 Task: Find connections with filter location Stantsiya Novyy Afon with filter topic #staysafewith filter profile language German with filter current company Zolo with filter school Dr. Harisingh Gour University (Sagar University) with filter industry Sports and Recreation Instruction with filter service category Public Speaking with filter keywords title Front-Line Employees
Action: Mouse moved to (203, 288)
Screenshot: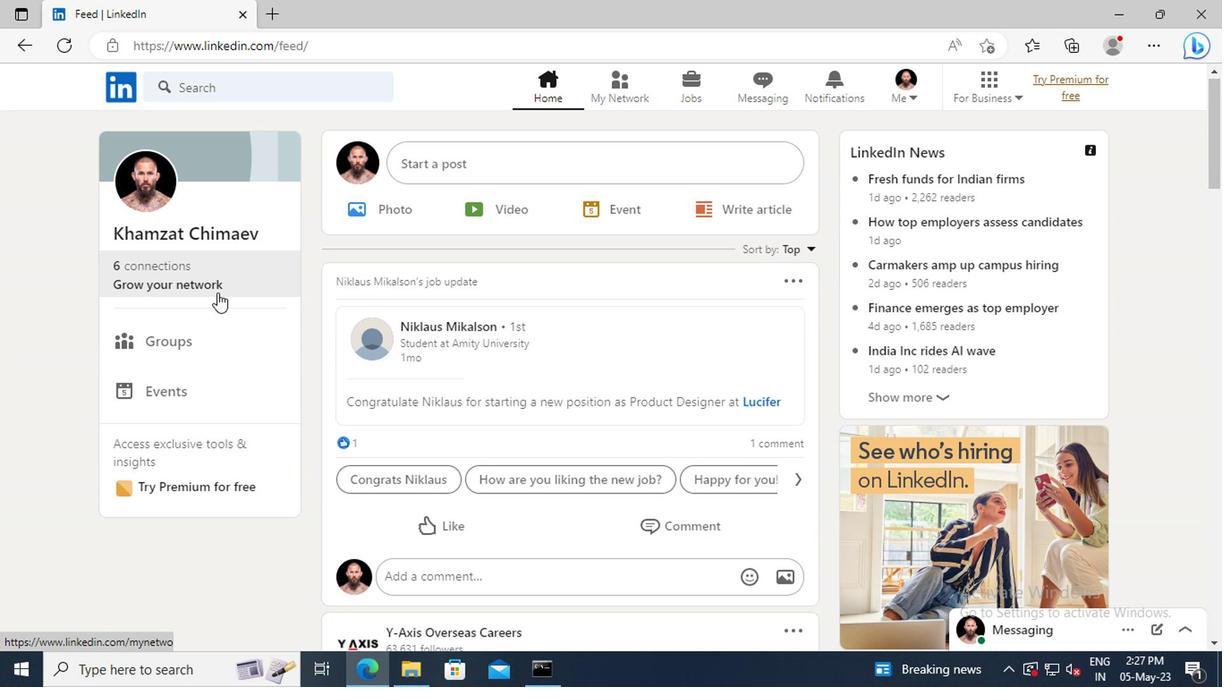 
Action: Mouse pressed left at (203, 288)
Screenshot: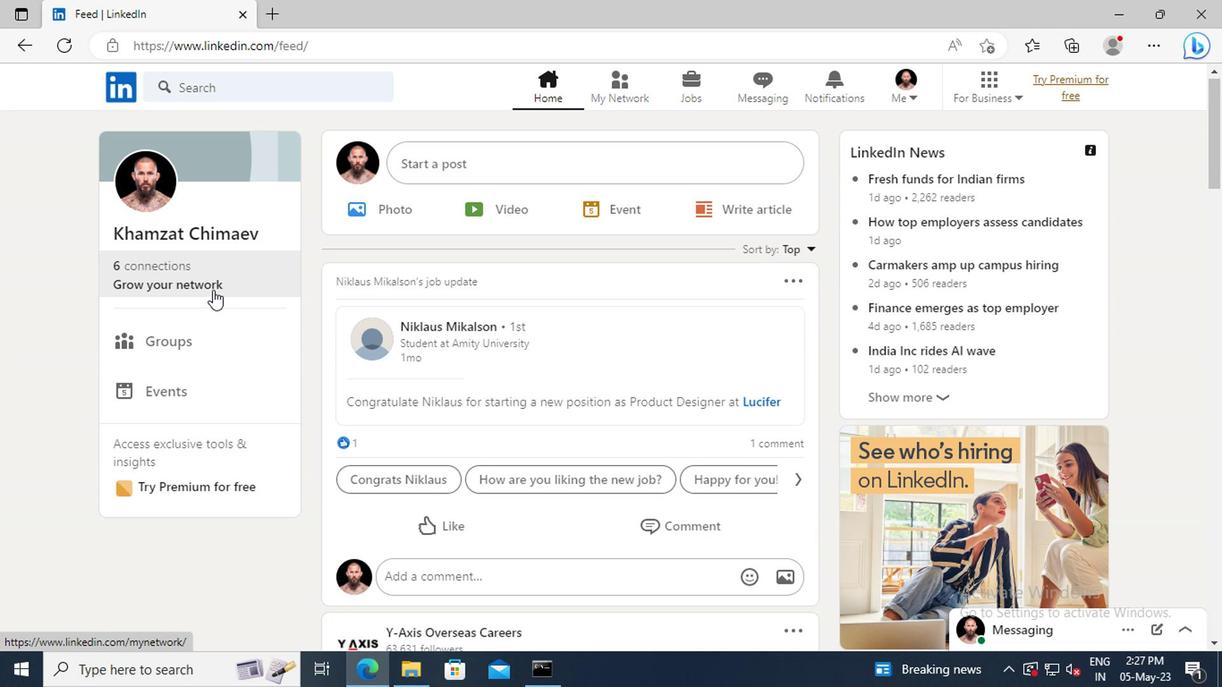 
Action: Mouse moved to (193, 185)
Screenshot: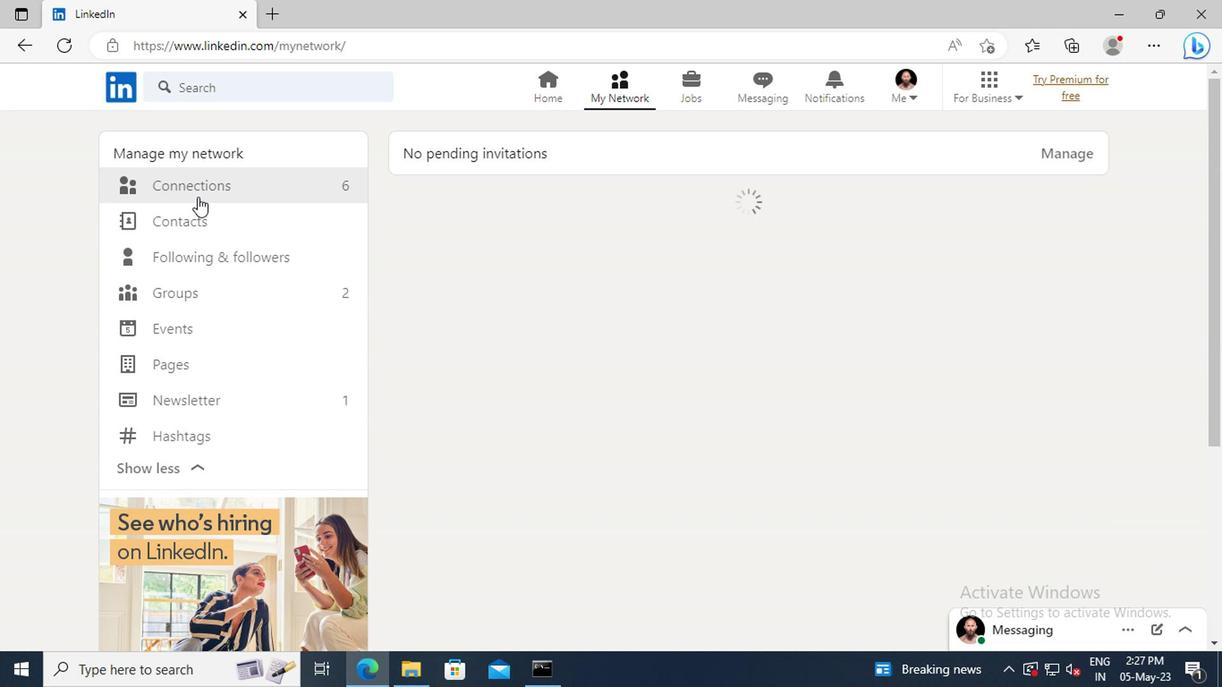 
Action: Mouse pressed left at (193, 185)
Screenshot: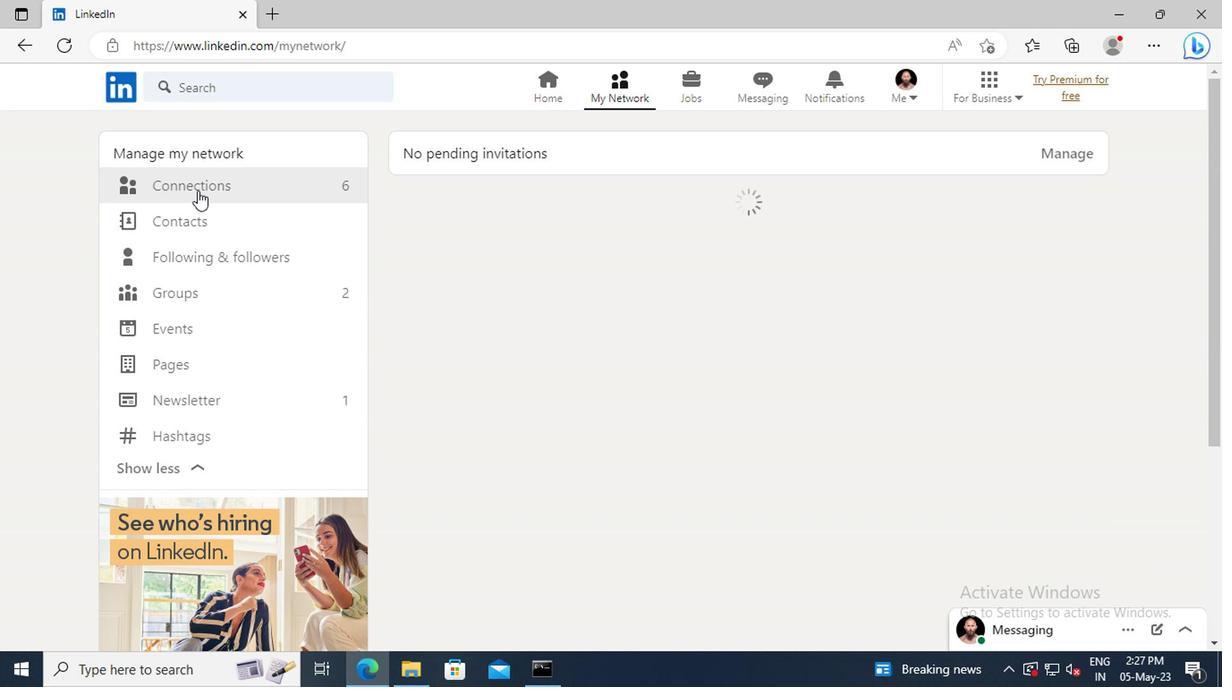 
Action: Mouse moved to (750, 194)
Screenshot: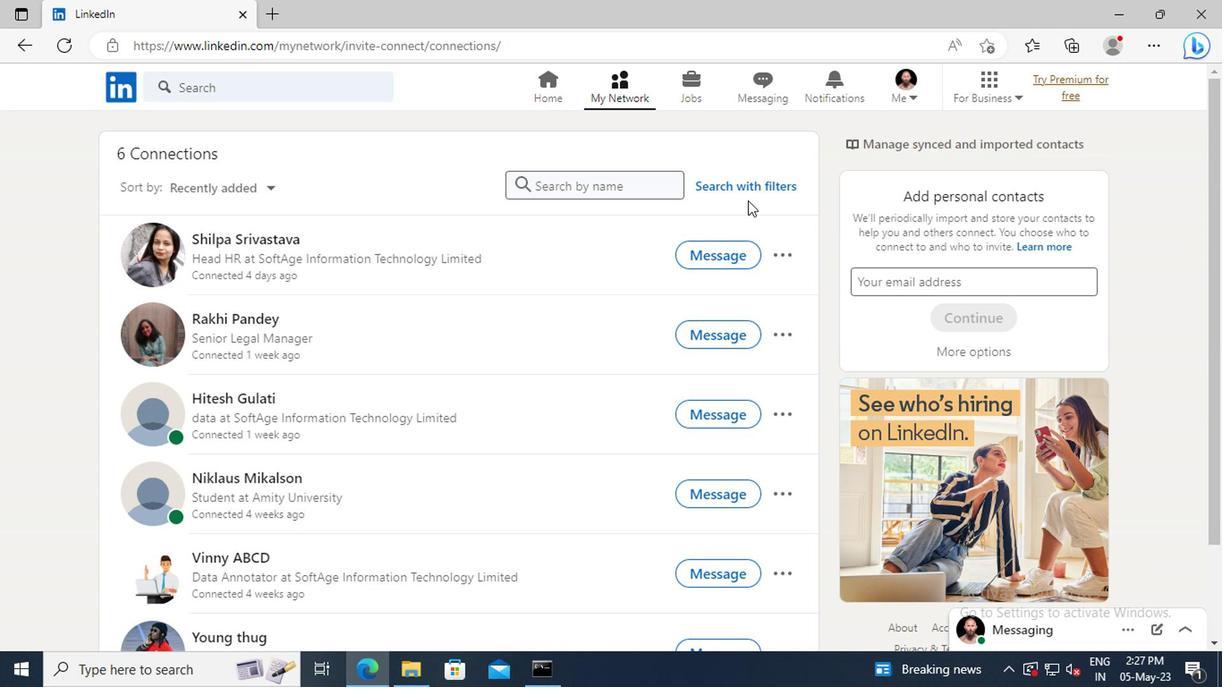 
Action: Mouse pressed left at (750, 194)
Screenshot: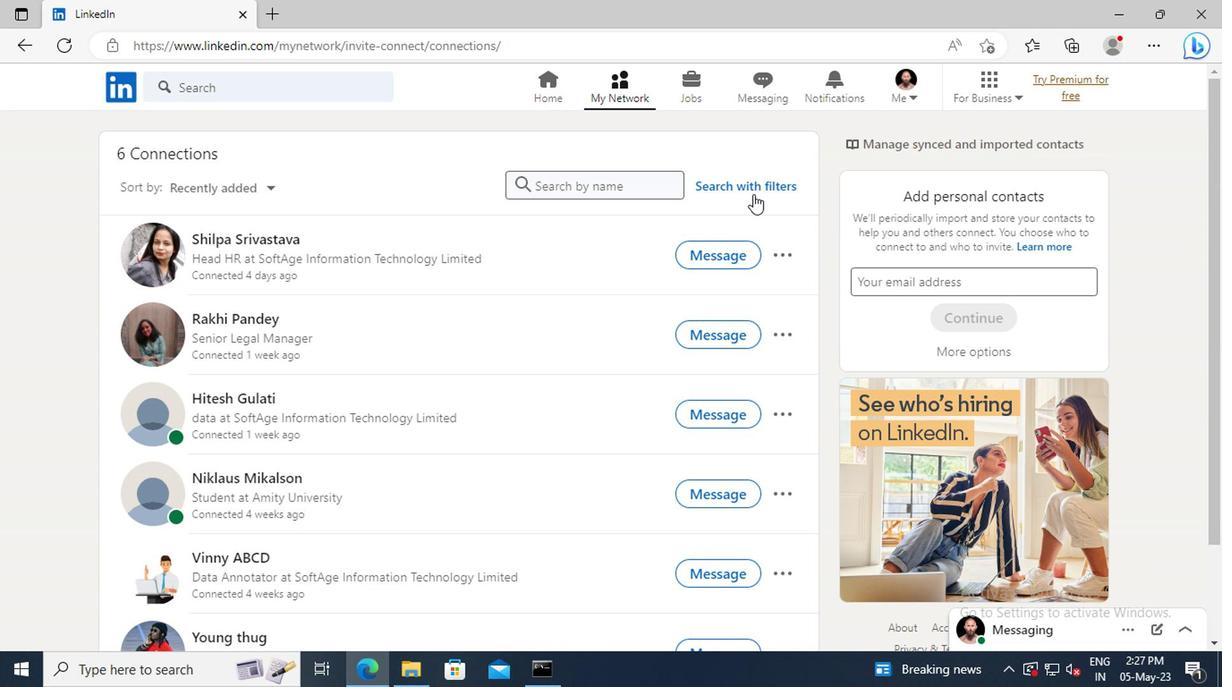
Action: Mouse moved to (673, 142)
Screenshot: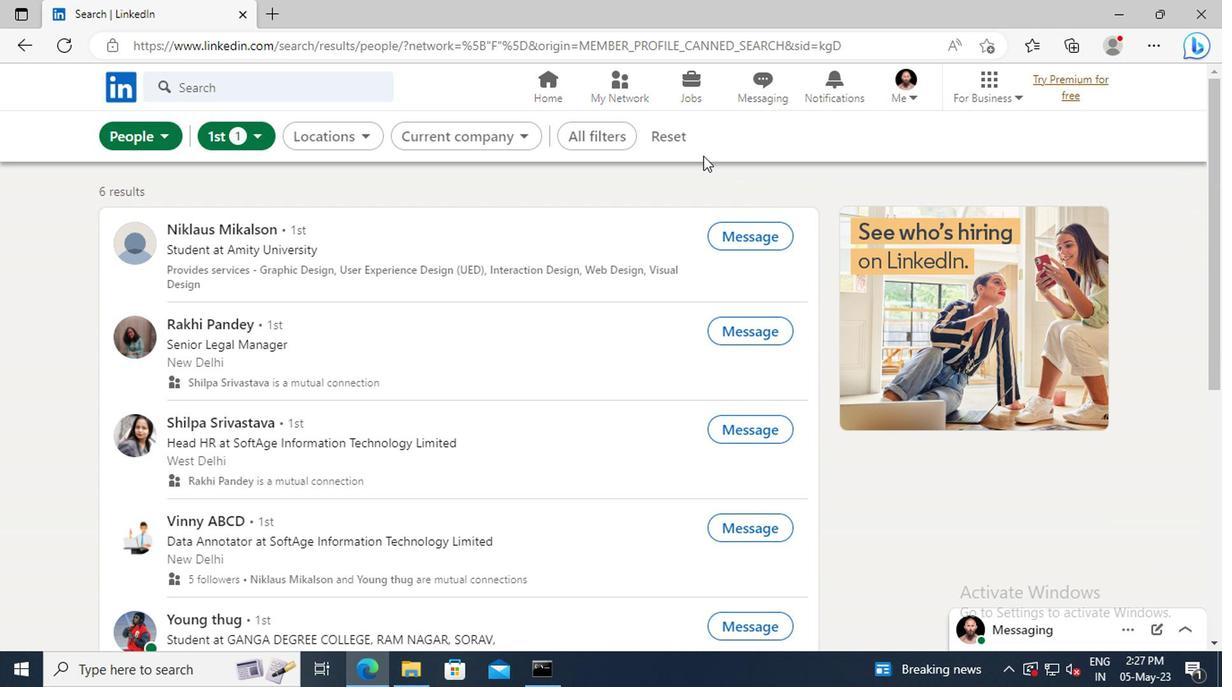 
Action: Mouse pressed left at (673, 142)
Screenshot: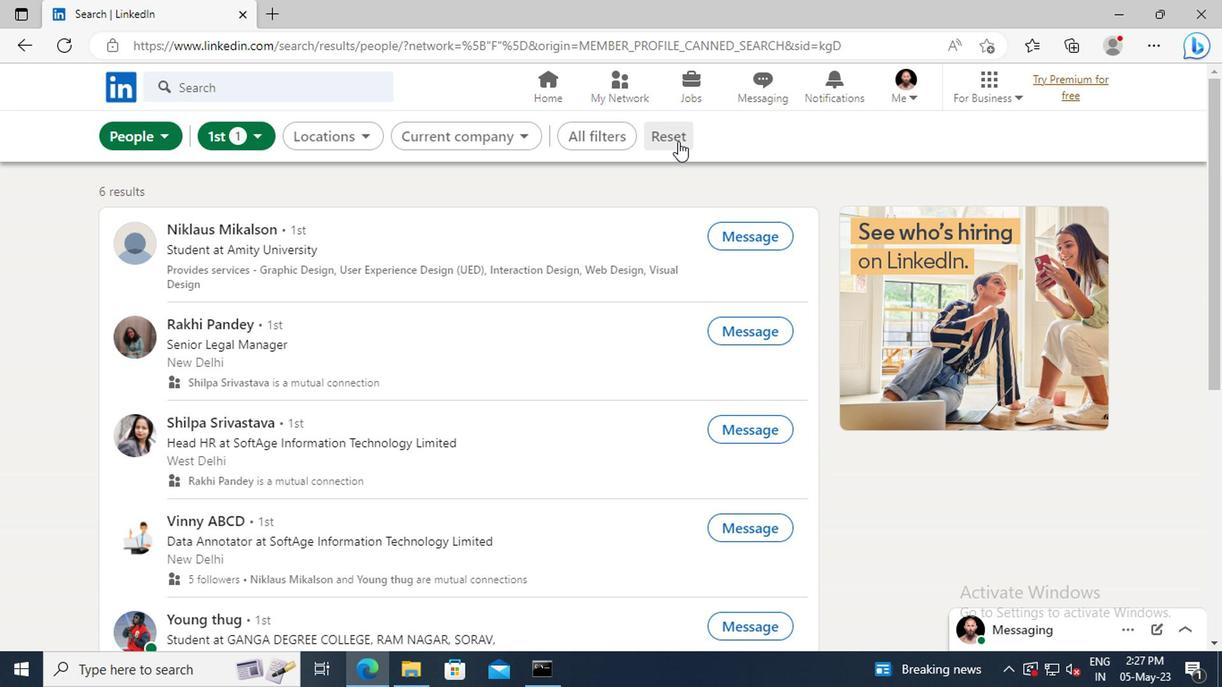 
Action: Mouse moved to (637, 135)
Screenshot: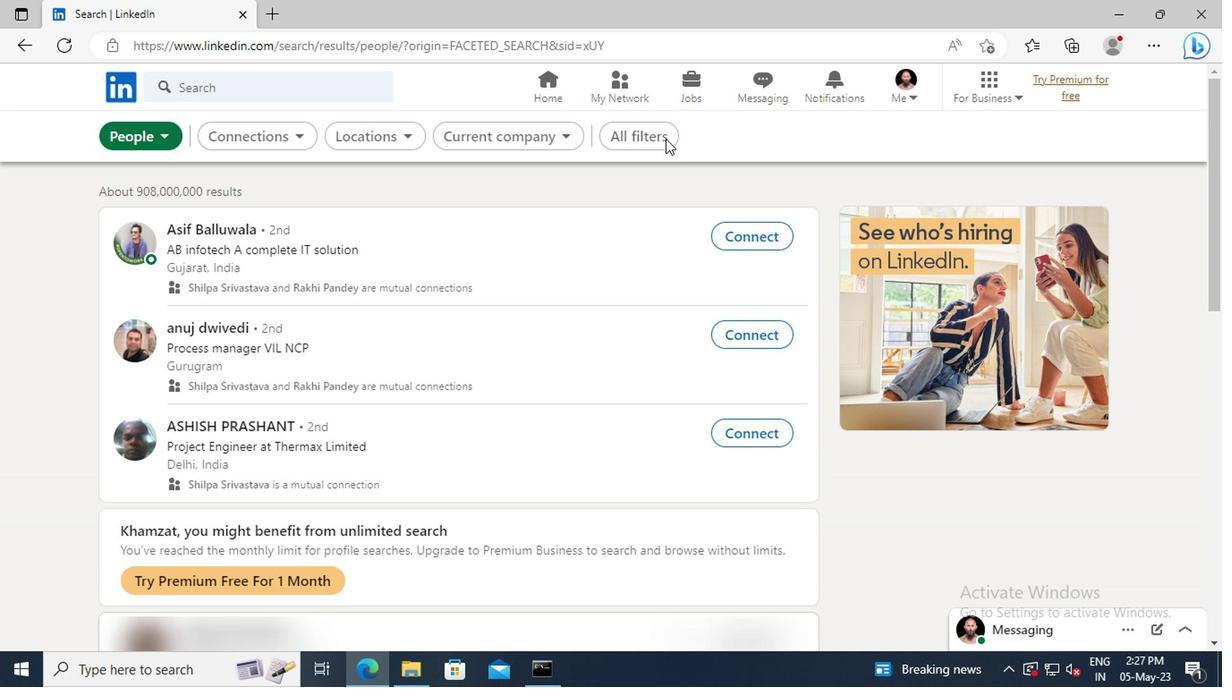 
Action: Mouse pressed left at (637, 135)
Screenshot: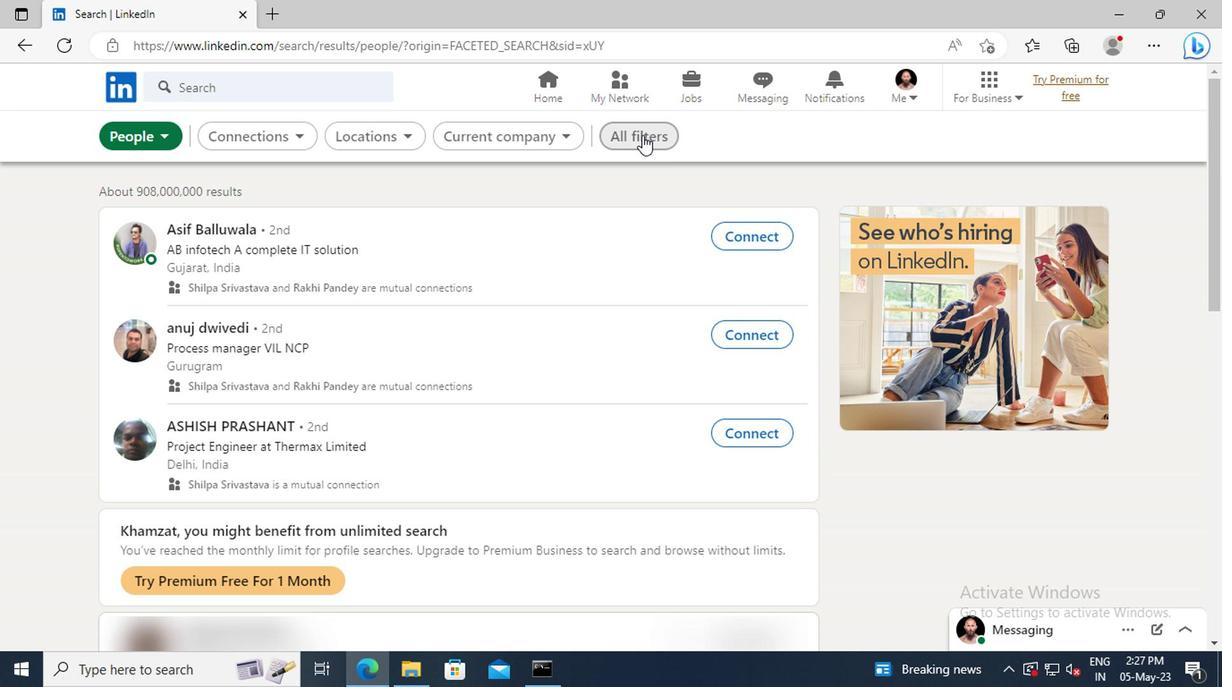 
Action: Mouse moved to (996, 323)
Screenshot: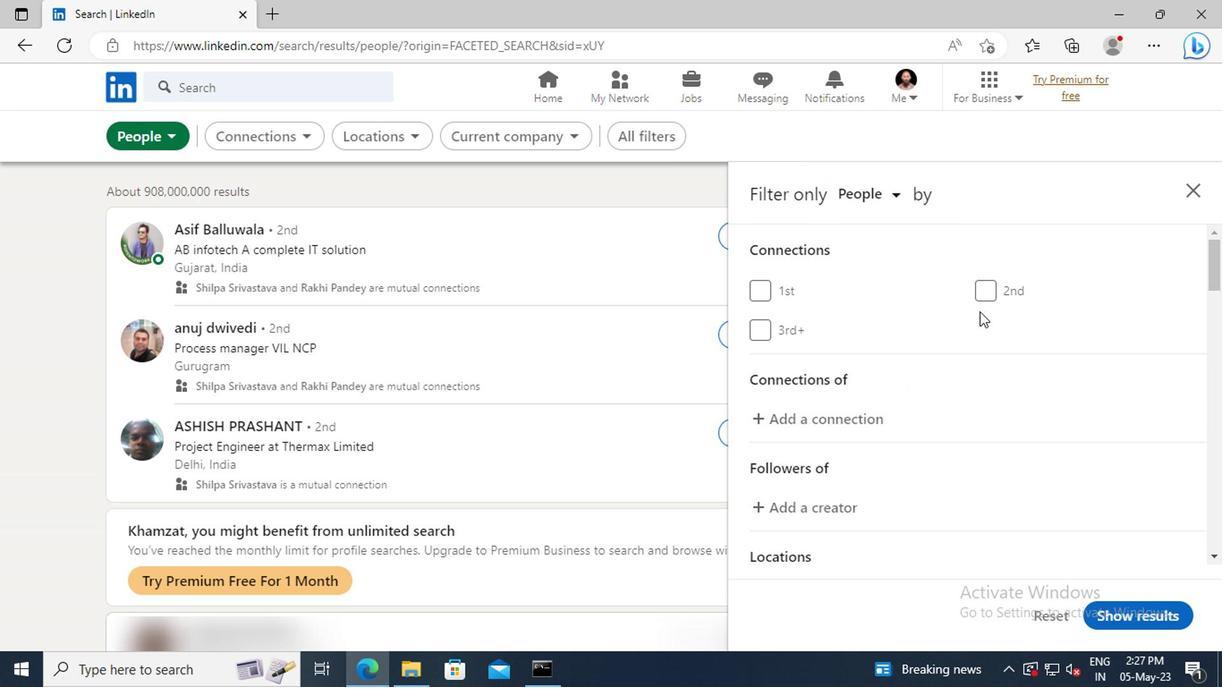 
Action: Mouse scrolled (996, 322) with delta (0, -1)
Screenshot: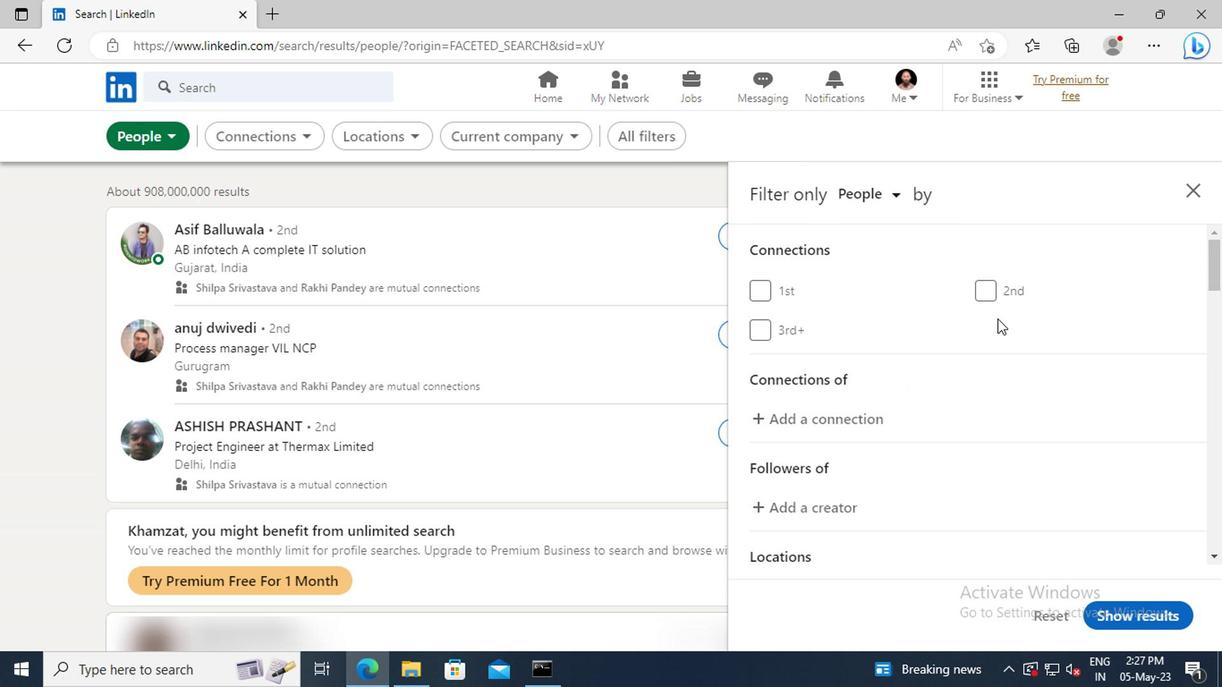 
Action: Mouse scrolled (996, 322) with delta (0, -1)
Screenshot: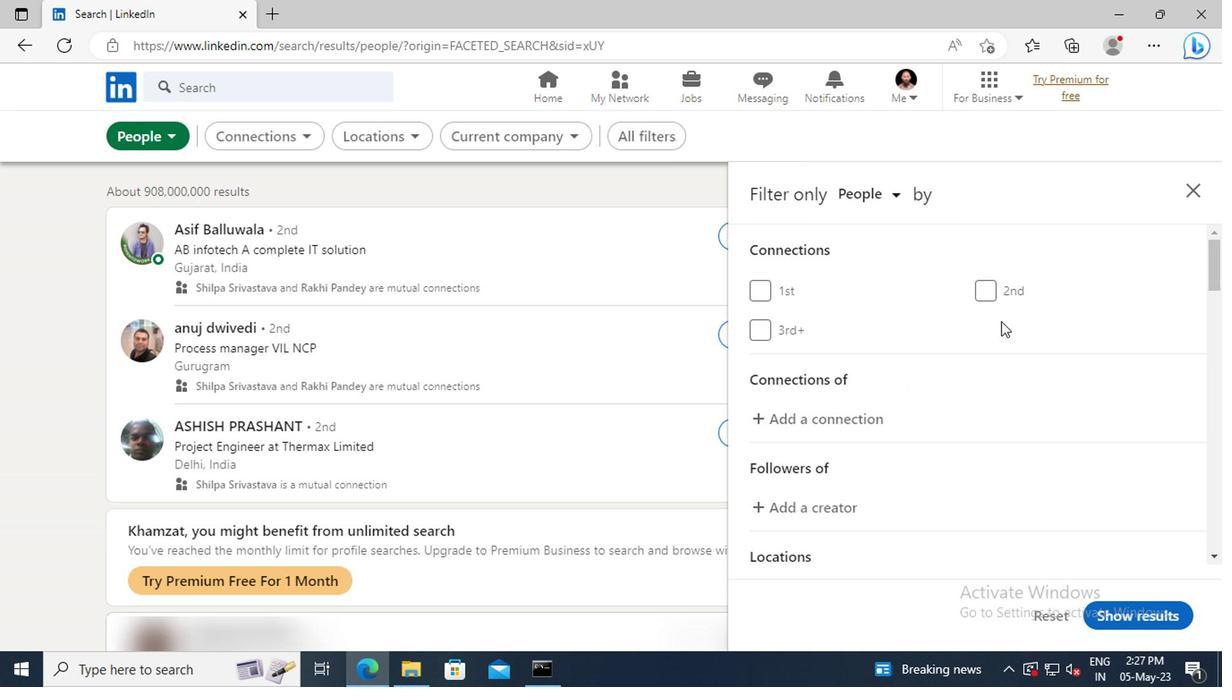 
Action: Mouse scrolled (996, 322) with delta (0, -1)
Screenshot: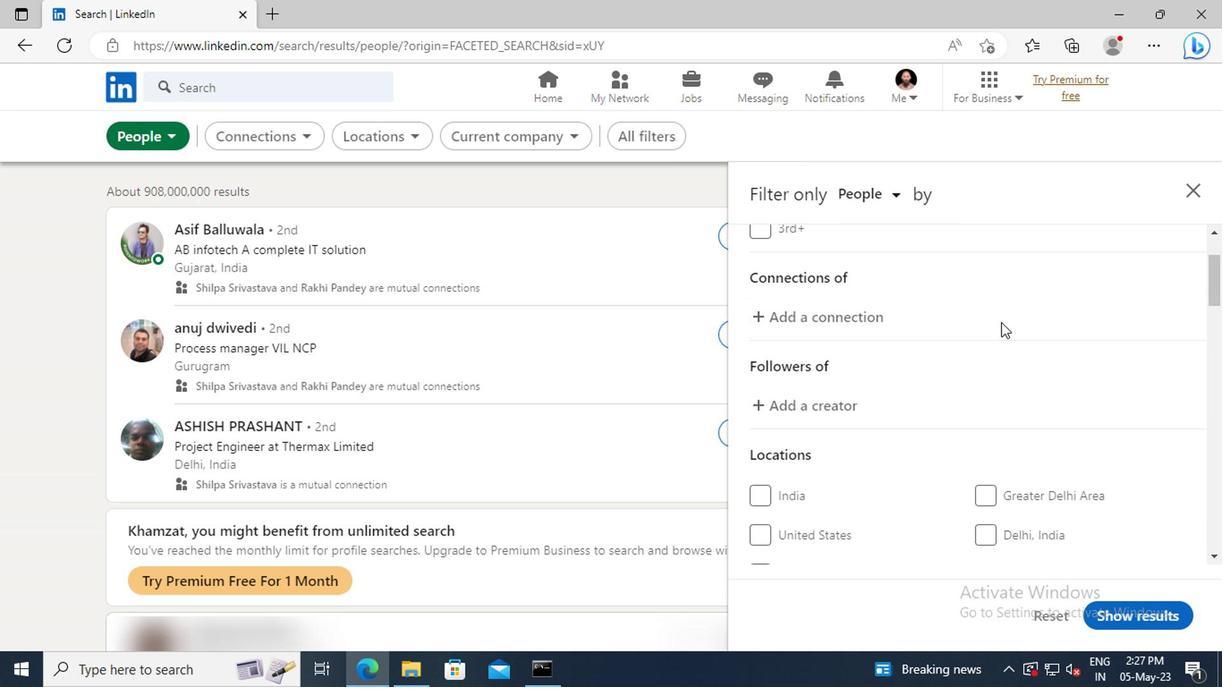 
Action: Mouse scrolled (996, 322) with delta (0, -1)
Screenshot: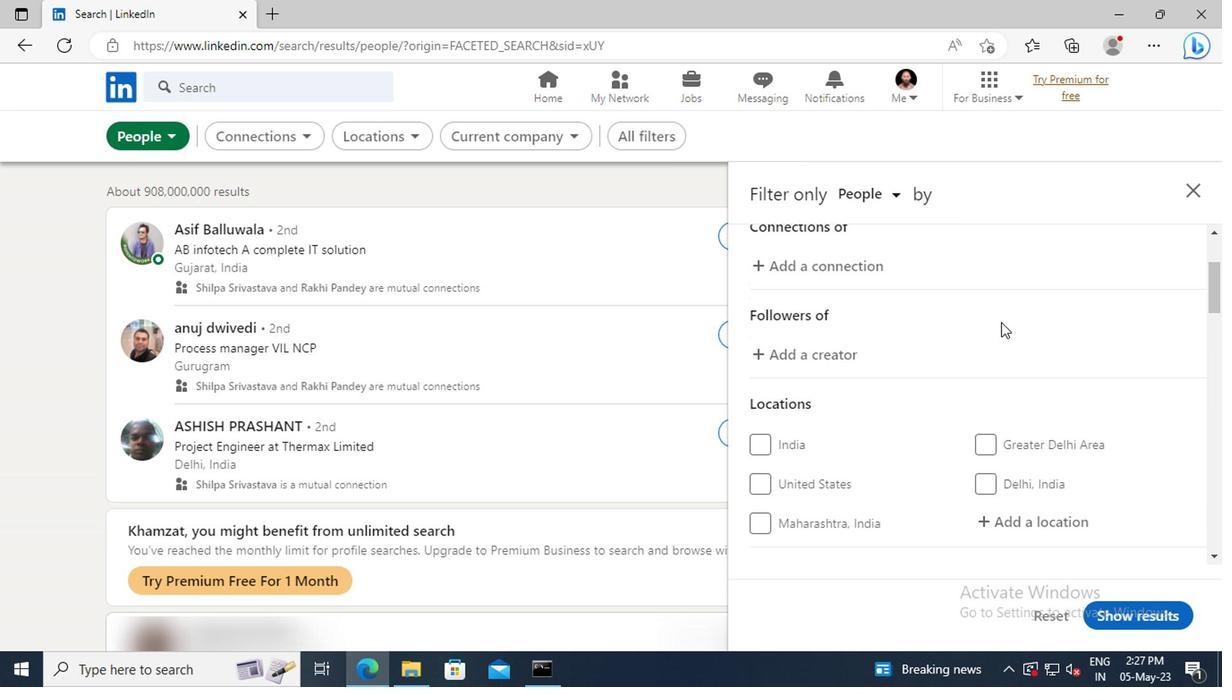 
Action: Mouse scrolled (996, 322) with delta (0, -1)
Screenshot: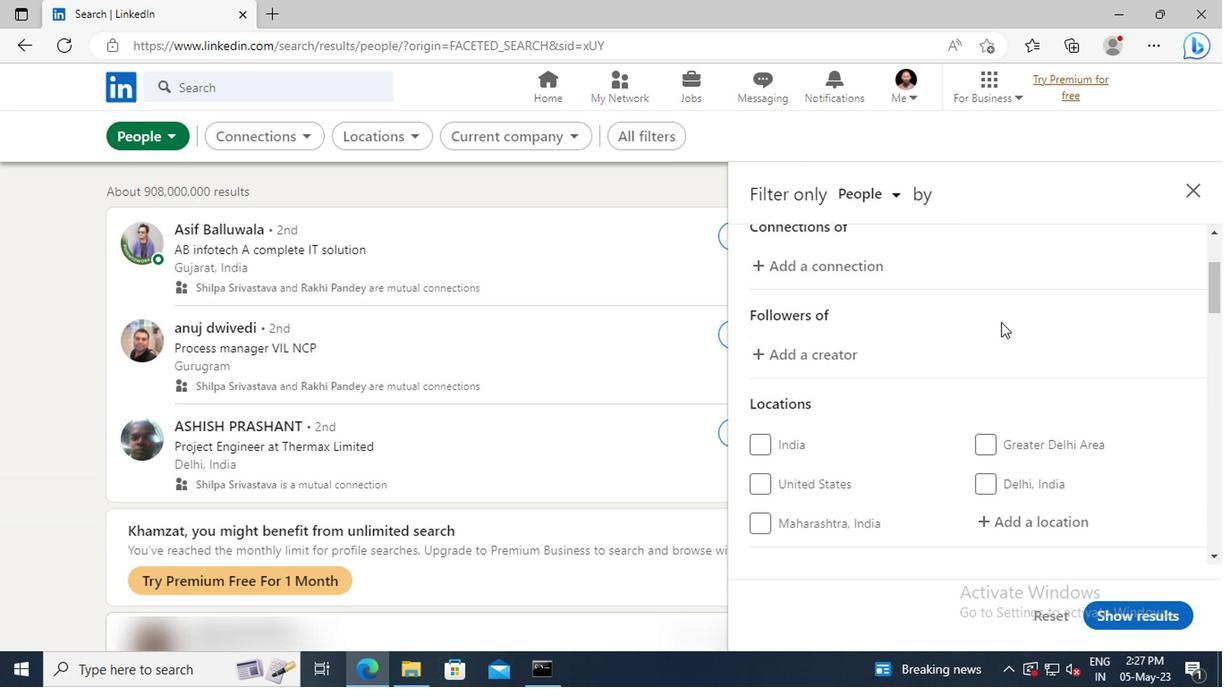 
Action: Mouse scrolled (996, 322) with delta (0, -1)
Screenshot: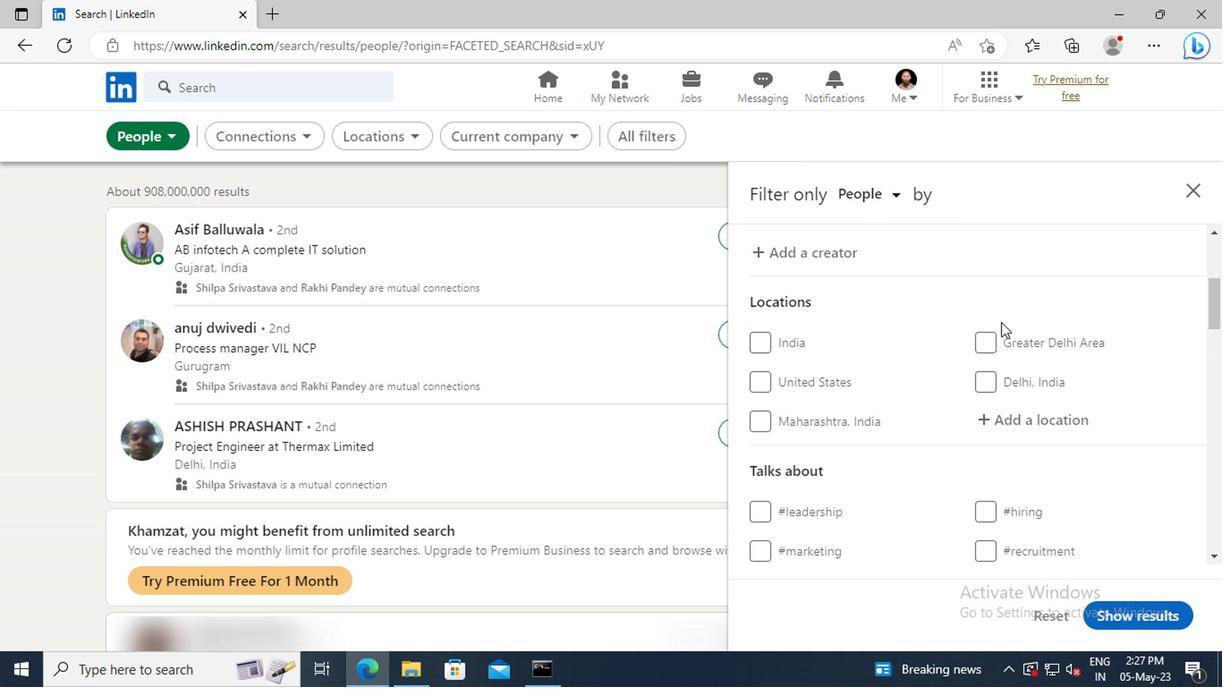 
Action: Mouse moved to (1001, 371)
Screenshot: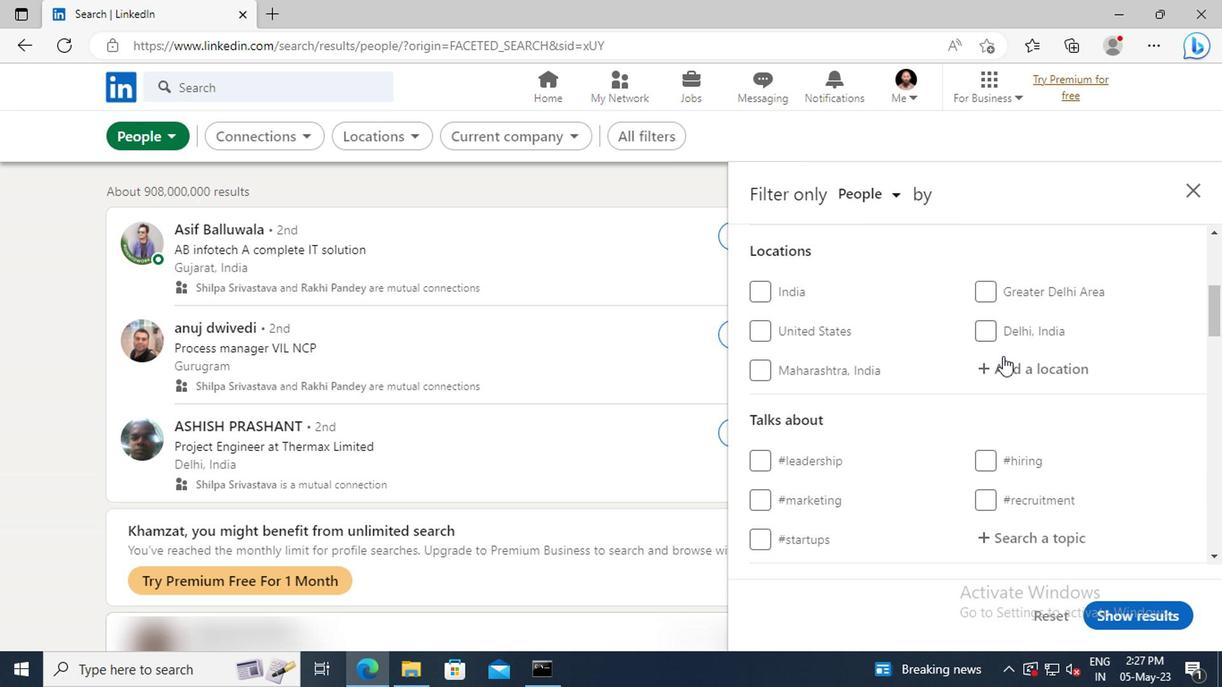 
Action: Mouse pressed left at (1001, 371)
Screenshot: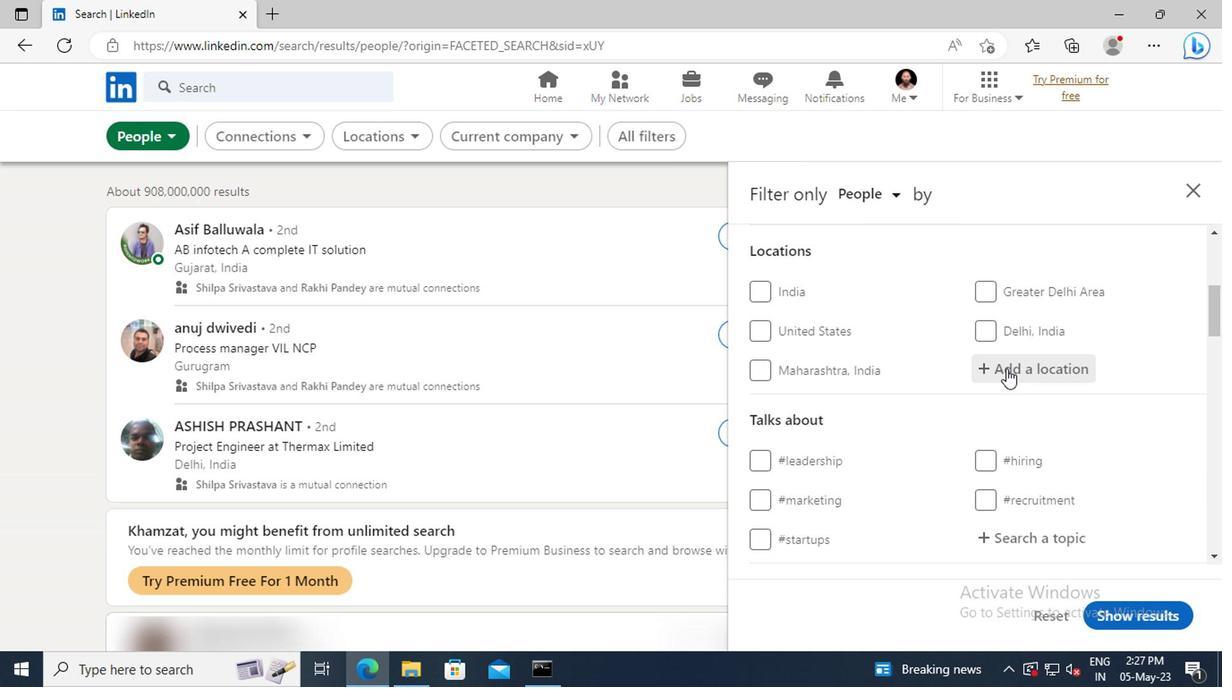 
Action: Key pressed <Key.shift>STANTSIYA<Key.space><Key.shift>NOVYY<Key.space><Key.shift>AFON<Key.enter>
Screenshot: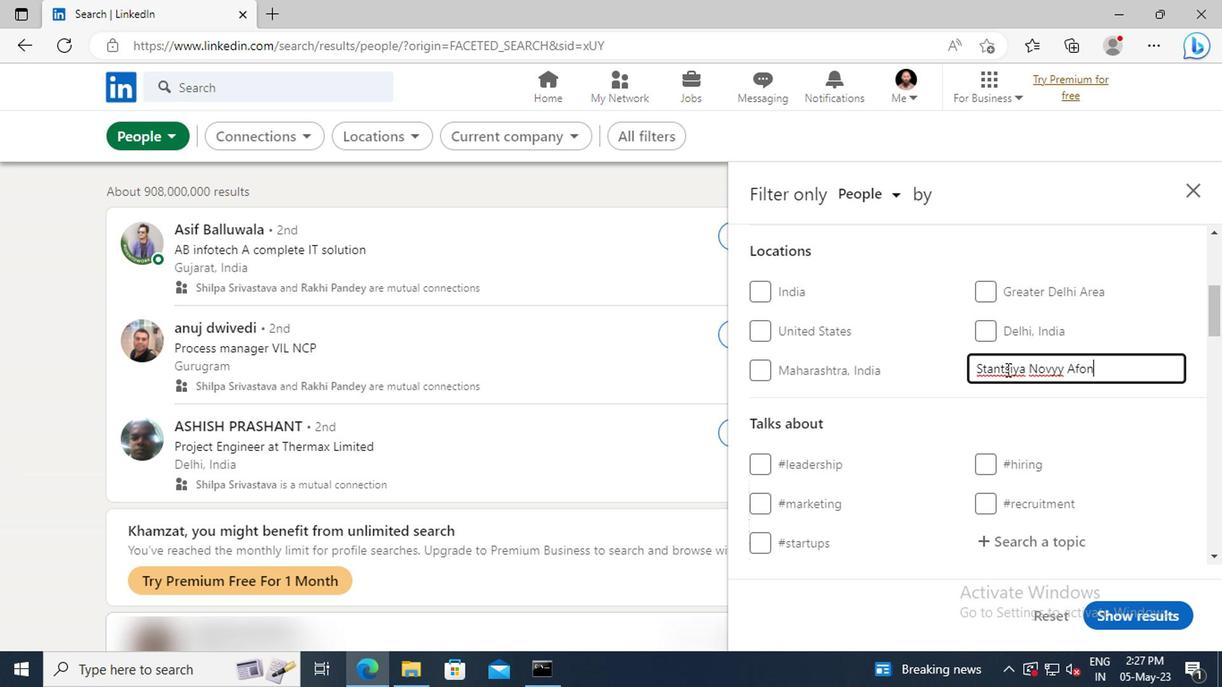 
Action: Mouse scrolled (1001, 370) with delta (0, -1)
Screenshot: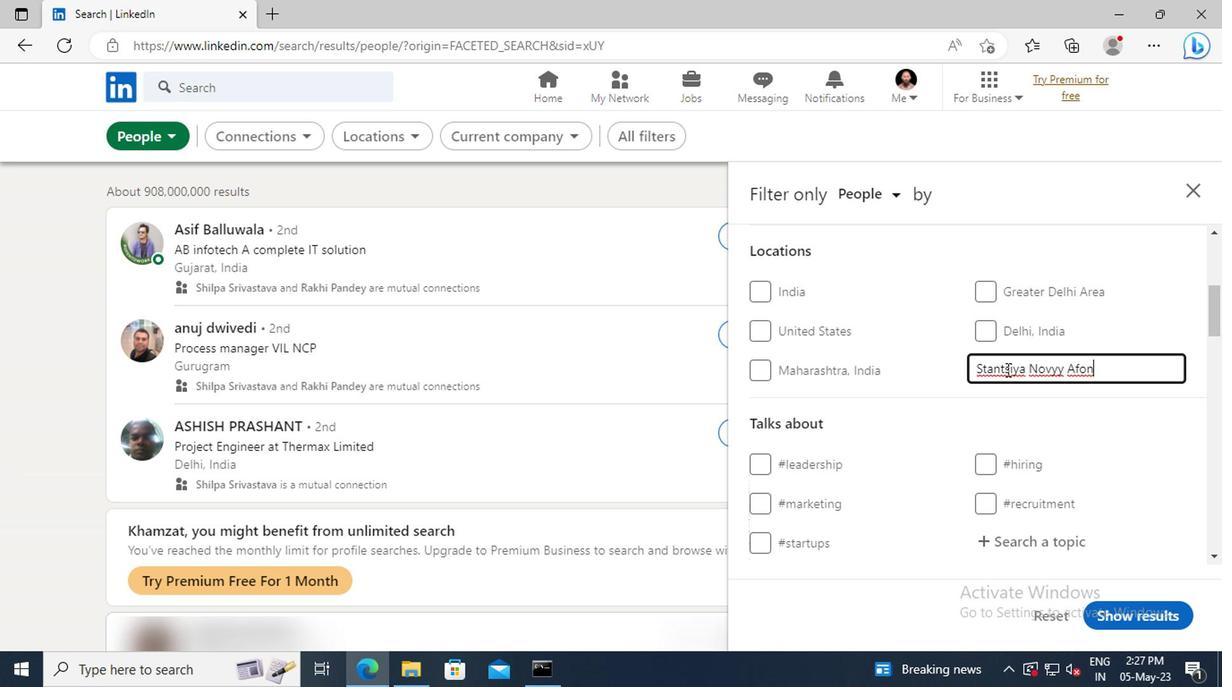 
Action: Mouse scrolled (1001, 370) with delta (0, -1)
Screenshot: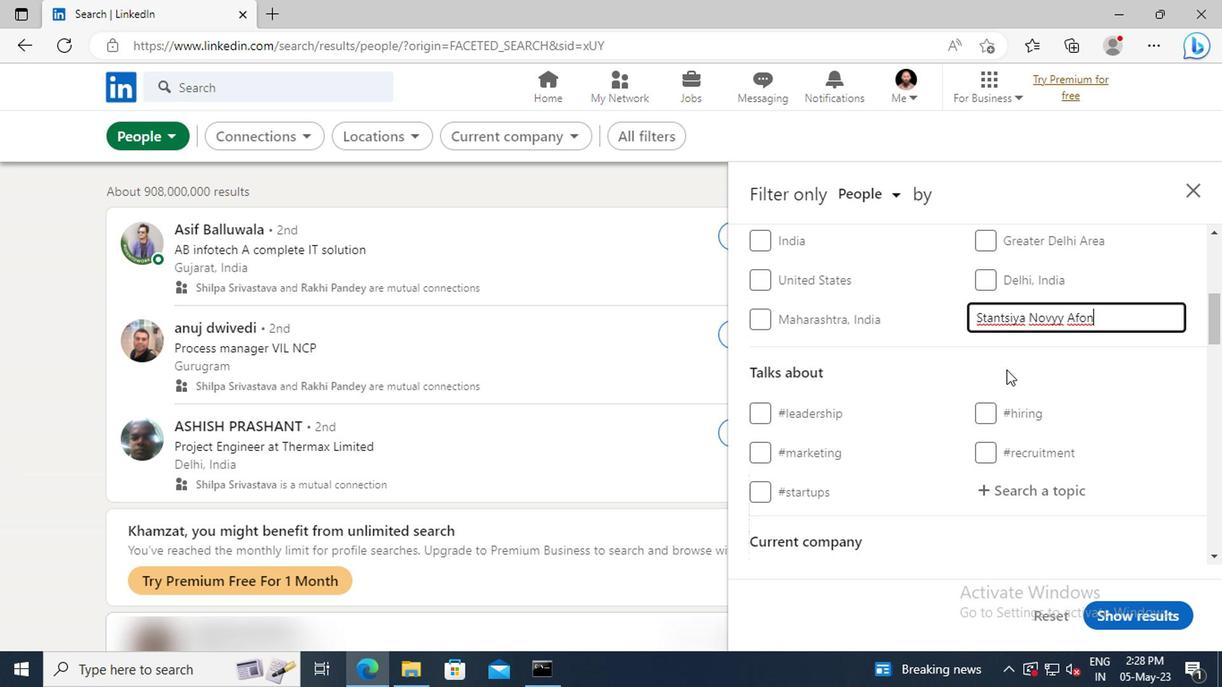 
Action: Mouse scrolled (1001, 370) with delta (0, -1)
Screenshot: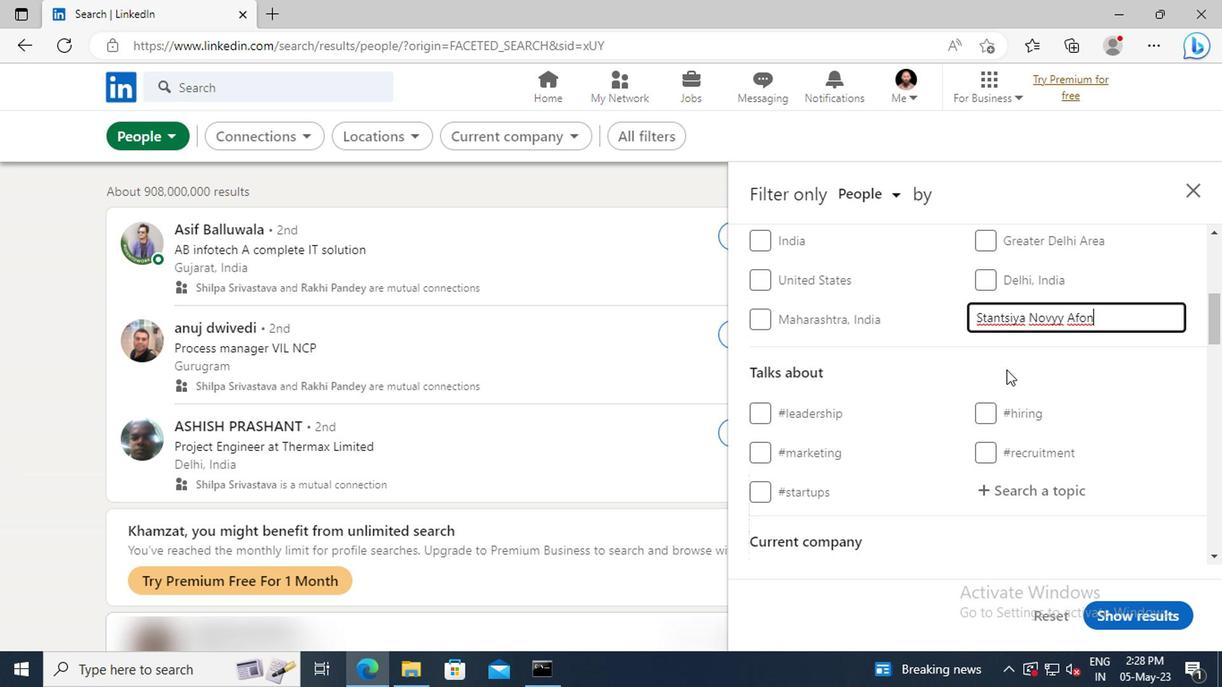 
Action: Mouse moved to (1004, 384)
Screenshot: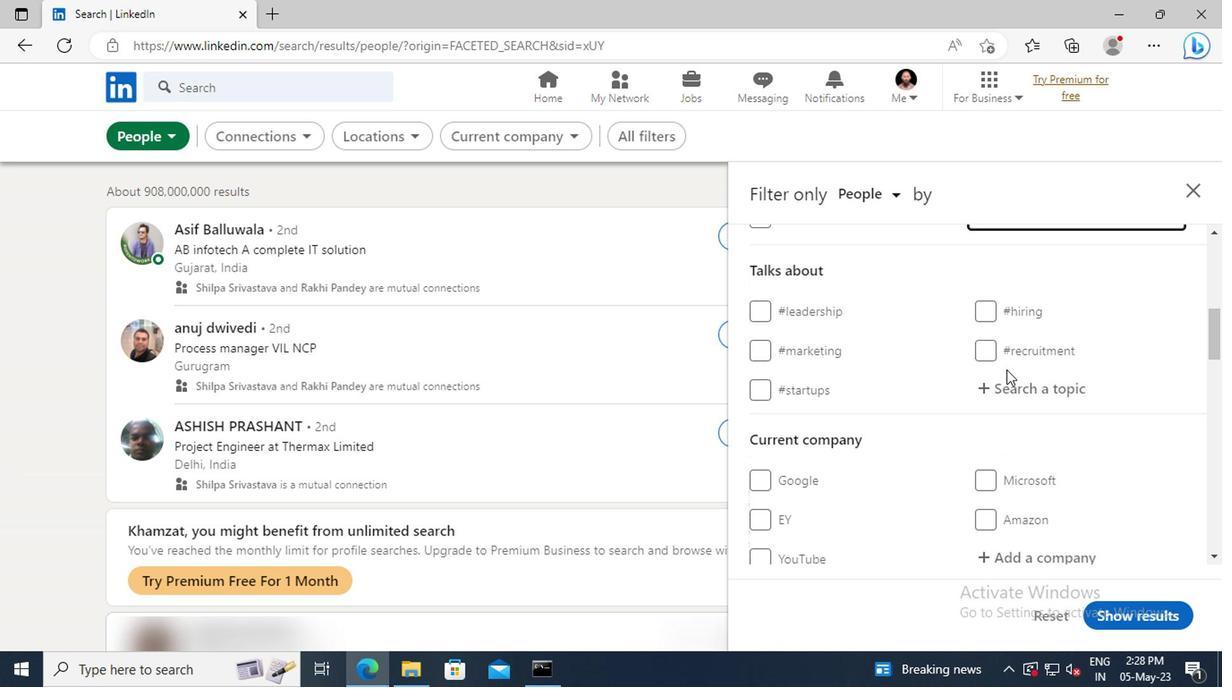 
Action: Mouse pressed left at (1004, 384)
Screenshot: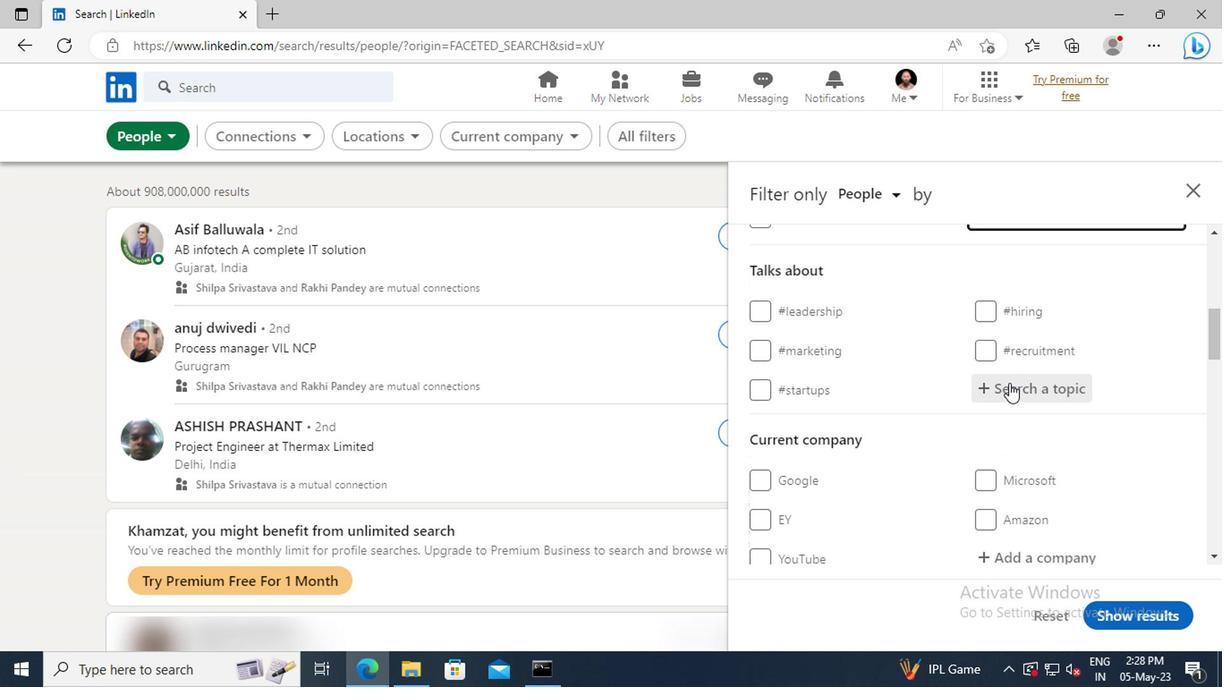 
Action: Key pressed STAYSAFE
Screenshot: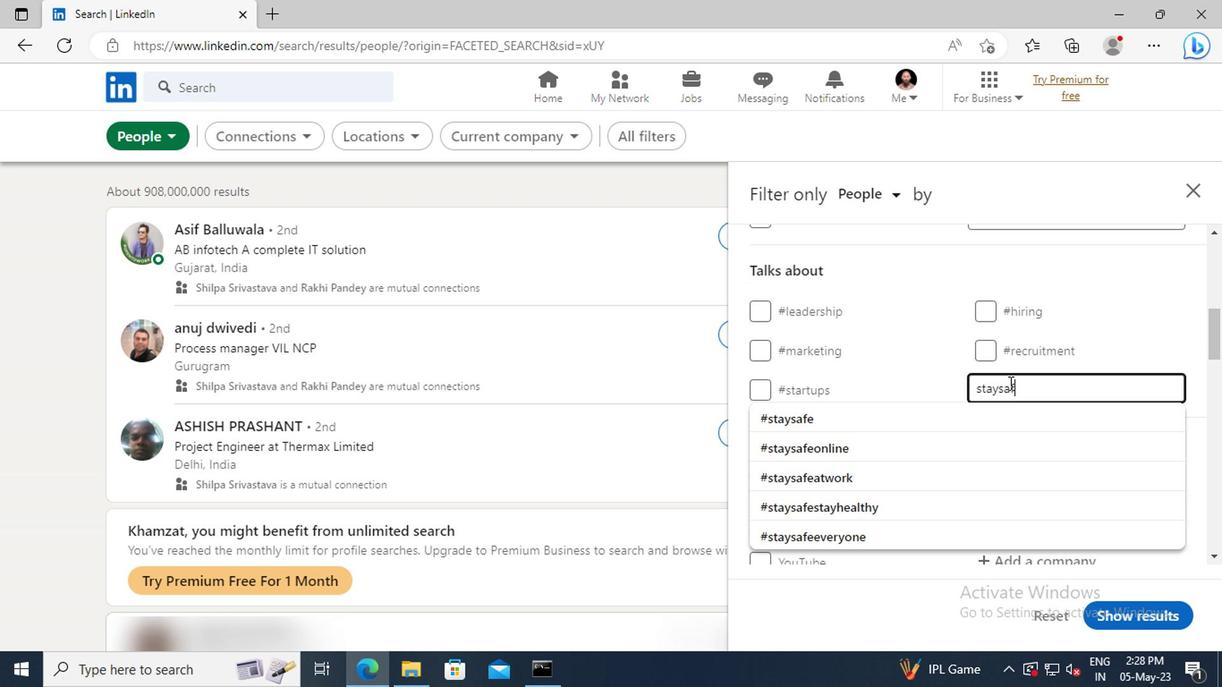 
Action: Mouse moved to (1008, 414)
Screenshot: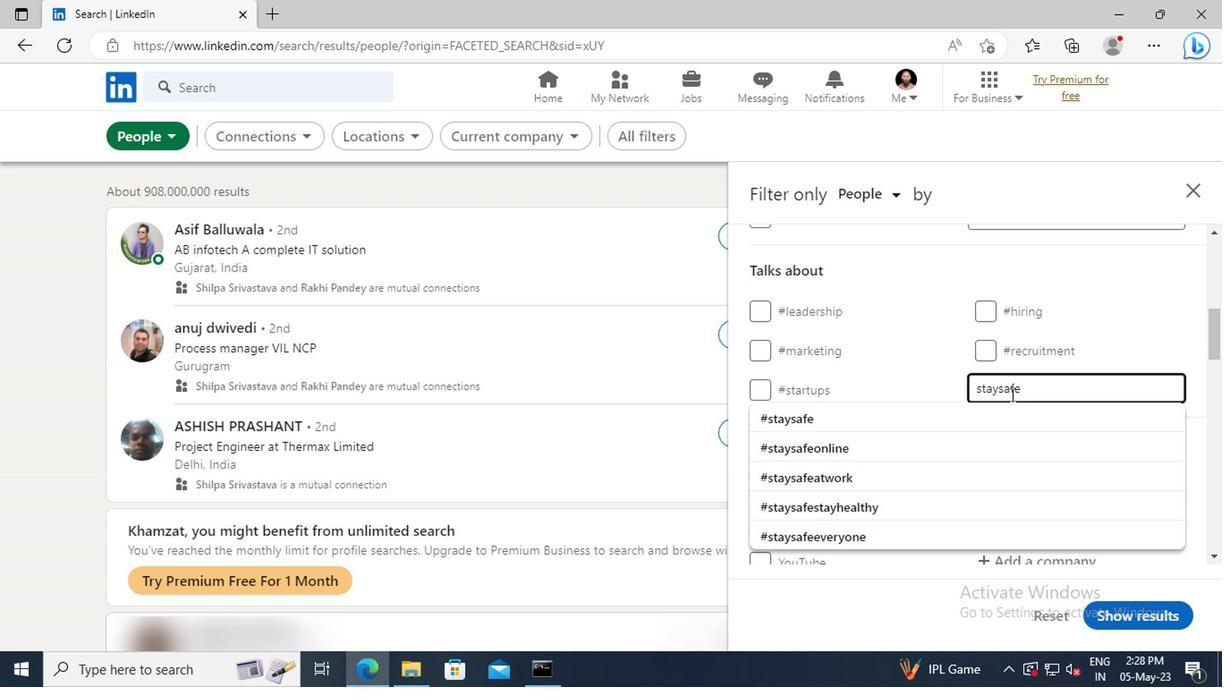 
Action: Mouse pressed left at (1008, 414)
Screenshot: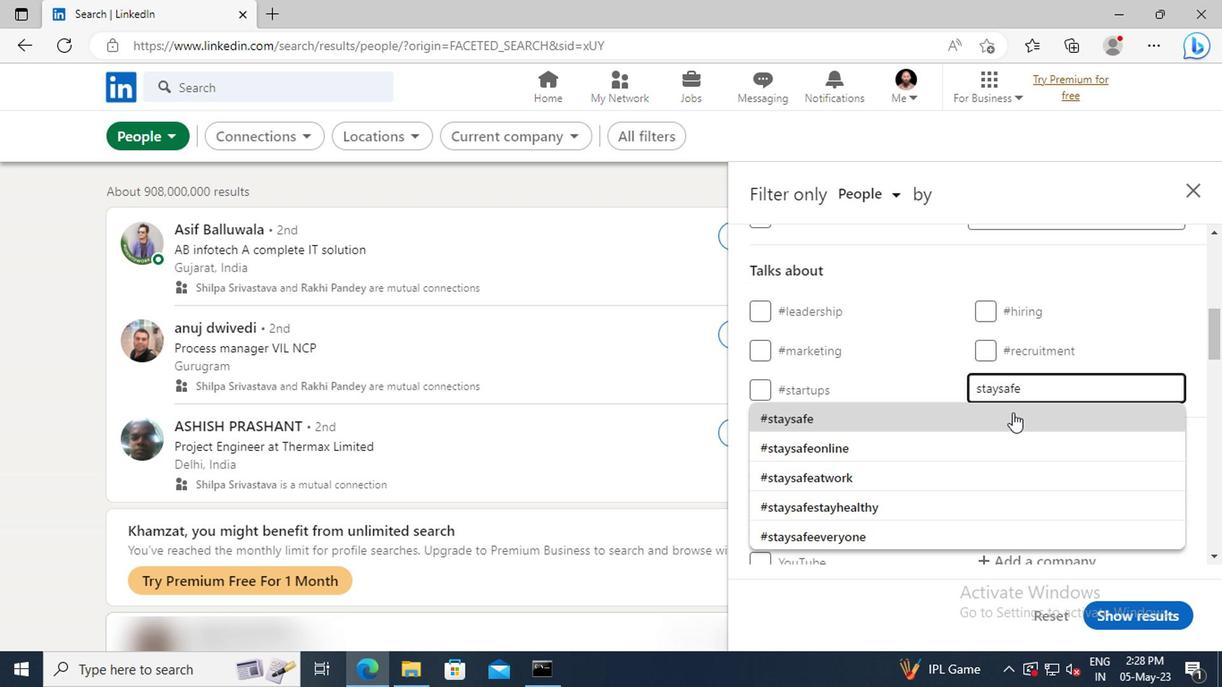 
Action: Mouse scrolled (1008, 413) with delta (0, 0)
Screenshot: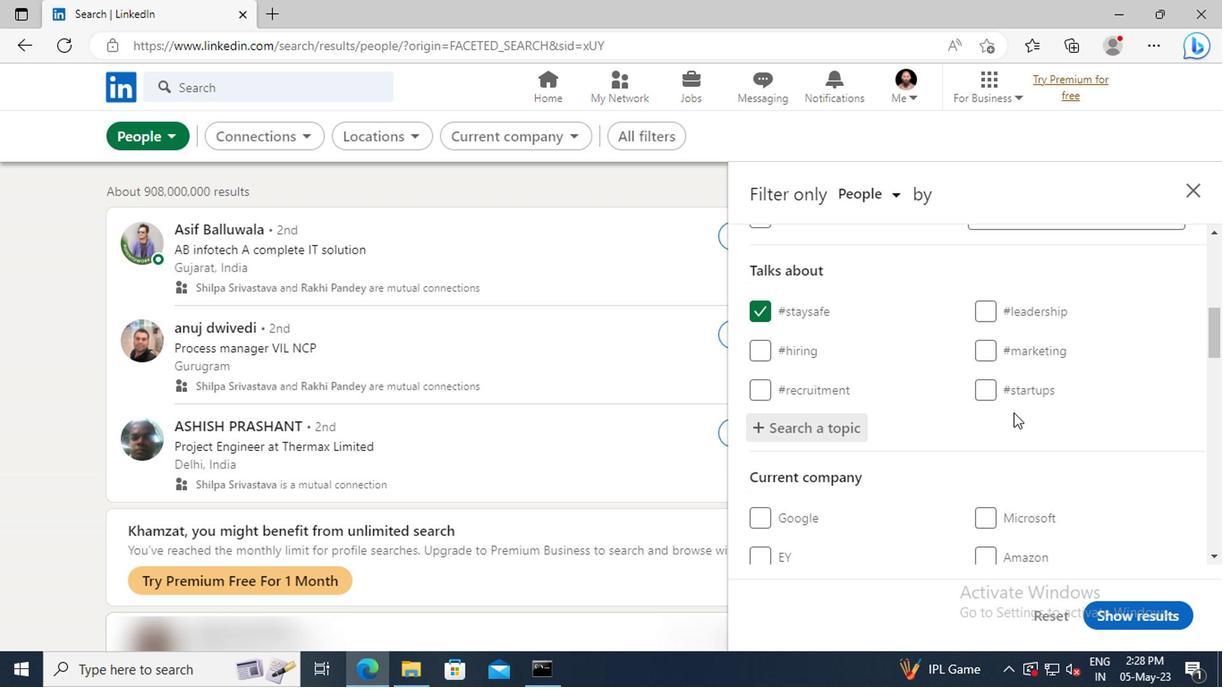 
Action: Mouse scrolled (1008, 413) with delta (0, 0)
Screenshot: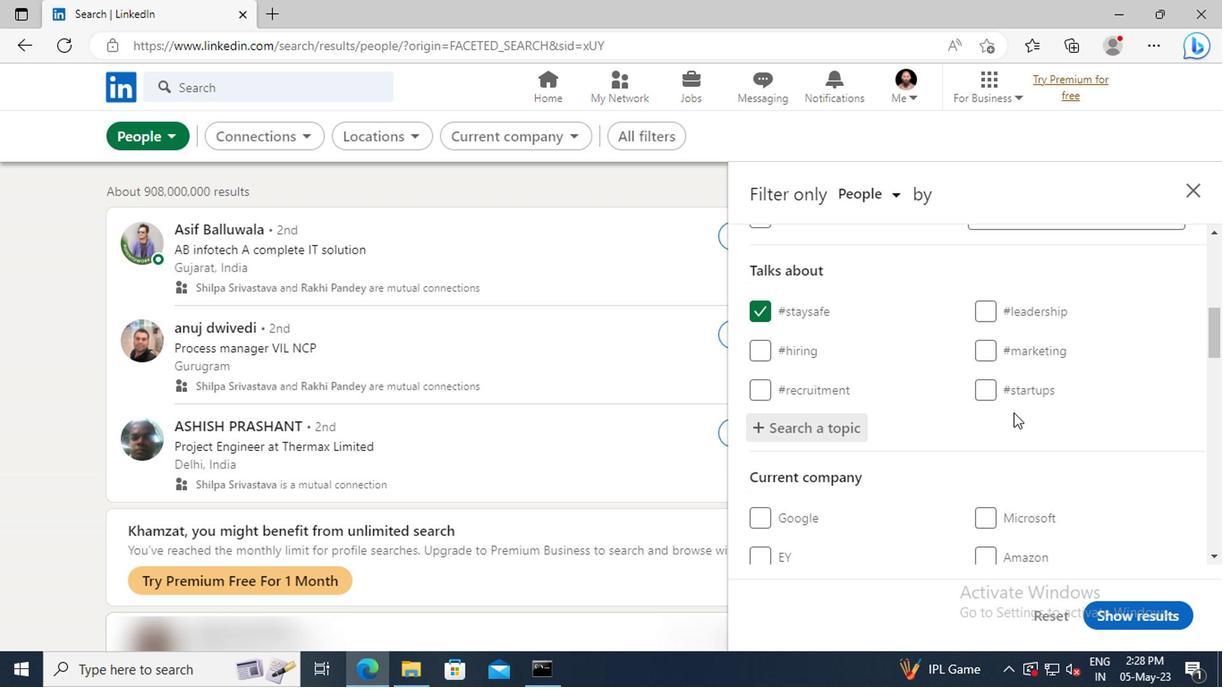 
Action: Mouse scrolled (1008, 413) with delta (0, 0)
Screenshot: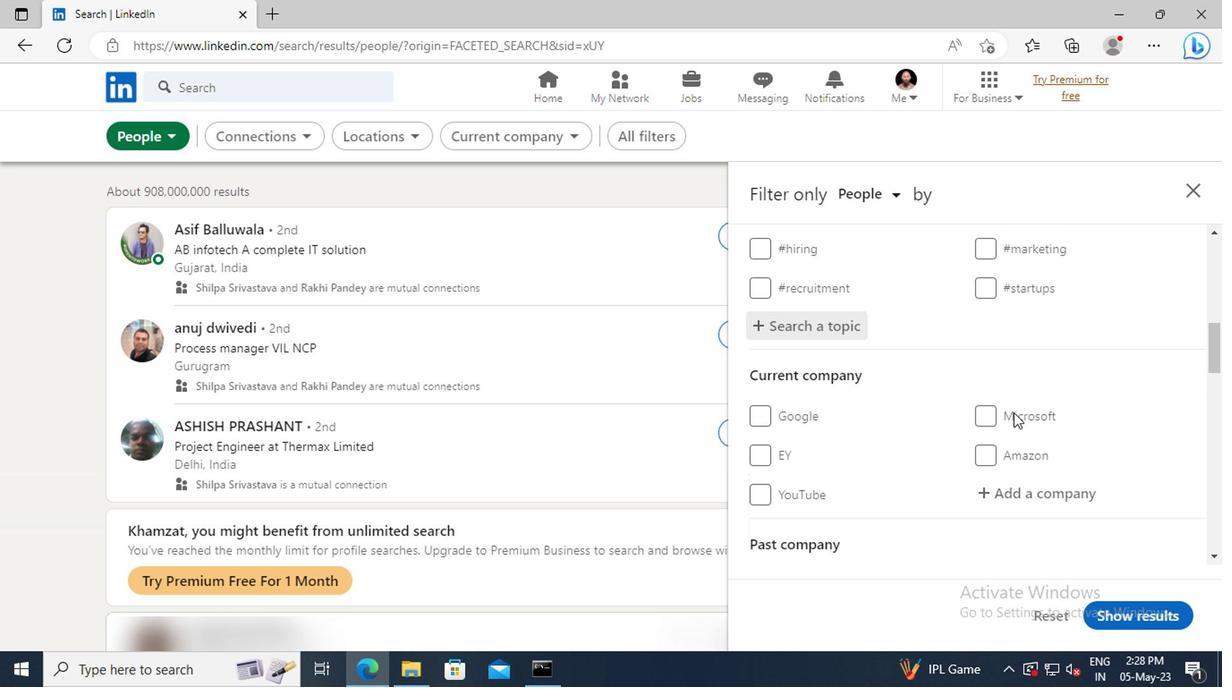 
Action: Mouse scrolled (1008, 413) with delta (0, 0)
Screenshot: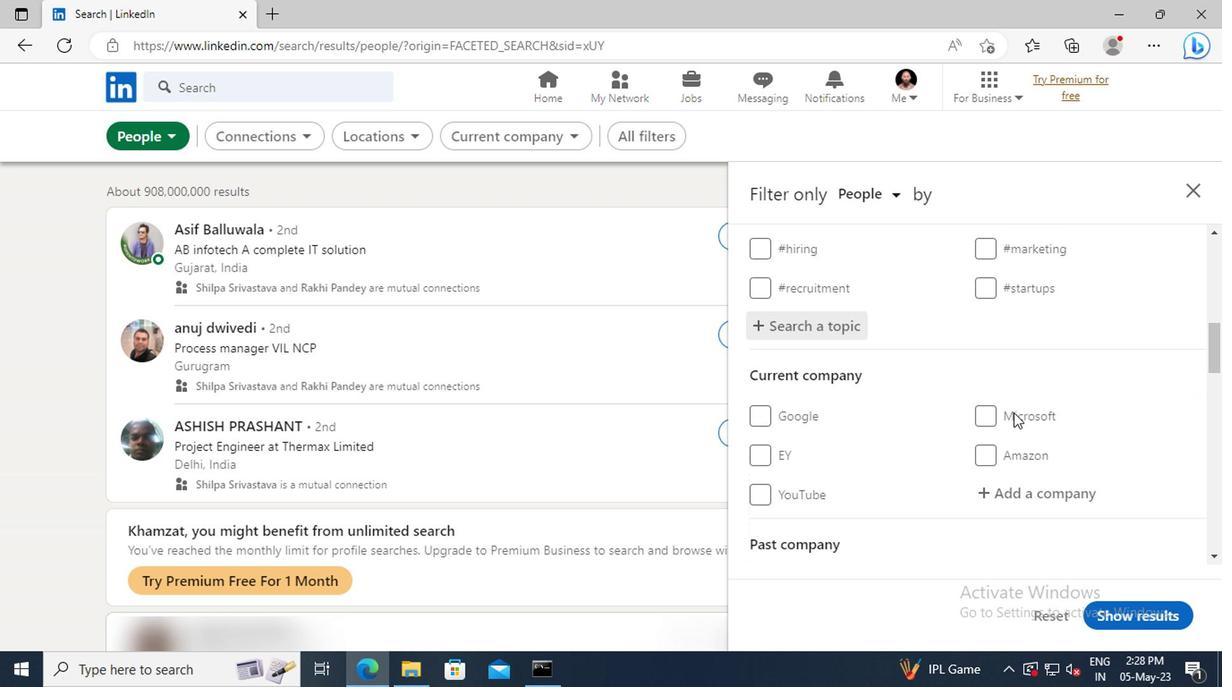 
Action: Mouse scrolled (1008, 413) with delta (0, 0)
Screenshot: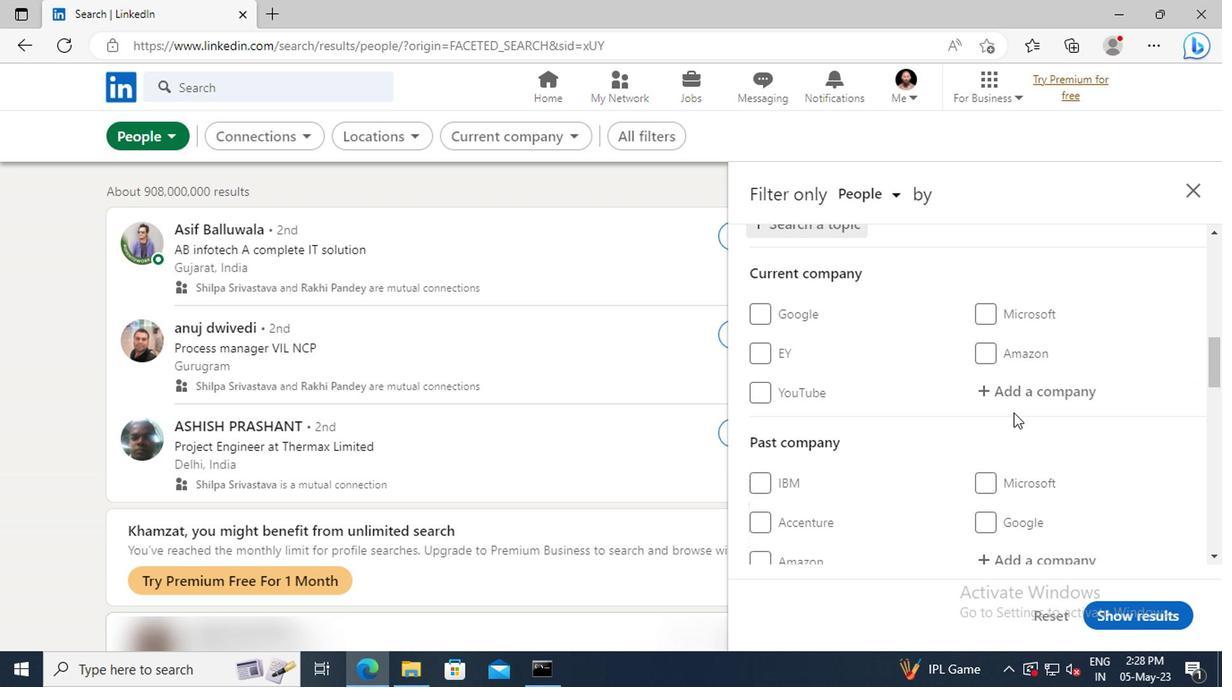 
Action: Mouse scrolled (1008, 413) with delta (0, 0)
Screenshot: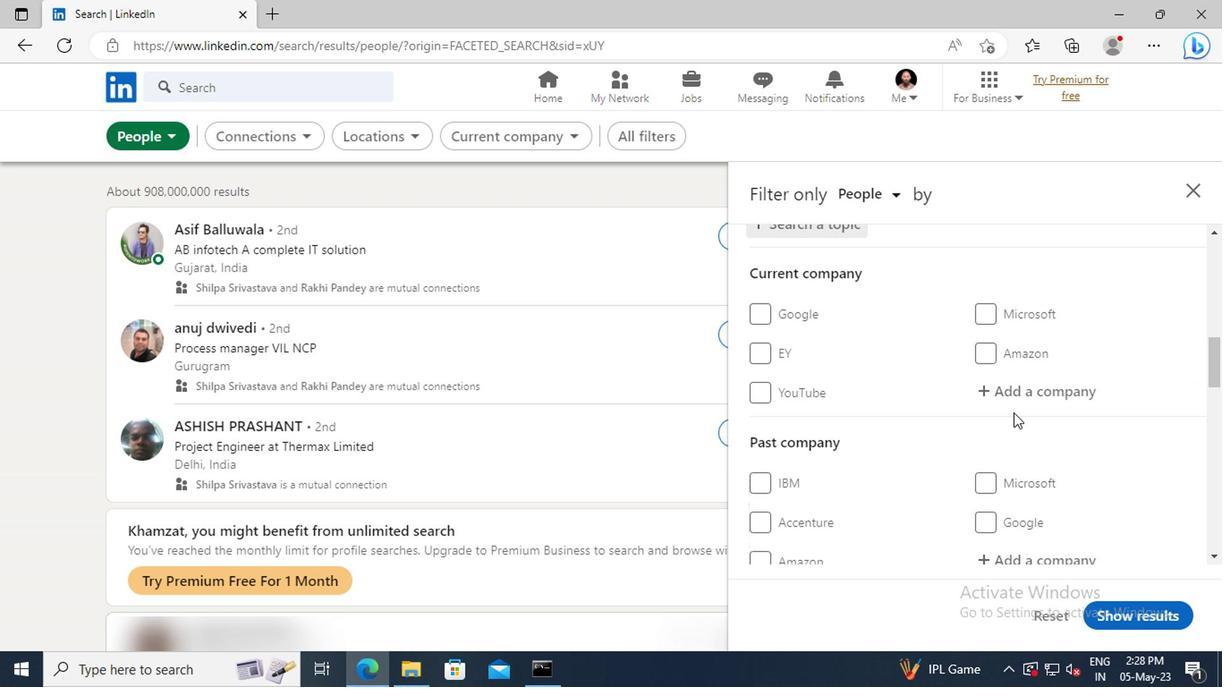 
Action: Mouse scrolled (1008, 413) with delta (0, 0)
Screenshot: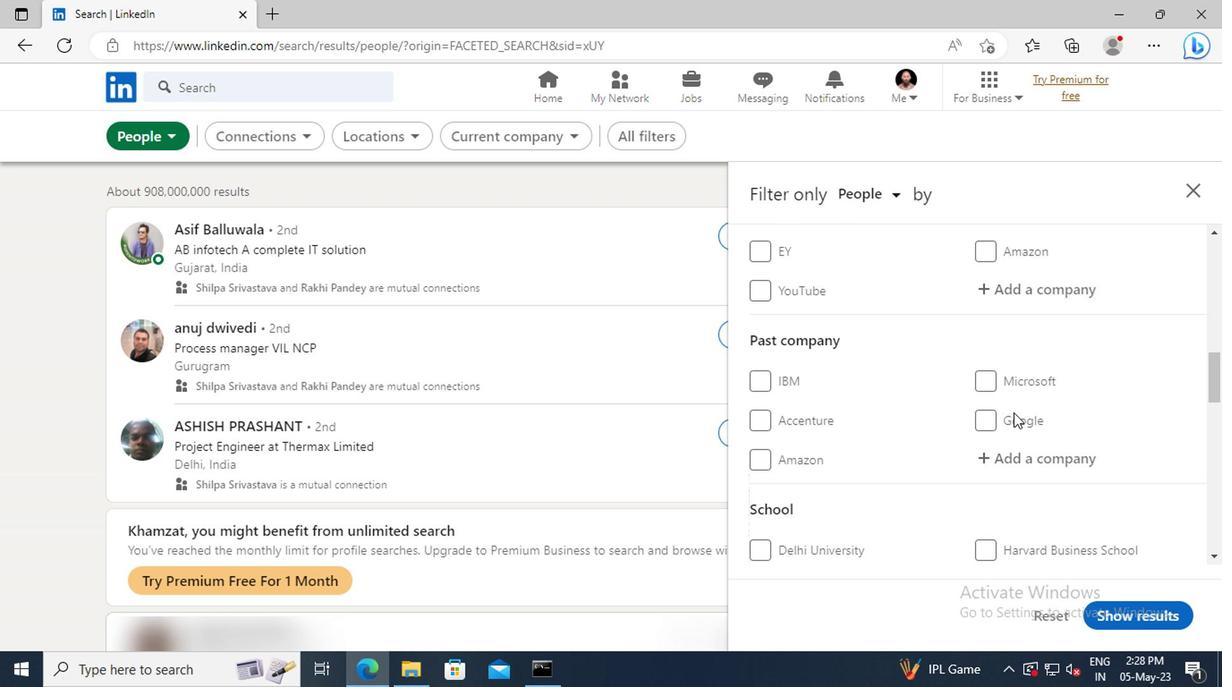 
Action: Mouse scrolled (1008, 413) with delta (0, 0)
Screenshot: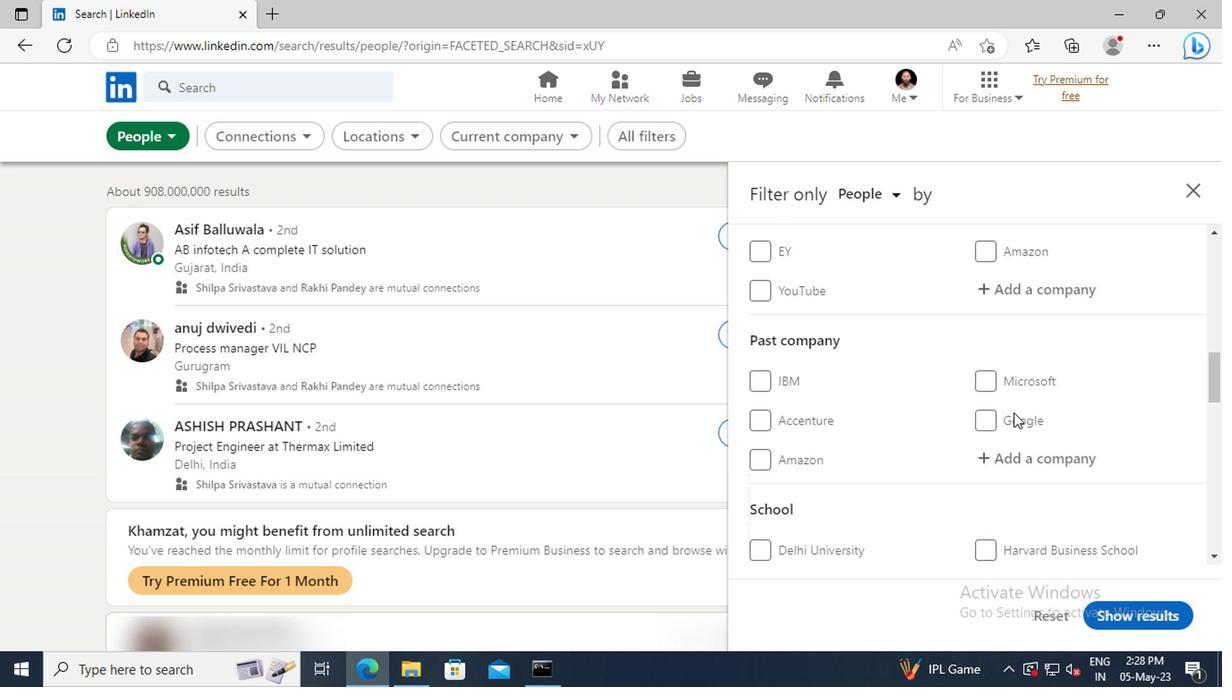 
Action: Mouse scrolled (1008, 413) with delta (0, 0)
Screenshot: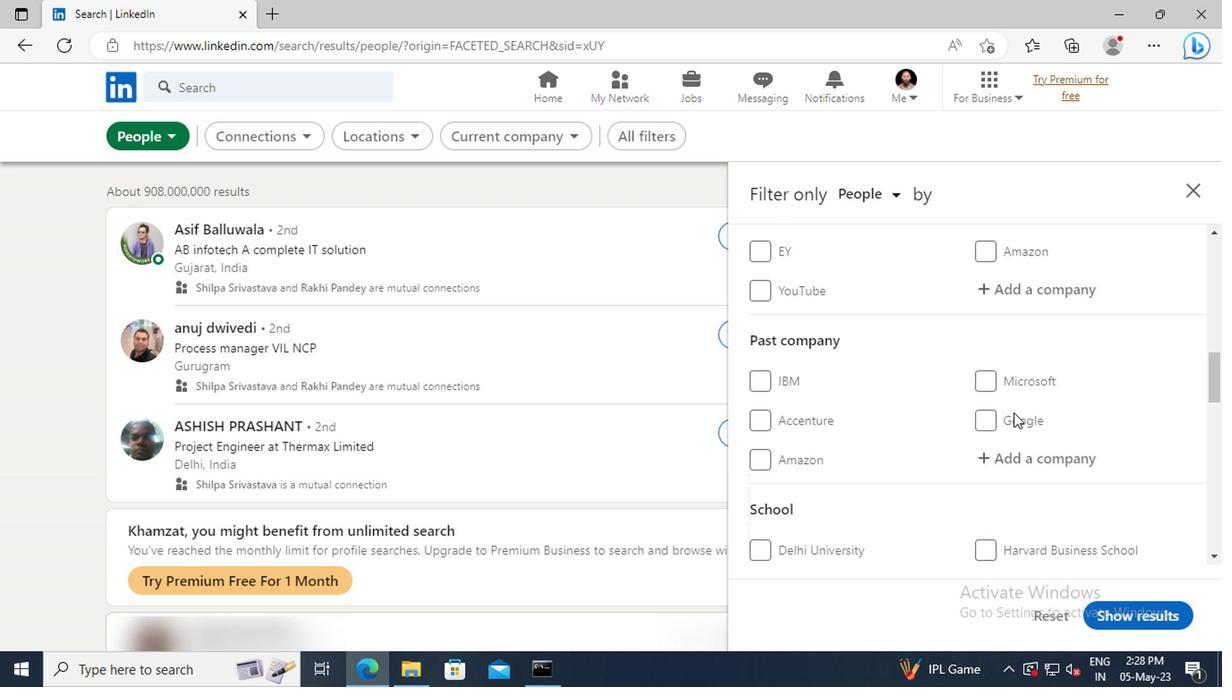 
Action: Mouse scrolled (1008, 413) with delta (0, 0)
Screenshot: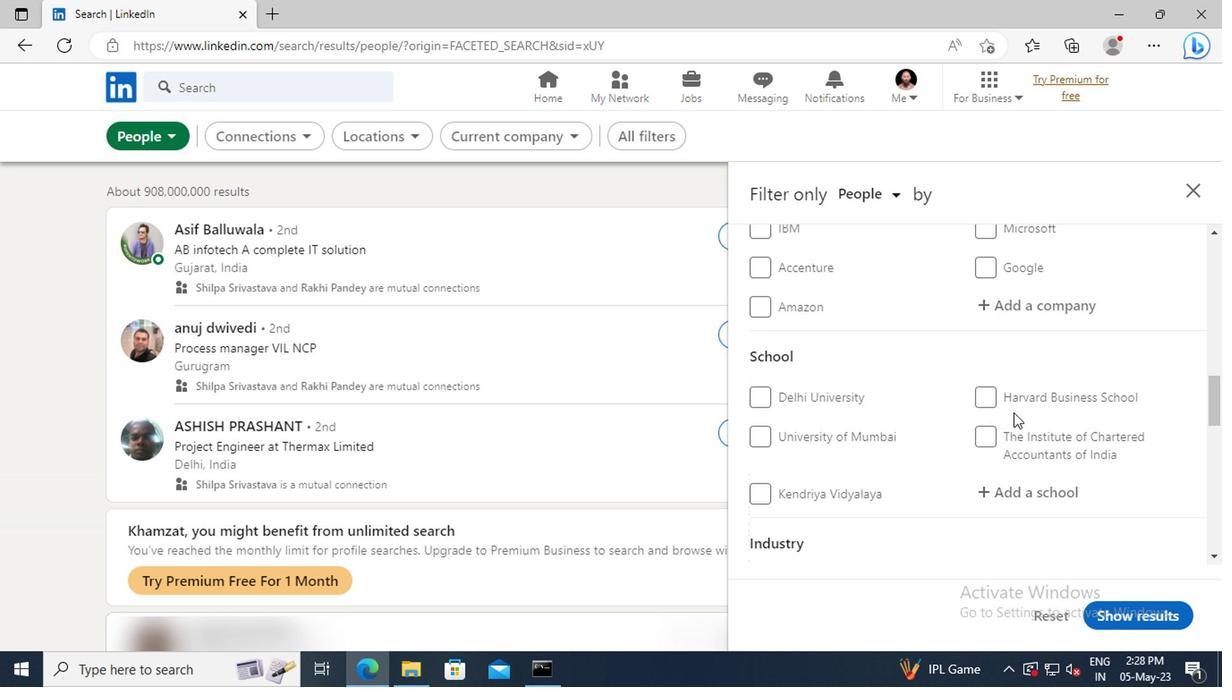 
Action: Mouse scrolled (1008, 413) with delta (0, 0)
Screenshot: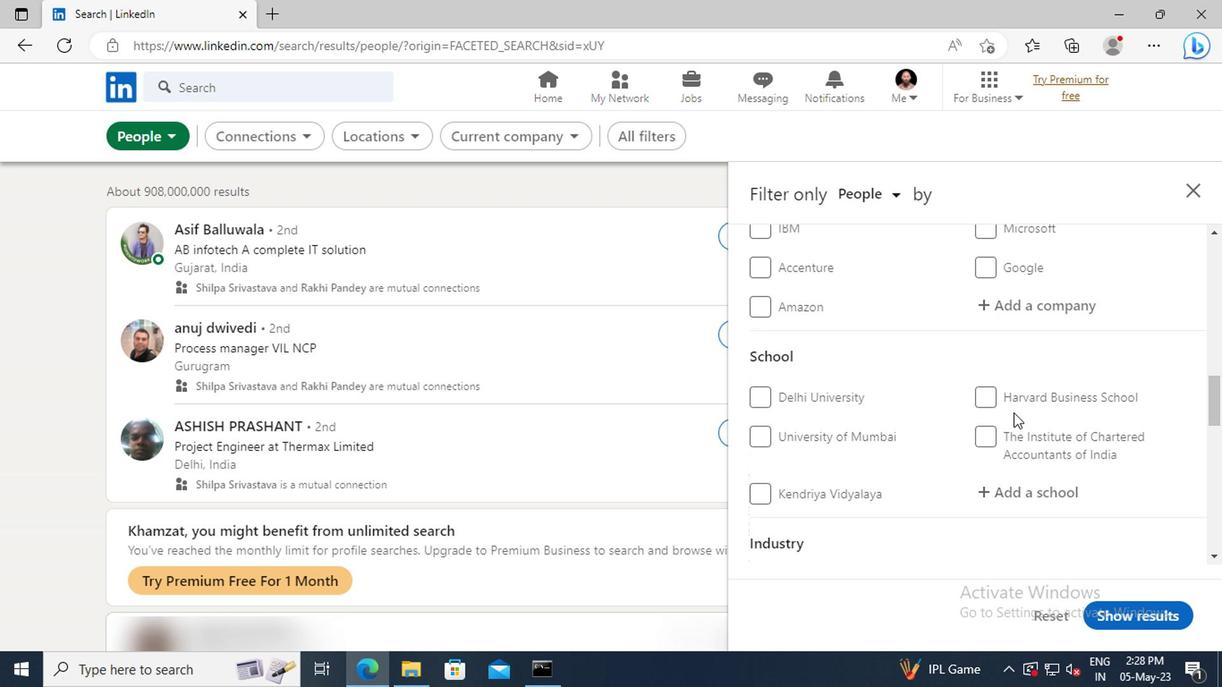 
Action: Mouse scrolled (1008, 413) with delta (0, 0)
Screenshot: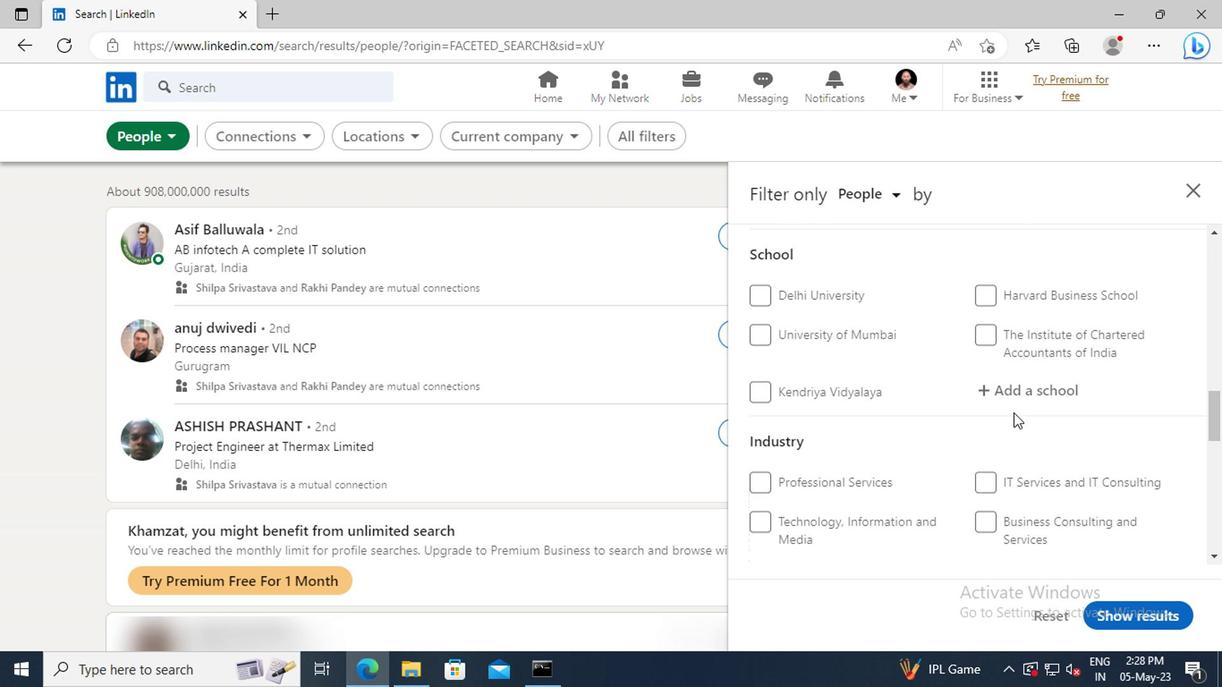 
Action: Mouse scrolled (1008, 413) with delta (0, 0)
Screenshot: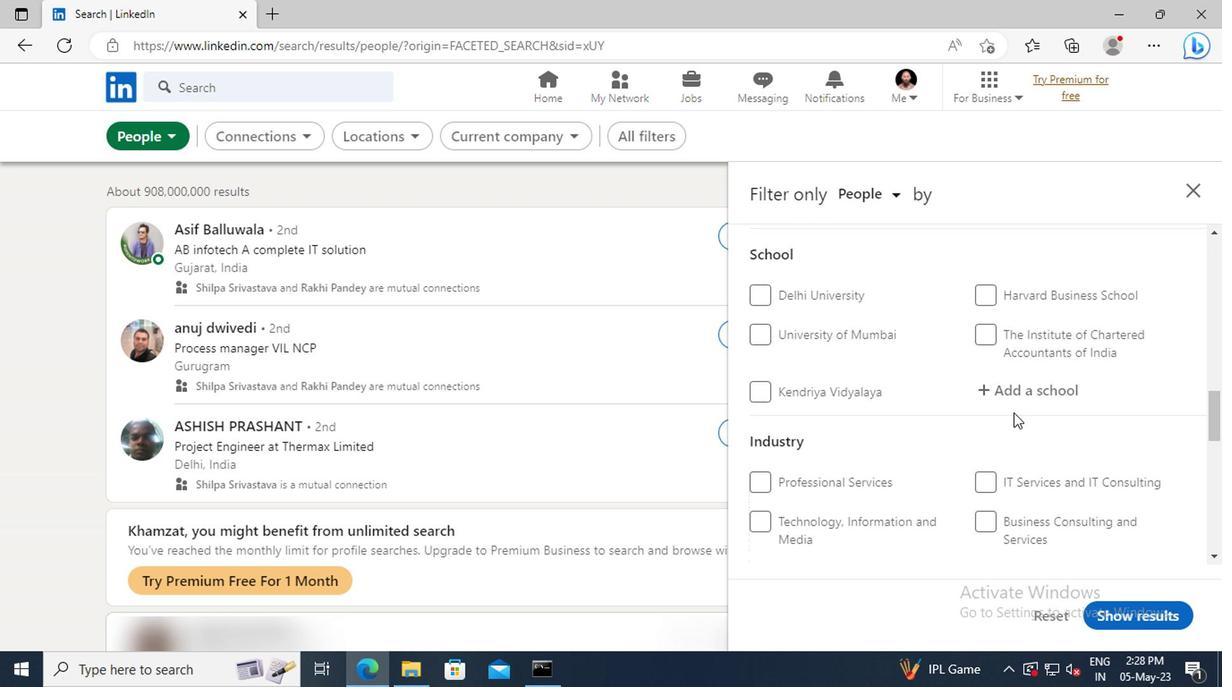 
Action: Mouse scrolled (1008, 413) with delta (0, 0)
Screenshot: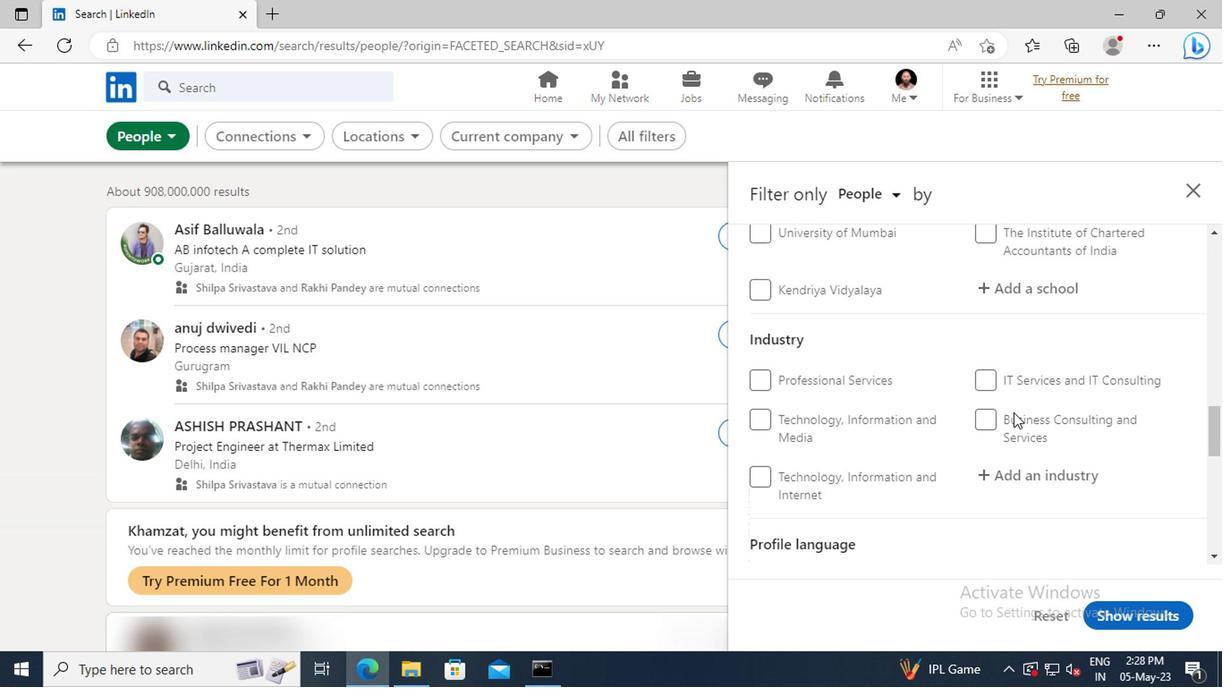 
Action: Mouse scrolled (1008, 413) with delta (0, 0)
Screenshot: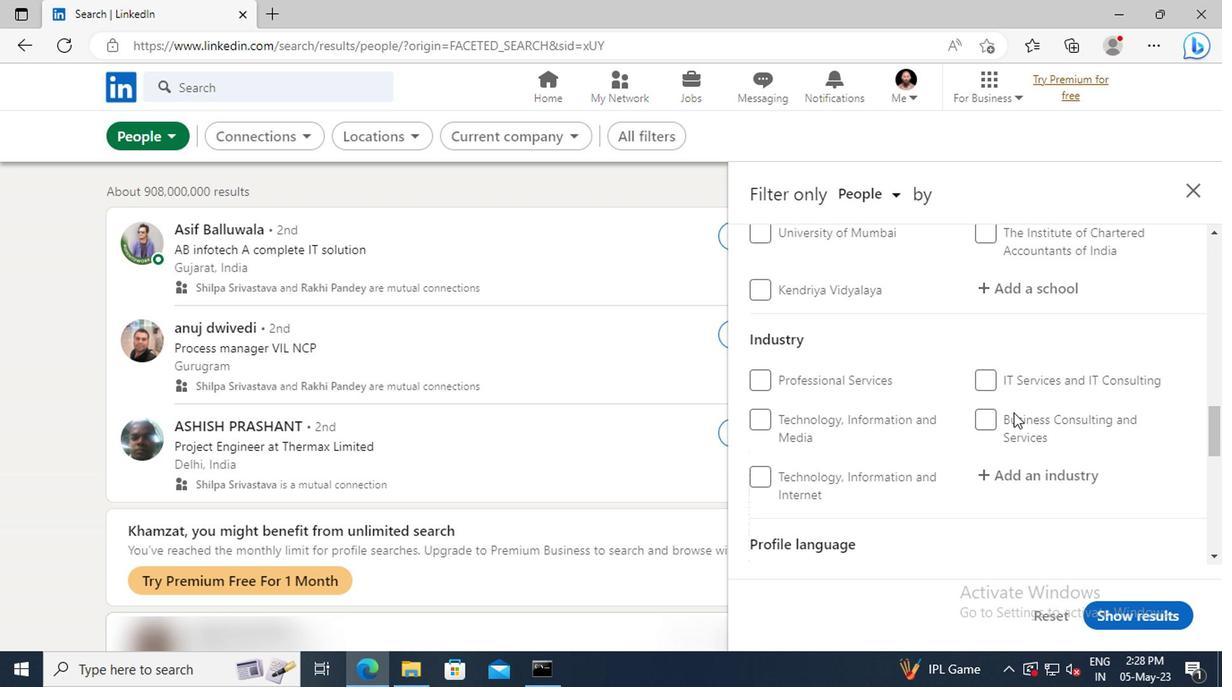 
Action: Mouse scrolled (1008, 413) with delta (0, 0)
Screenshot: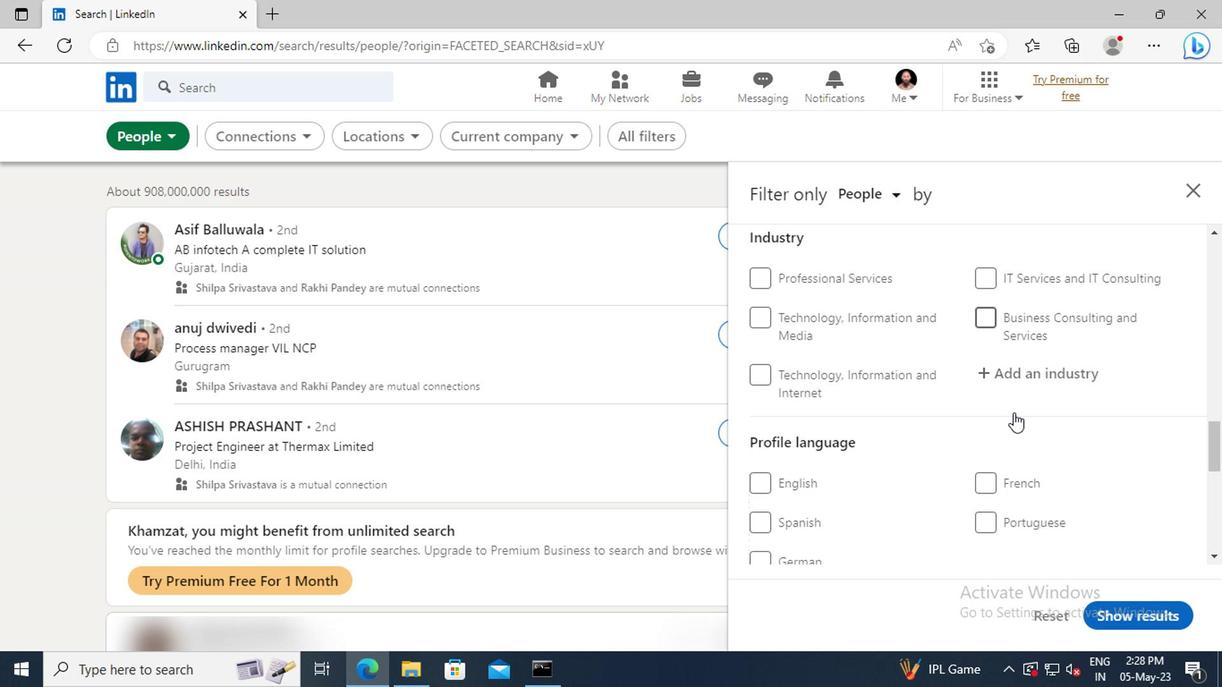 
Action: Mouse moved to (757, 514)
Screenshot: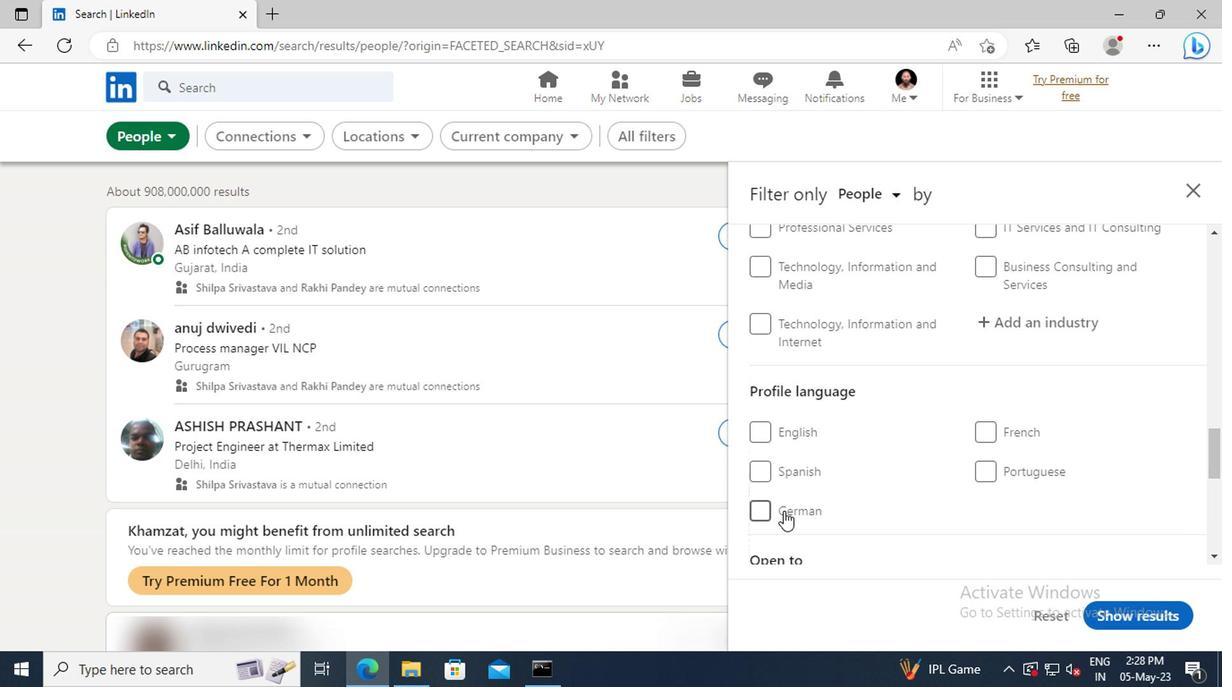 
Action: Mouse pressed left at (757, 514)
Screenshot: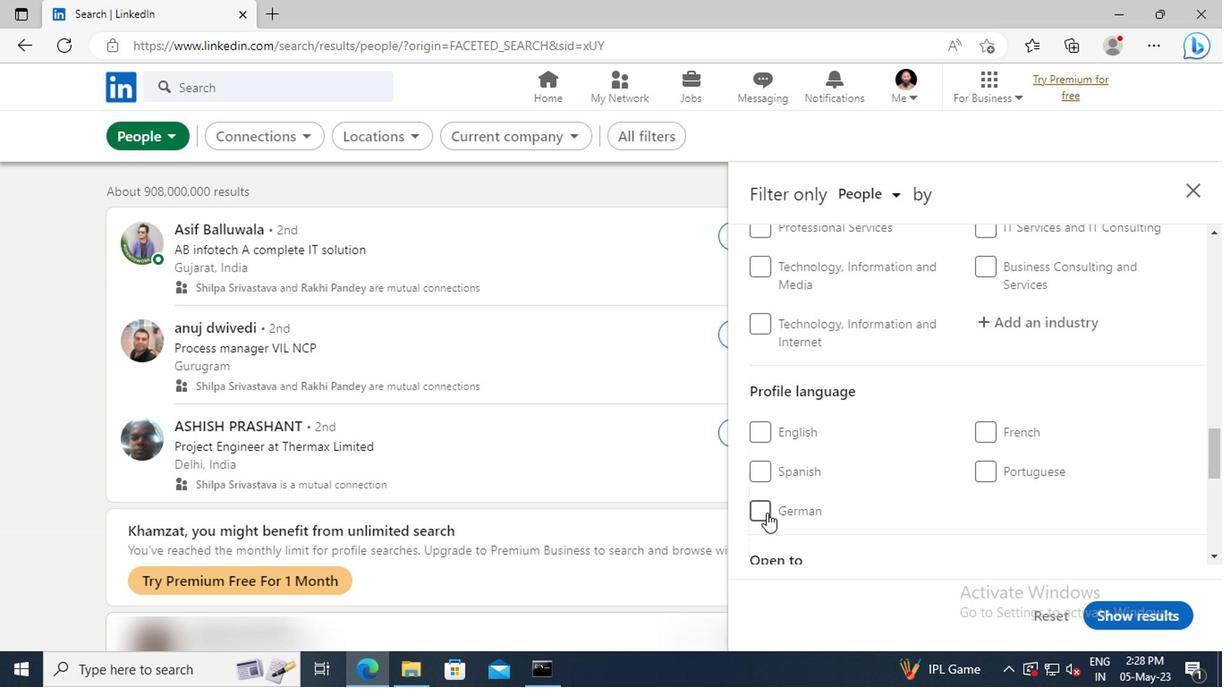 
Action: Mouse moved to (981, 463)
Screenshot: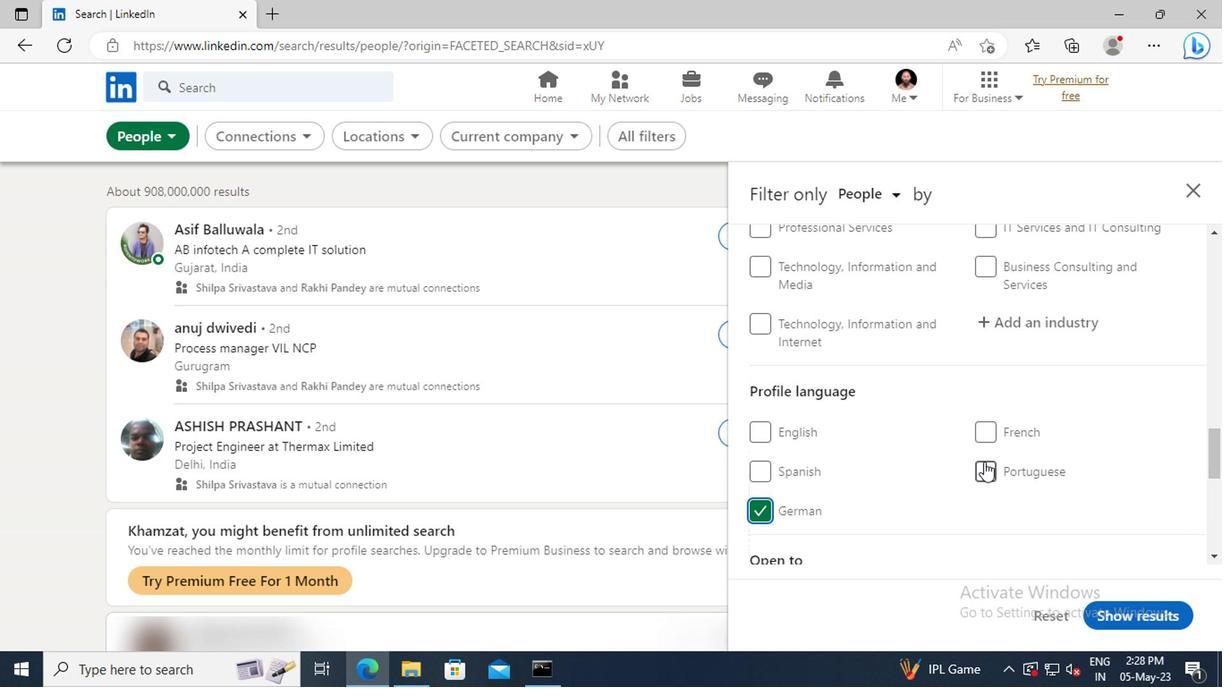 
Action: Mouse scrolled (981, 463) with delta (0, 0)
Screenshot: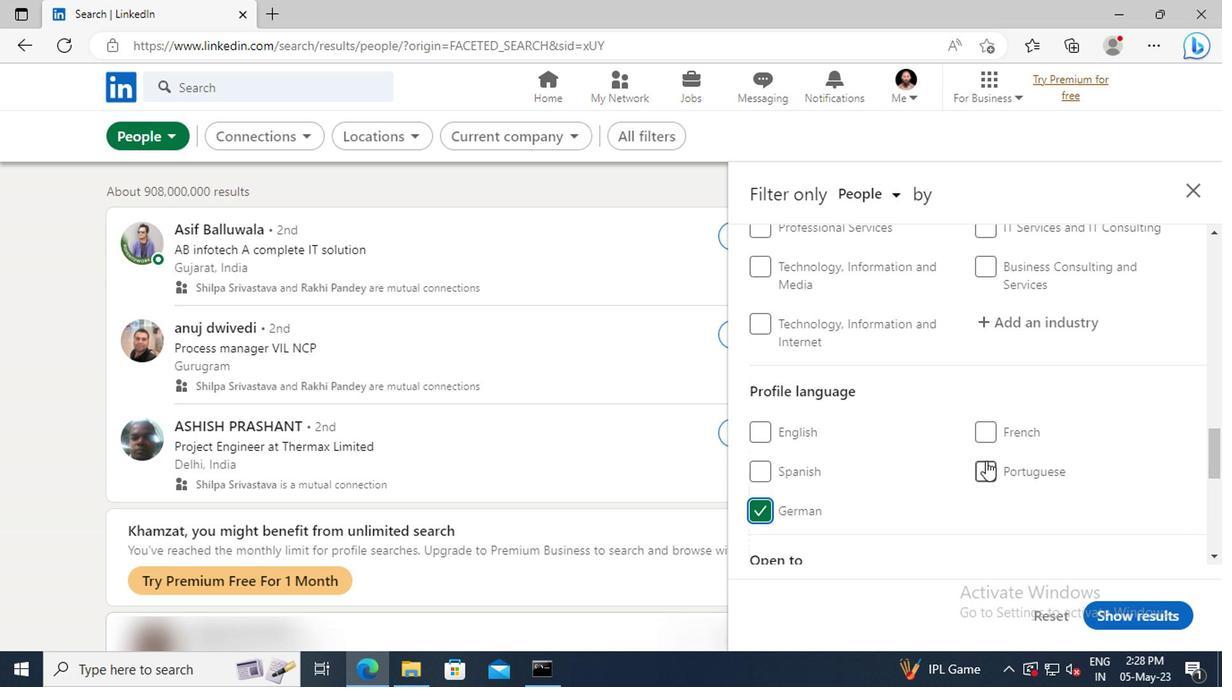 
Action: Mouse scrolled (981, 463) with delta (0, 0)
Screenshot: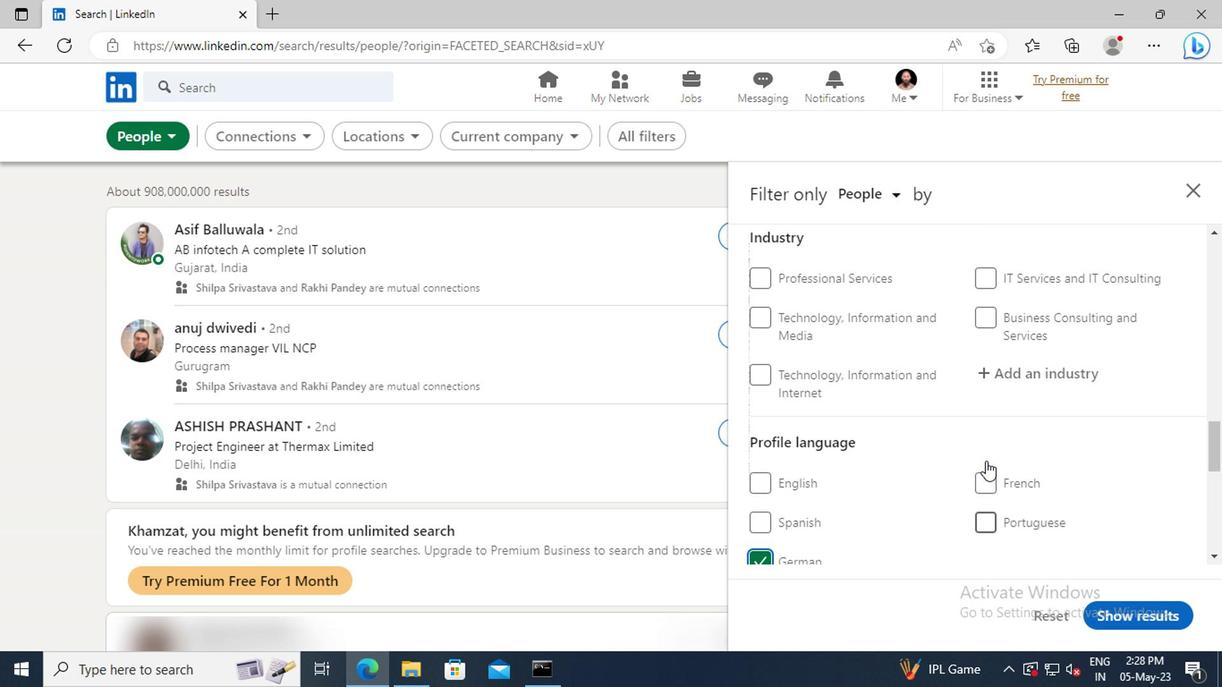
Action: Mouse scrolled (981, 463) with delta (0, 0)
Screenshot: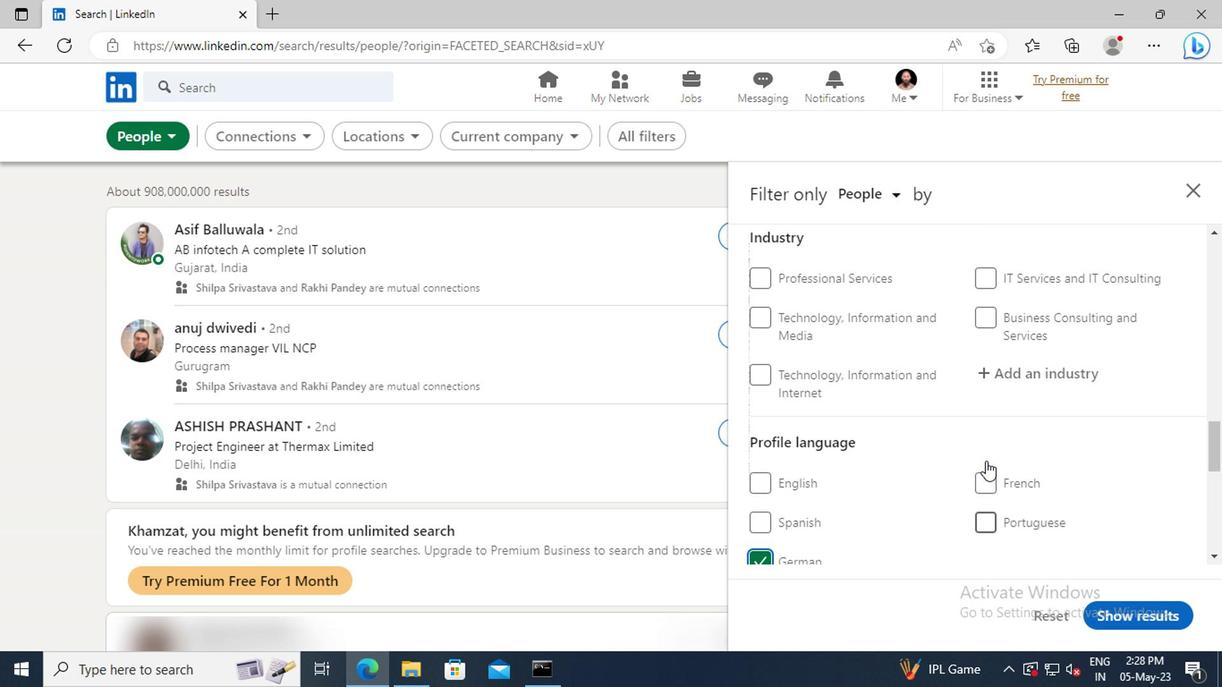 
Action: Mouse scrolled (981, 463) with delta (0, 0)
Screenshot: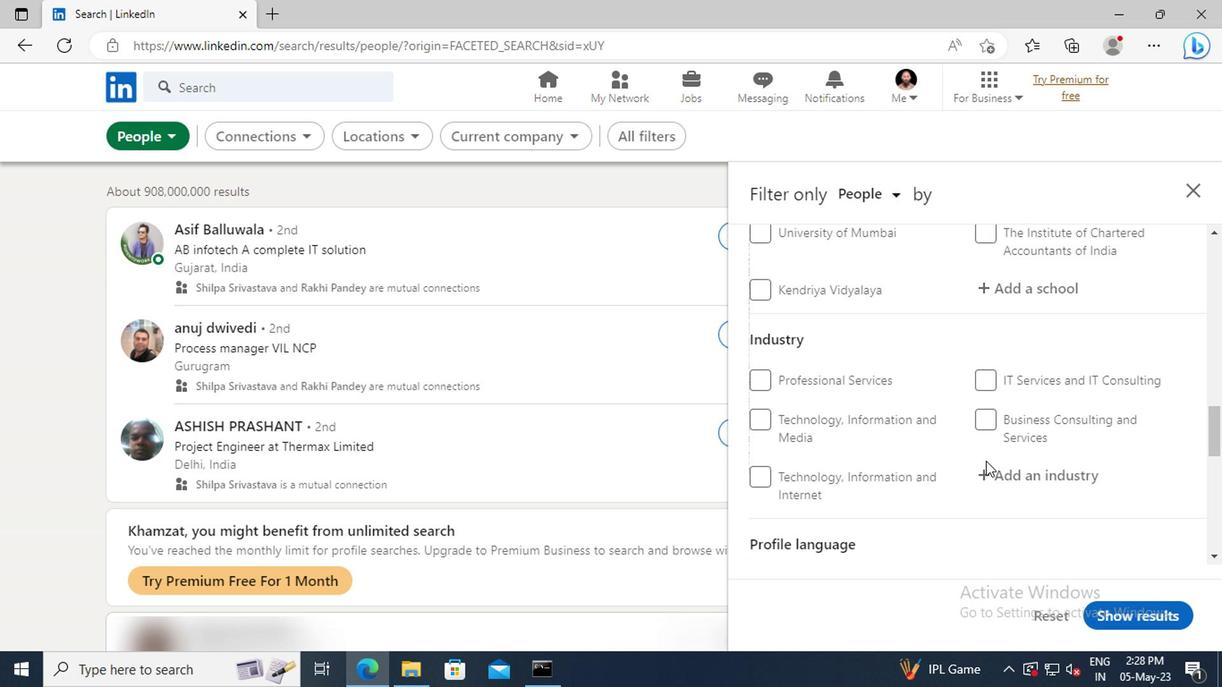 
Action: Mouse scrolled (981, 463) with delta (0, 0)
Screenshot: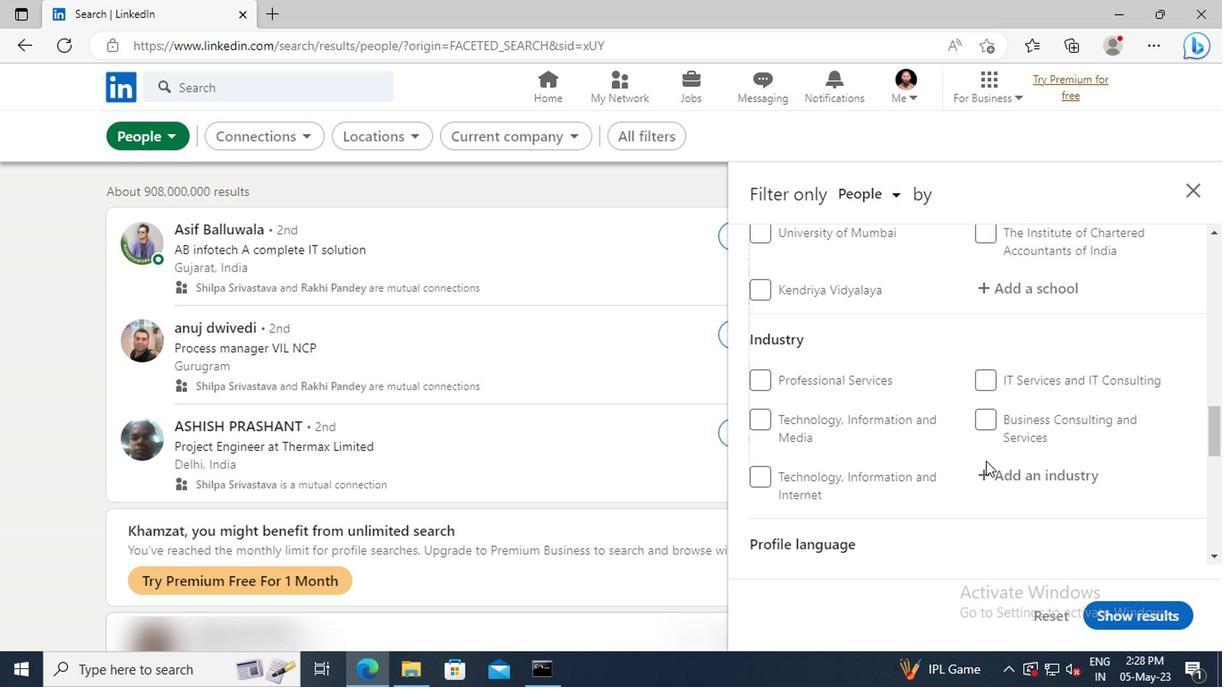 
Action: Mouse scrolled (981, 463) with delta (0, 0)
Screenshot: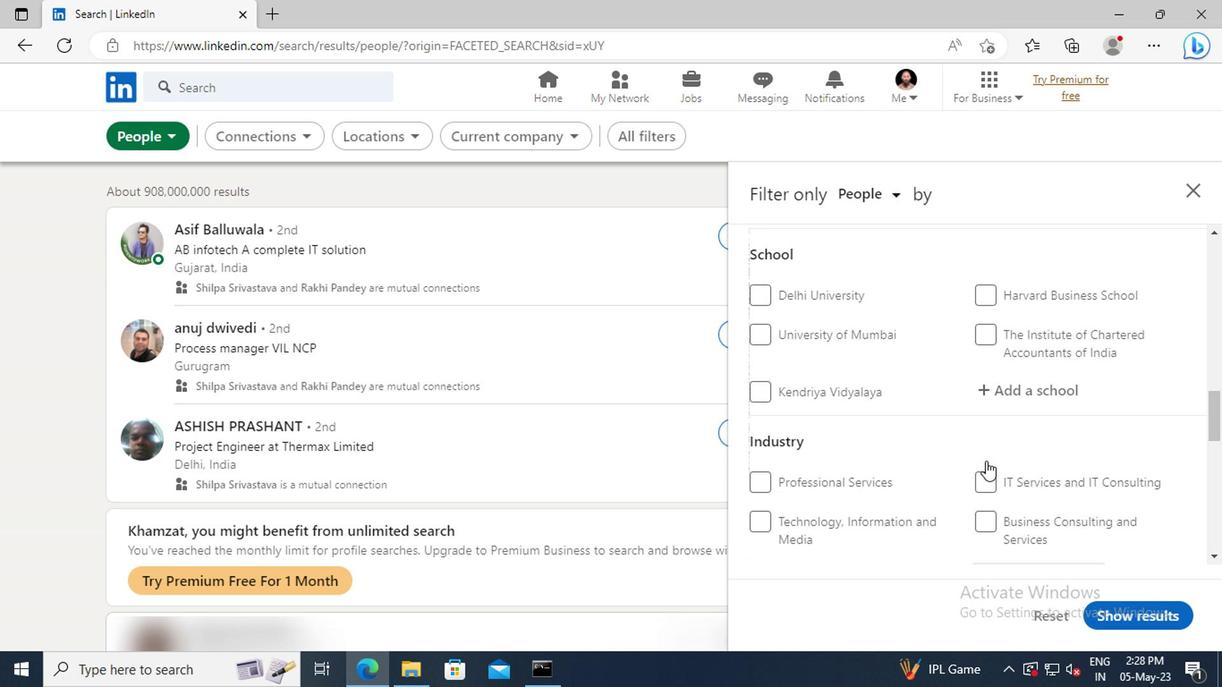 
Action: Mouse scrolled (981, 463) with delta (0, 0)
Screenshot: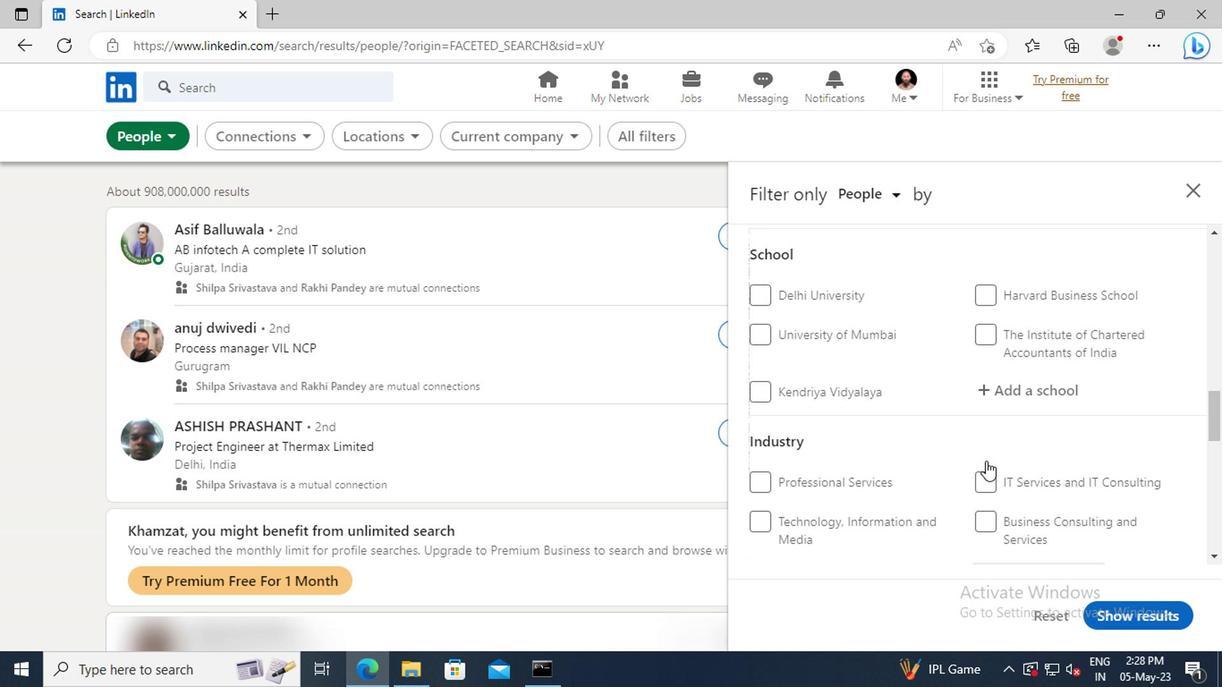 
Action: Mouse scrolled (981, 463) with delta (0, 0)
Screenshot: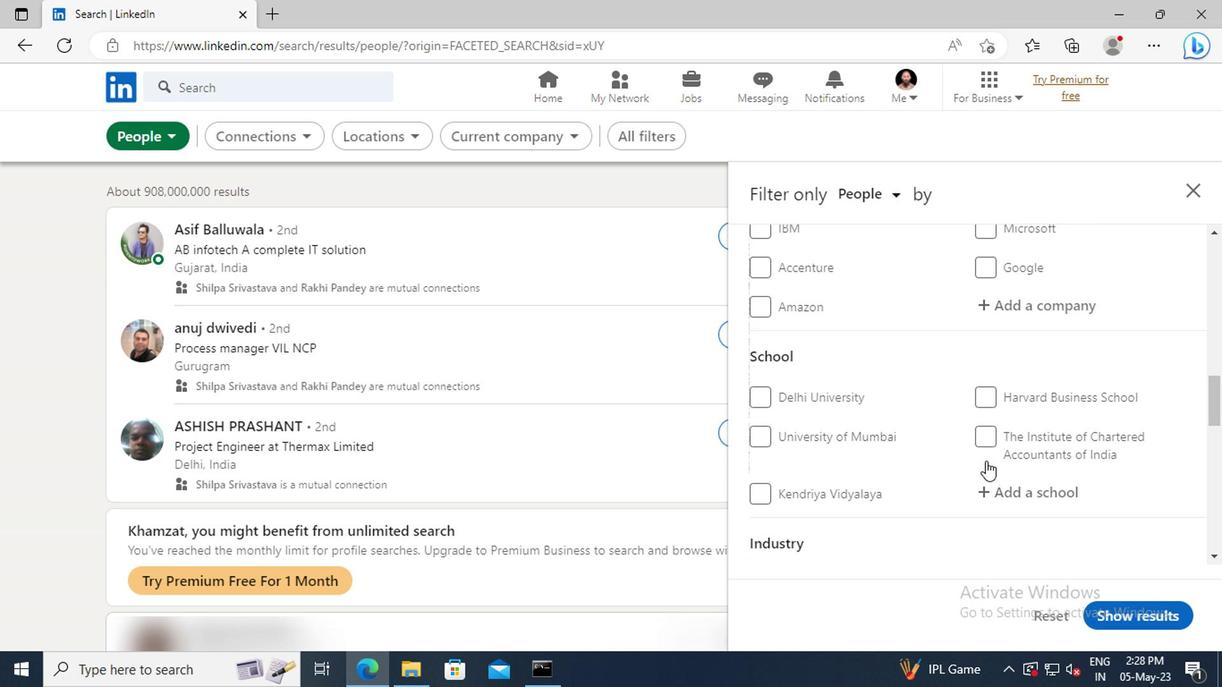 
Action: Mouse scrolled (981, 463) with delta (0, 0)
Screenshot: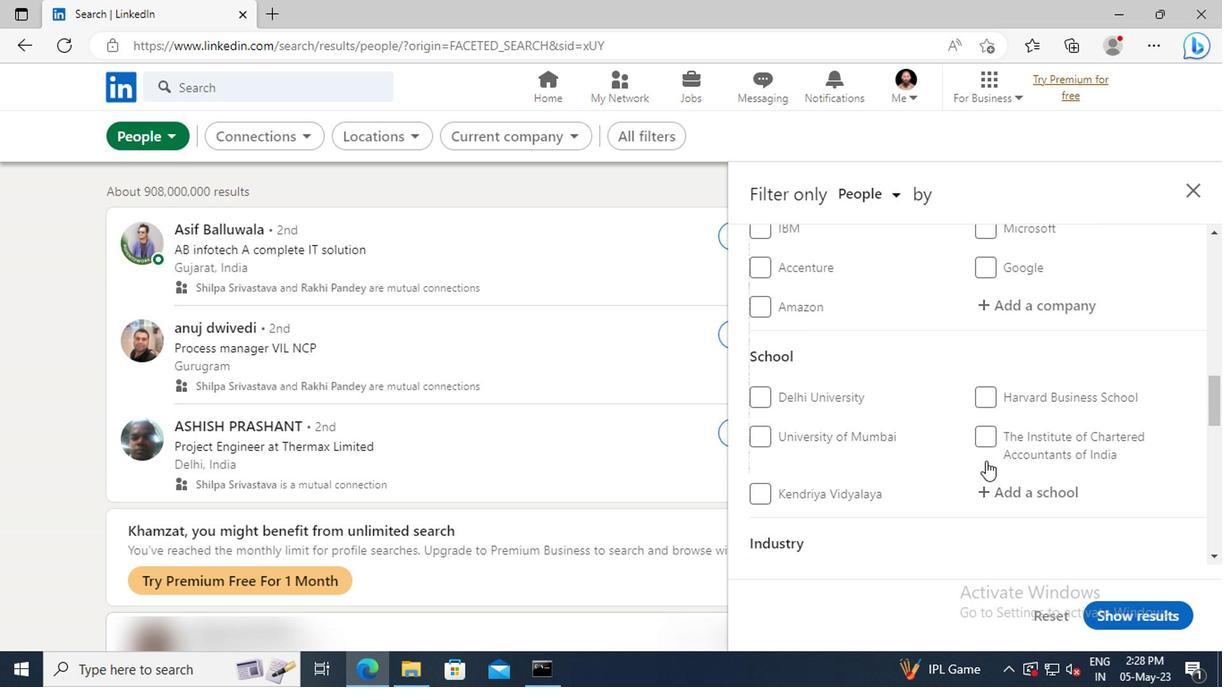 
Action: Mouse scrolled (981, 463) with delta (0, 0)
Screenshot: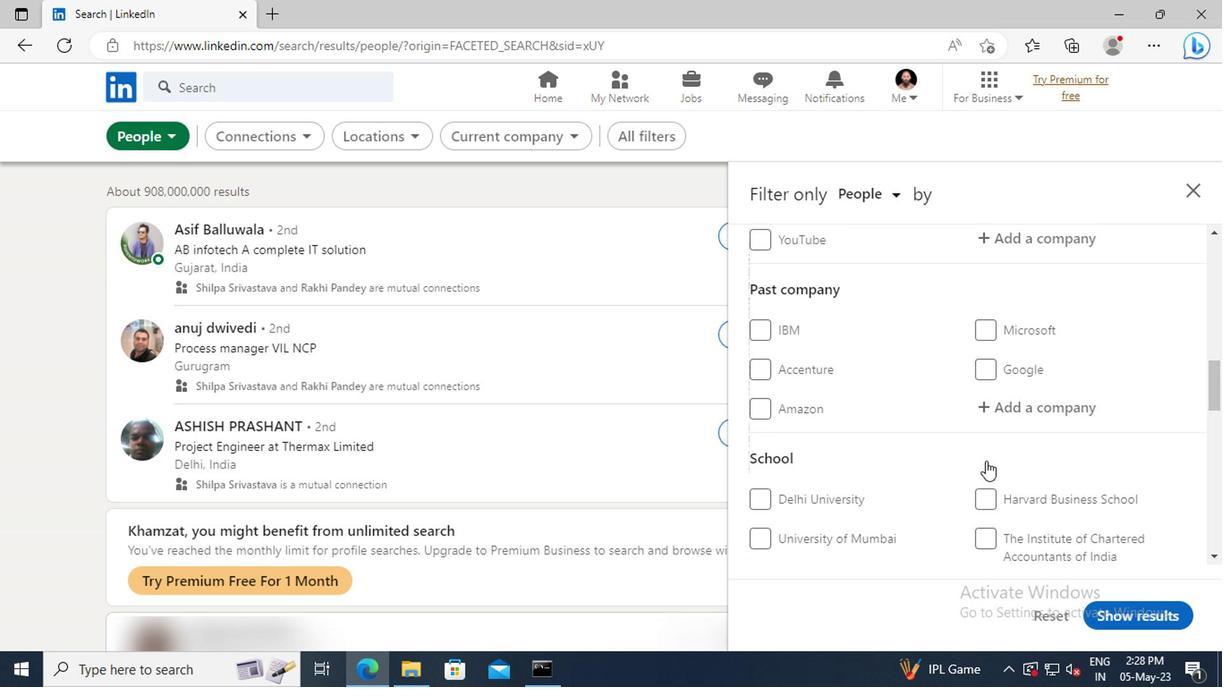 
Action: Mouse scrolled (981, 463) with delta (0, 0)
Screenshot: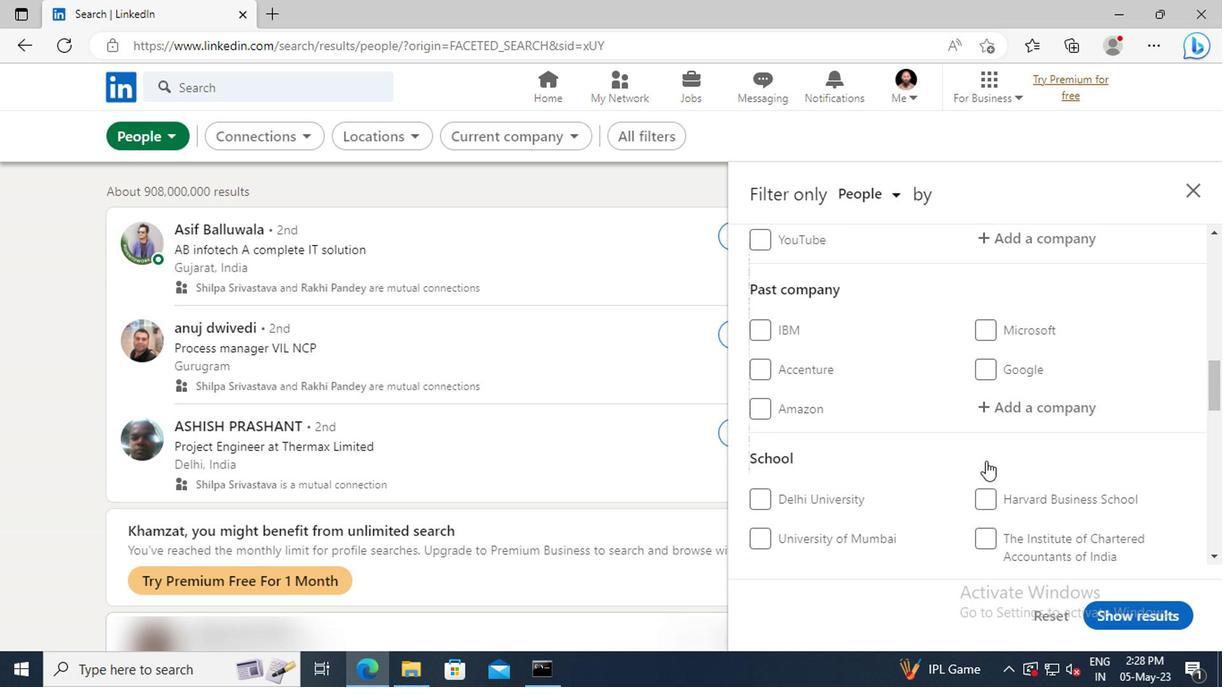 
Action: Mouse scrolled (981, 463) with delta (0, 0)
Screenshot: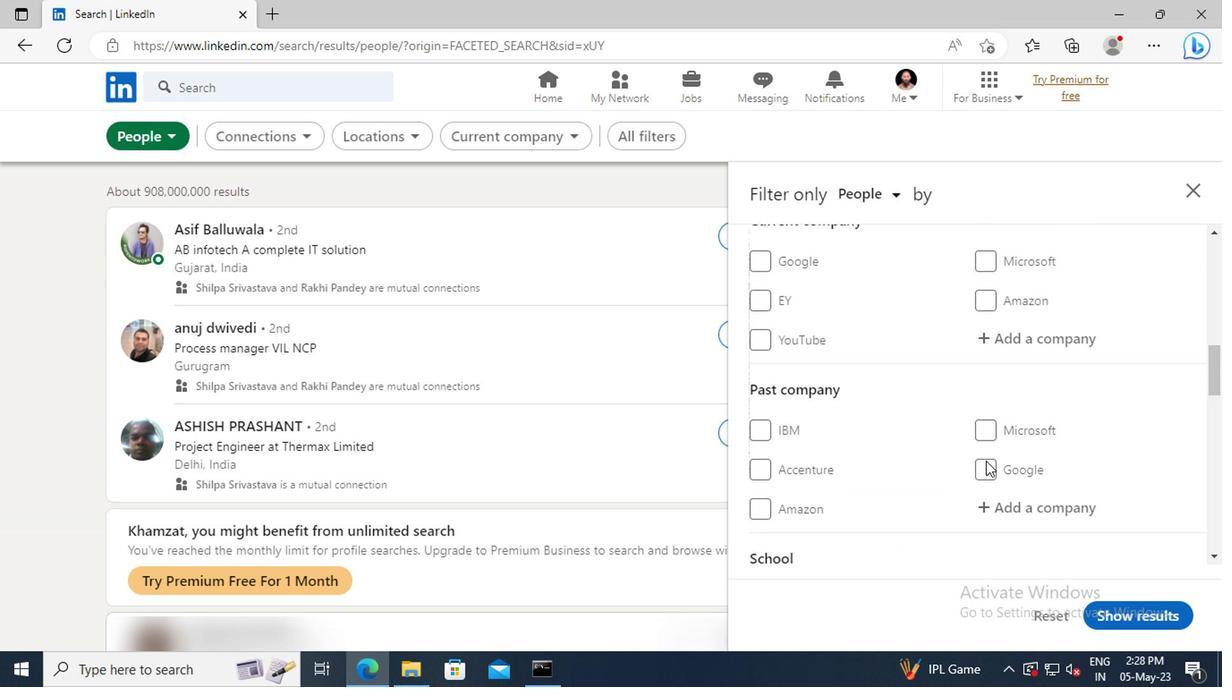 
Action: Mouse moved to (980, 389)
Screenshot: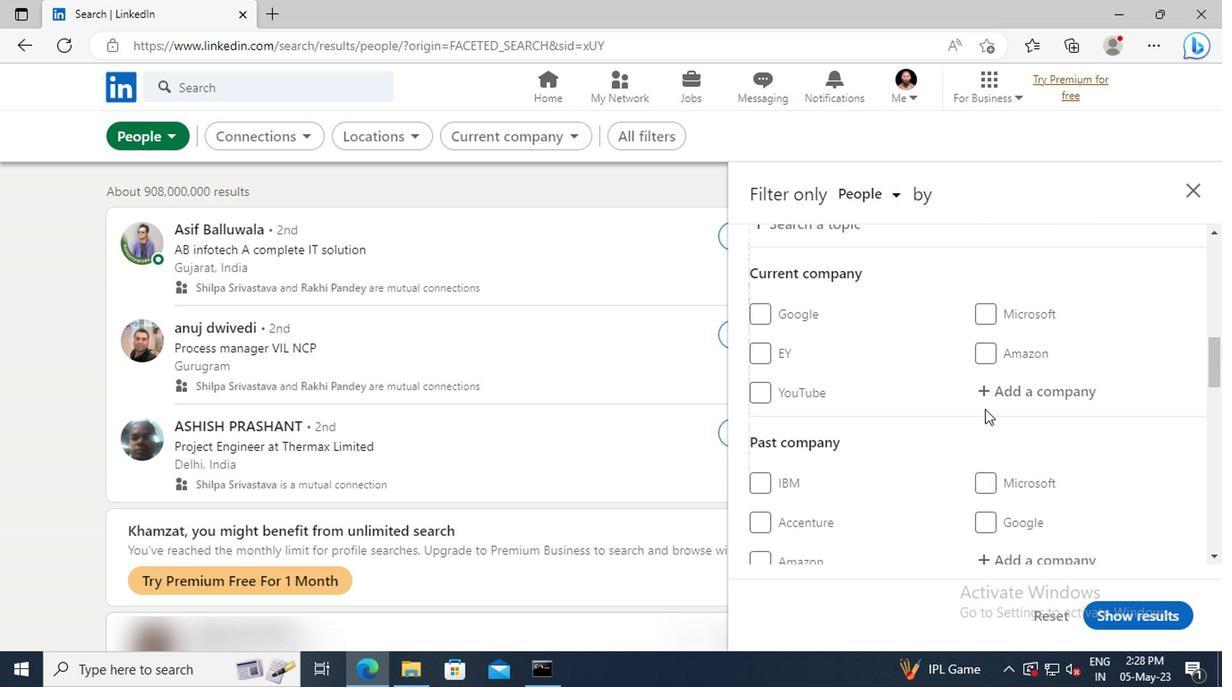 
Action: Mouse pressed left at (980, 389)
Screenshot: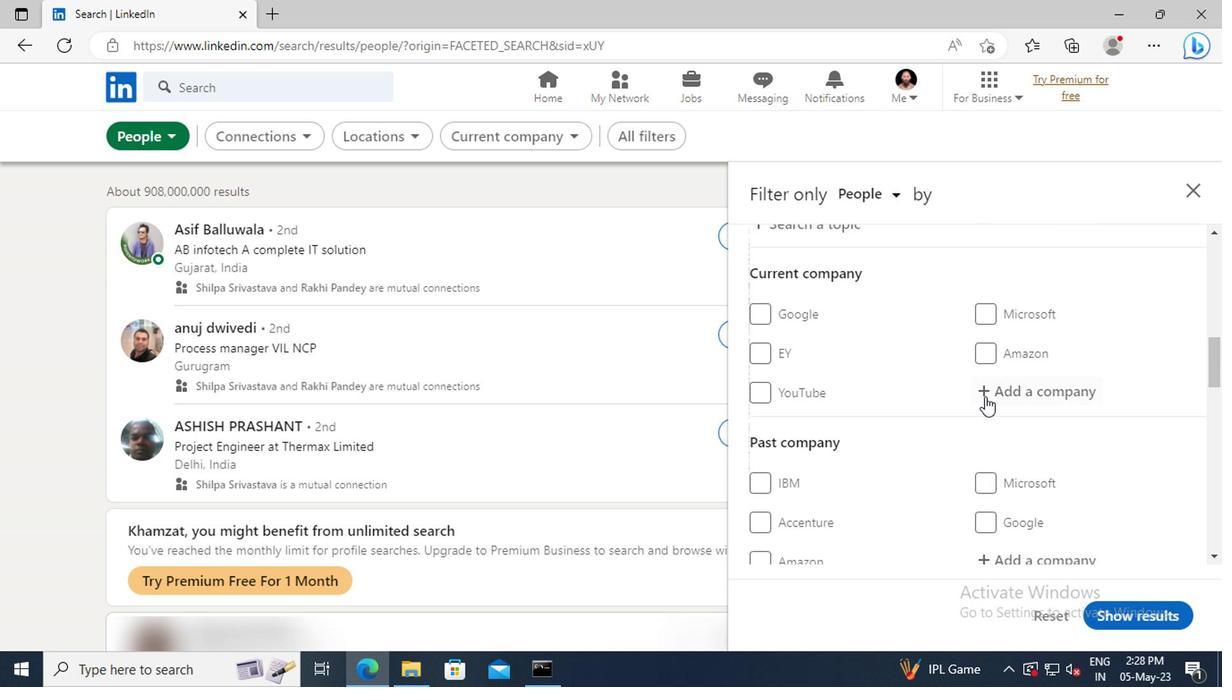 
Action: Mouse moved to (980, 387)
Screenshot: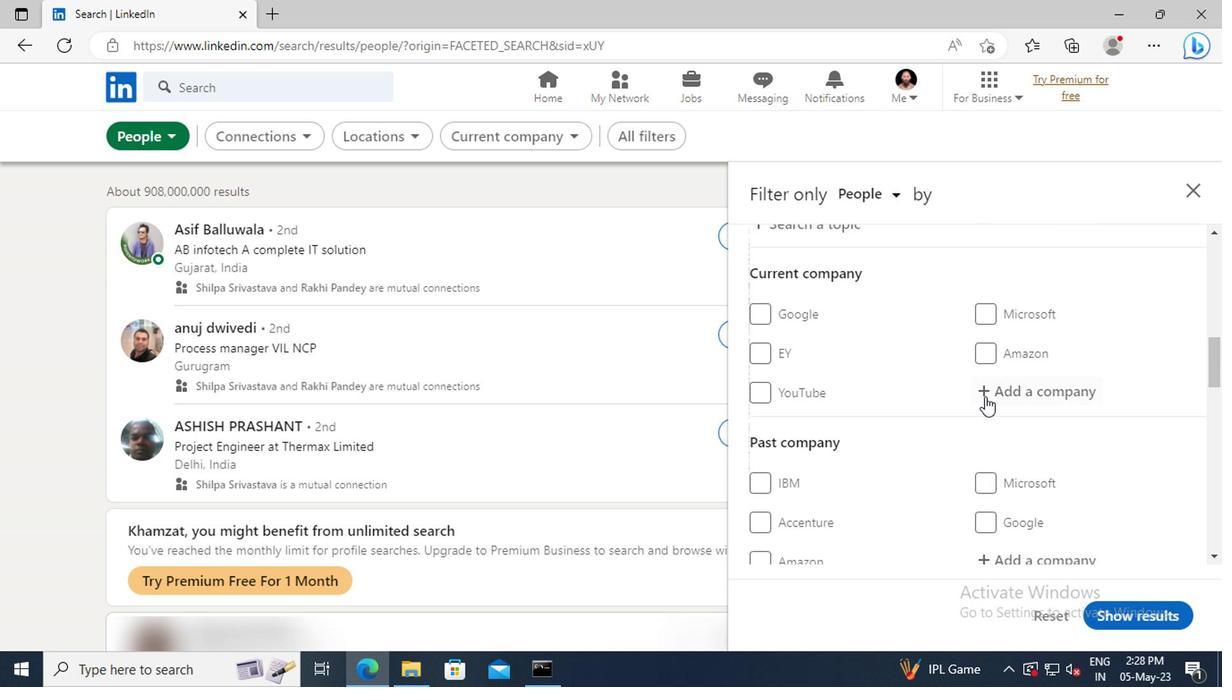 
Action: Key pressed <Key.shift>ZOLO
Screenshot: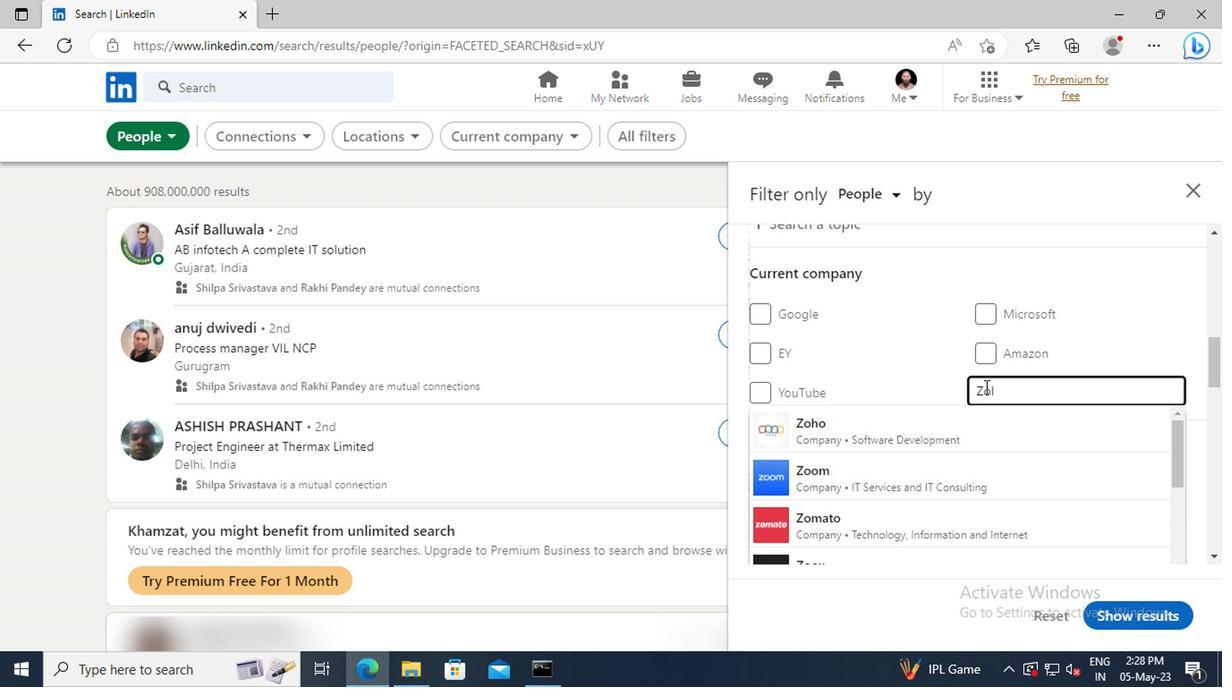 
Action: Mouse moved to (977, 424)
Screenshot: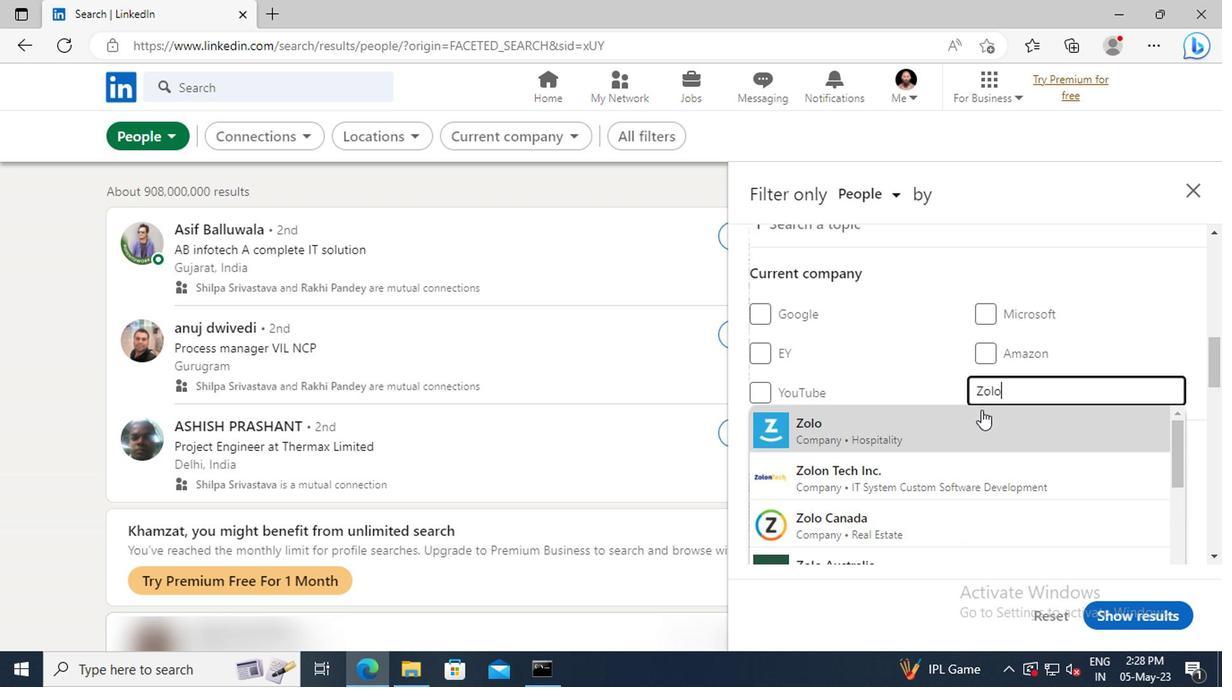 
Action: Mouse pressed left at (977, 424)
Screenshot: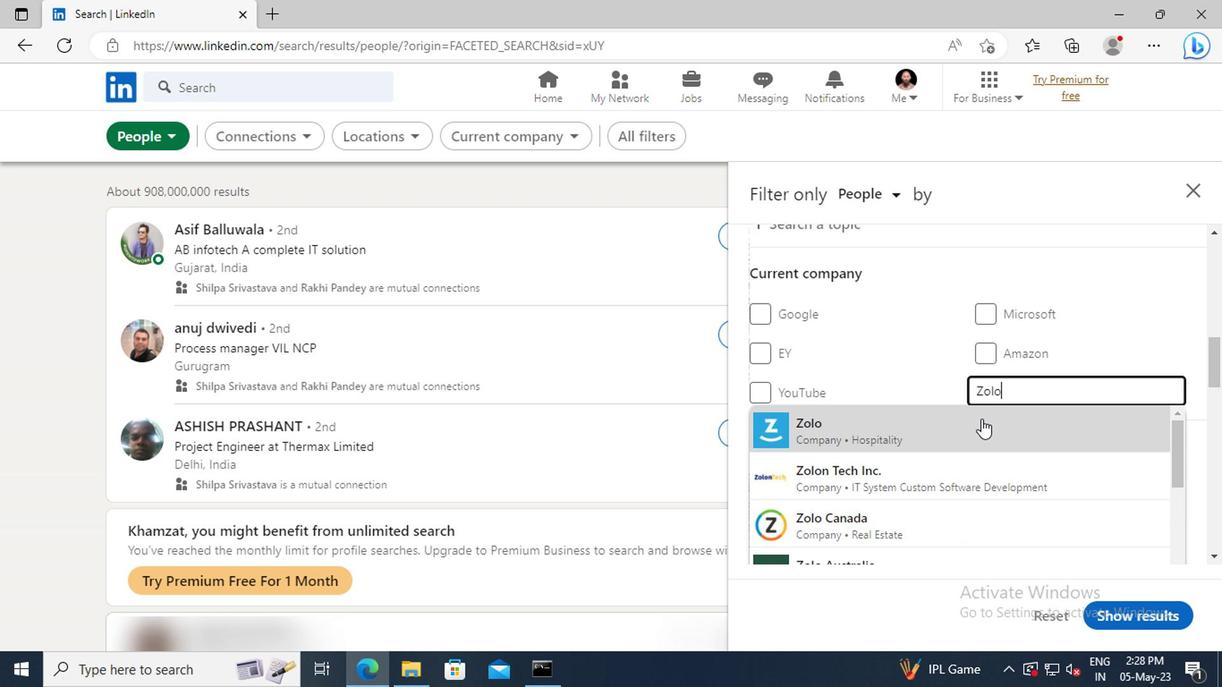 
Action: Mouse scrolled (977, 424) with delta (0, 0)
Screenshot: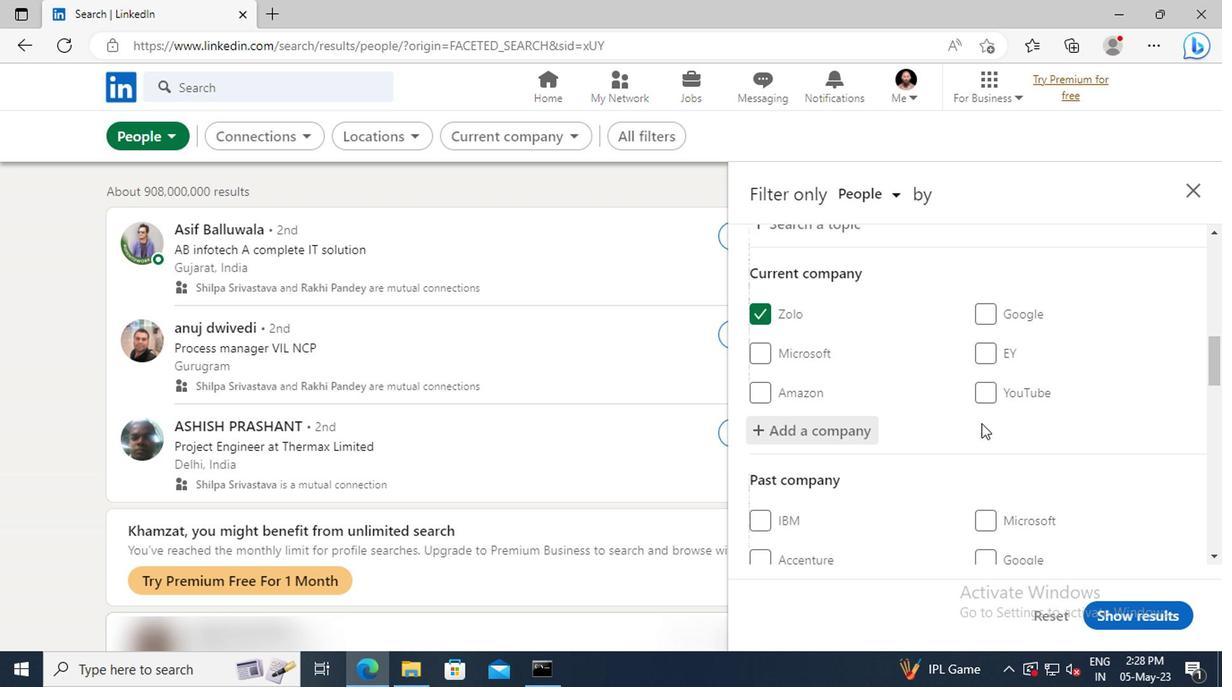 
Action: Mouse scrolled (977, 424) with delta (0, 0)
Screenshot: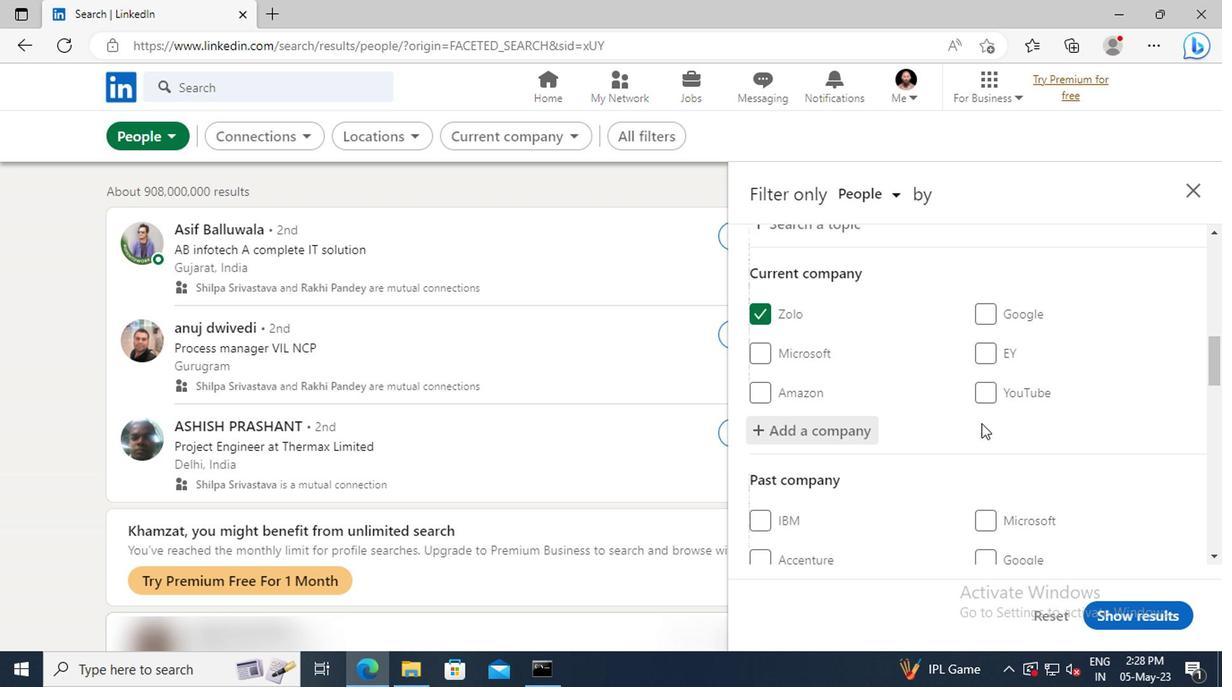 
Action: Mouse scrolled (977, 424) with delta (0, 0)
Screenshot: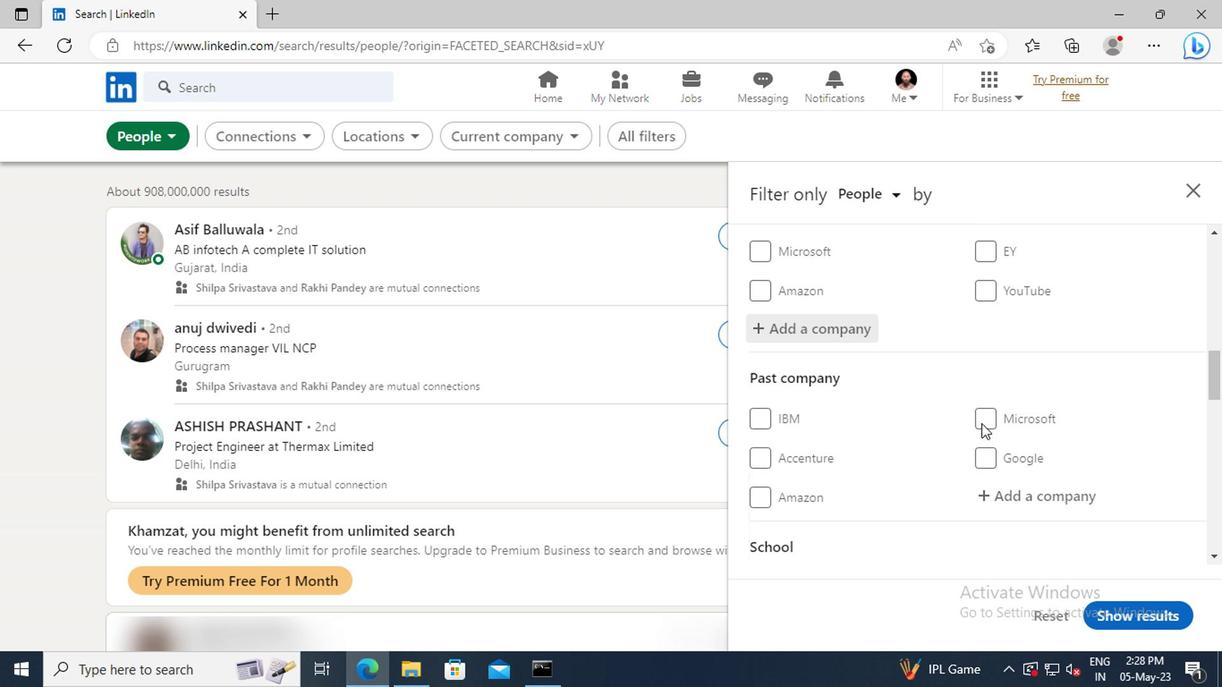 
Action: Mouse moved to (977, 424)
Screenshot: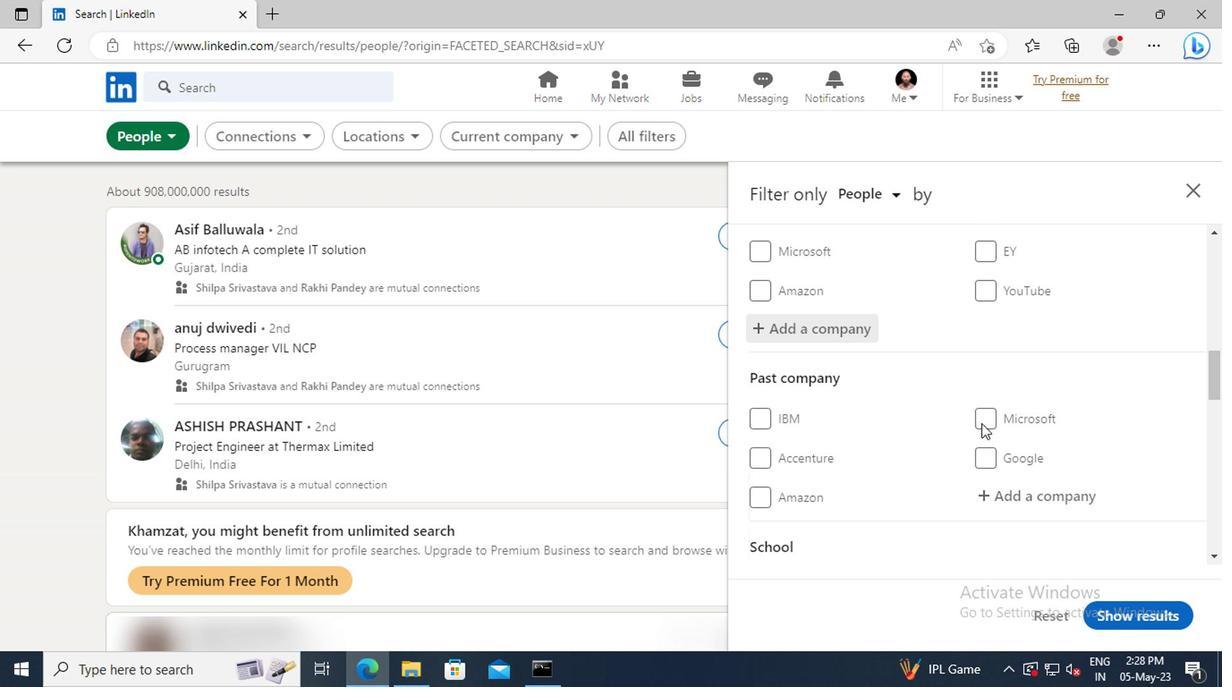 
Action: Mouse scrolled (977, 424) with delta (0, 0)
Screenshot: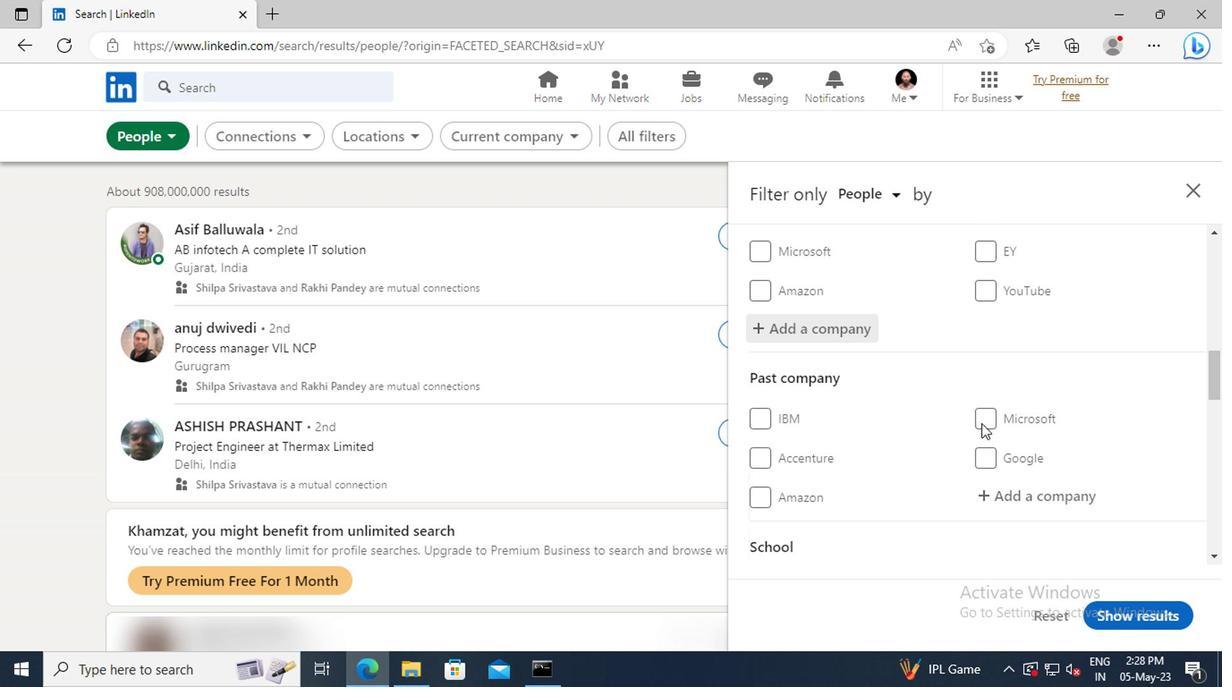 
Action: Mouse moved to (970, 407)
Screenshot: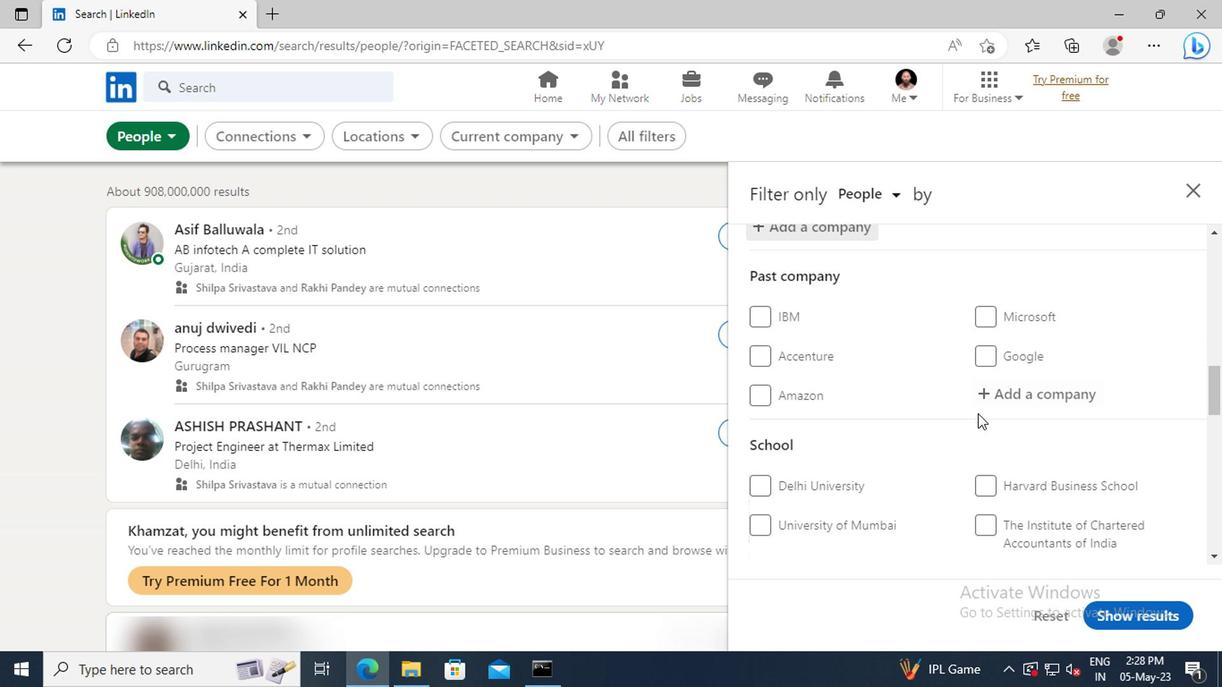 
Action: Mouse scrolled (970, 407) with delta (0, 0)
Screenshot: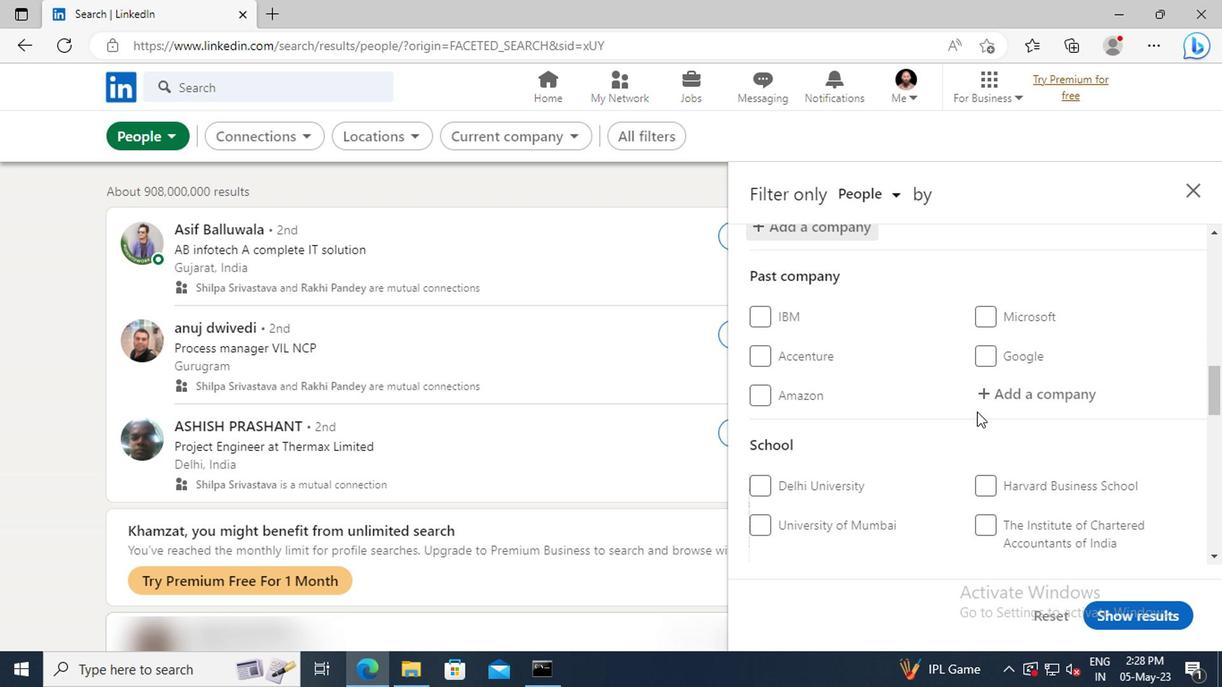 
Action: Mouse scrolled (970, 407) with delta (0, 0)
Screenshot: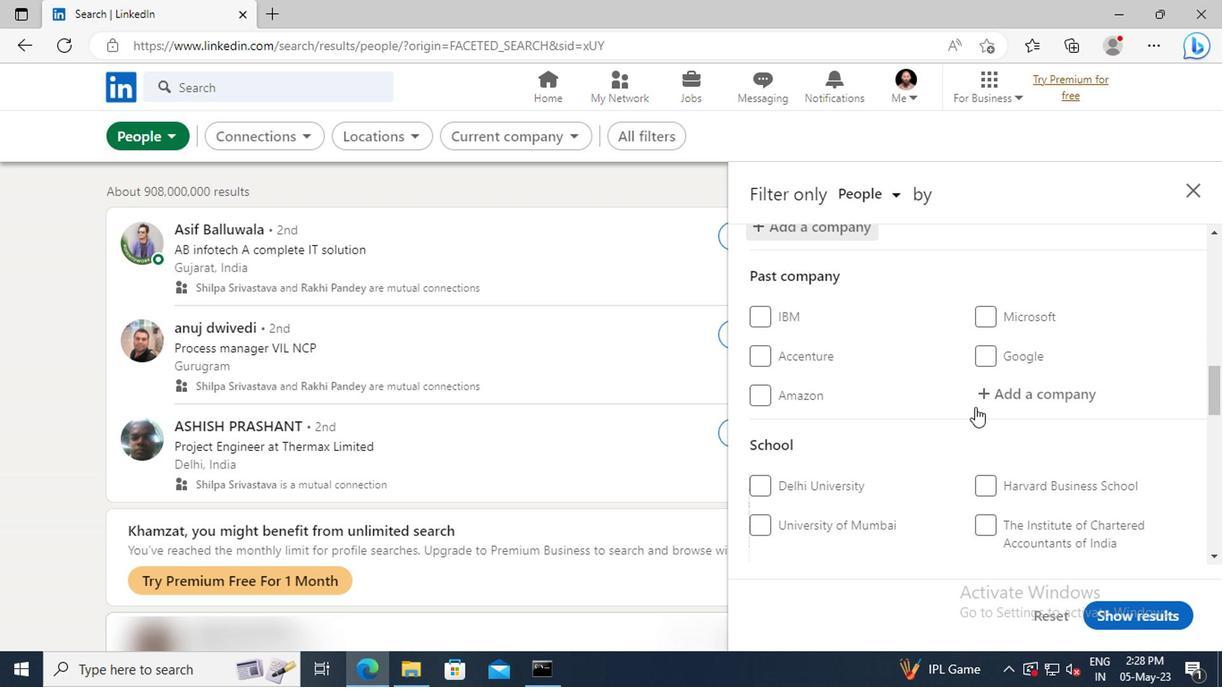 
Action: Mouse scrolled (970, 407) with delta (0, 0)
Screenshot: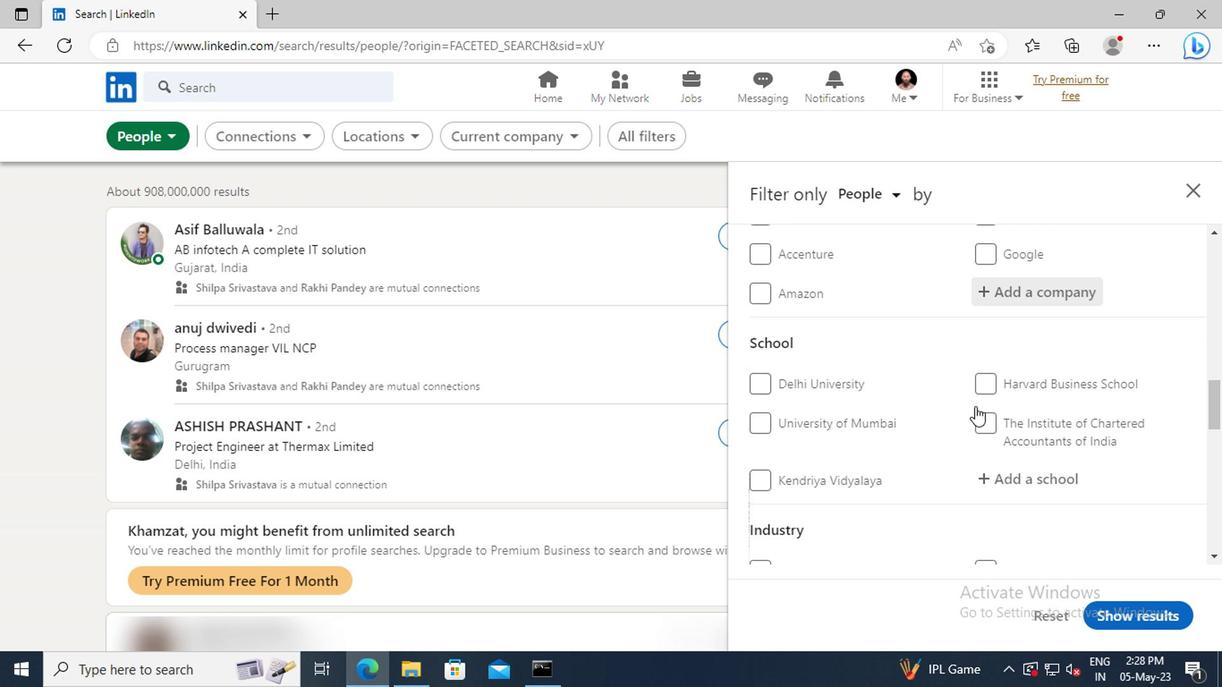 
Action: Mouse moved to (986, 424)
Screenshot: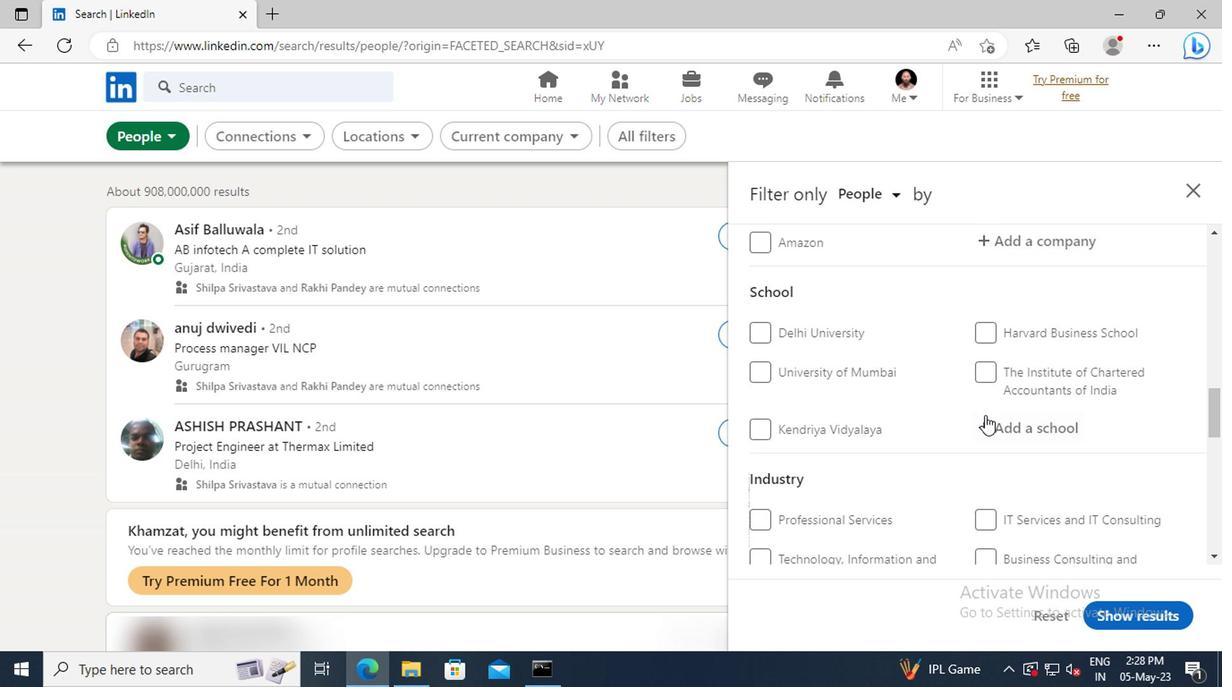 
Action: Mouse pressed left at (986, 424)
Screenshot: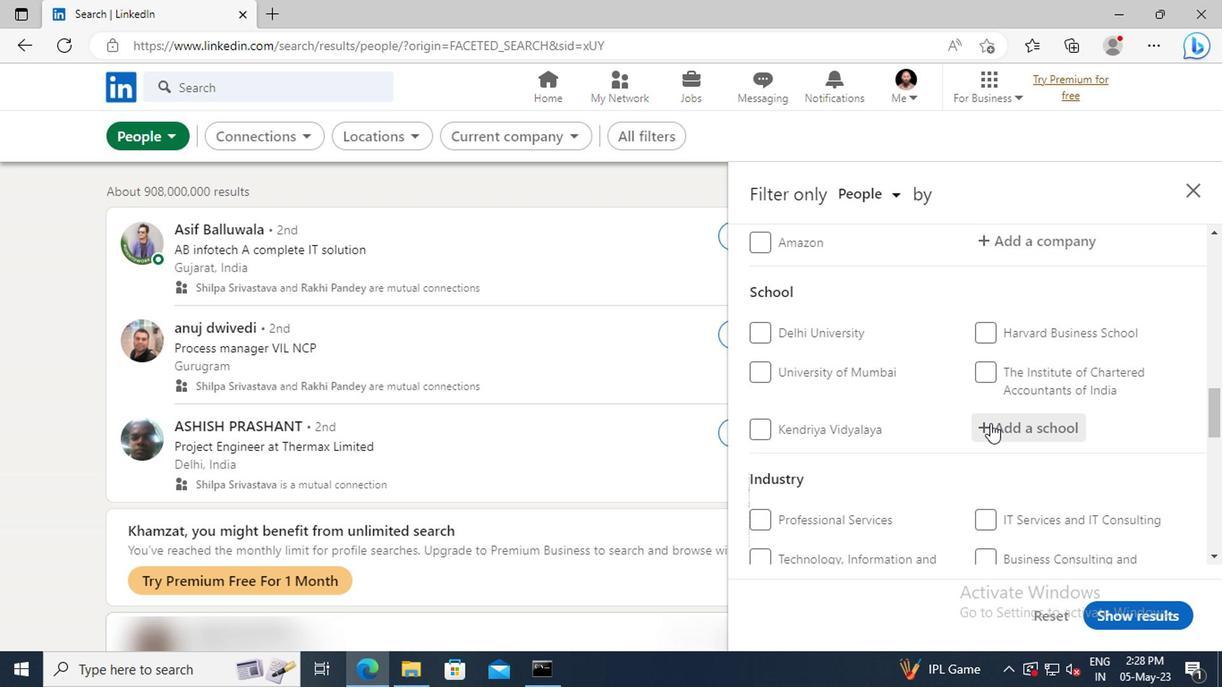 
Action: Key pressed <Key.shift>DR.<Key.space><Key.shift>HARISINGH<Key.space>
Screenshot: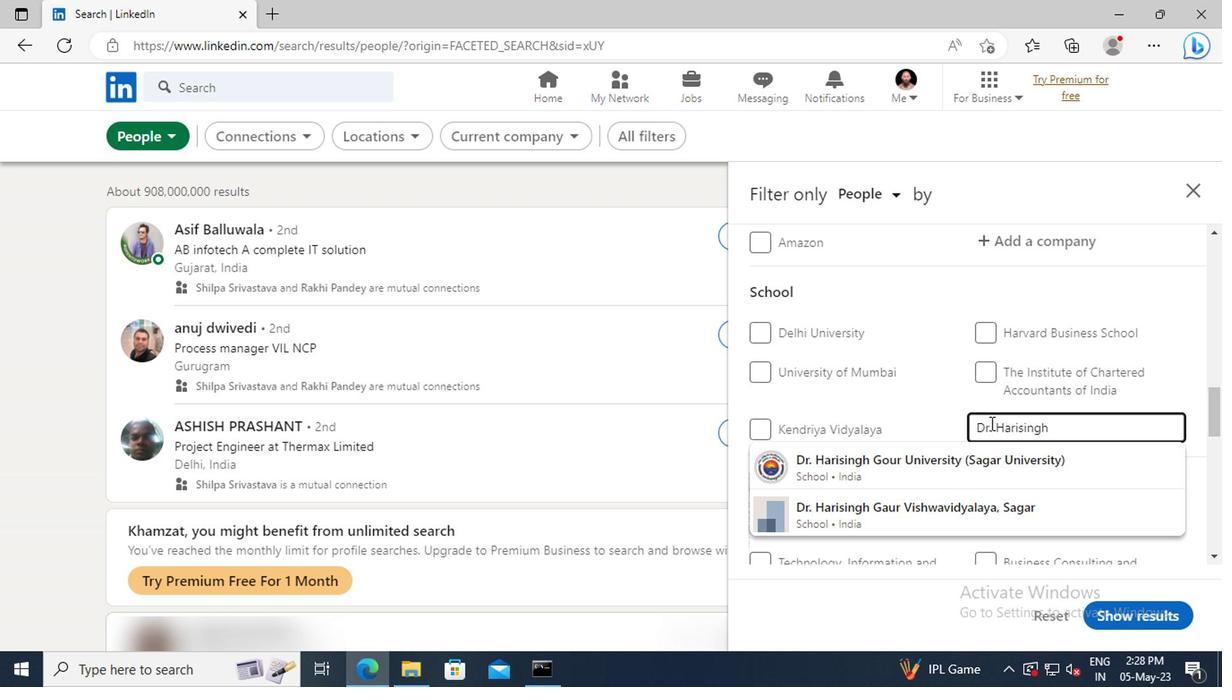 
Action: Mouse moved to (992, 459)
Screenshot: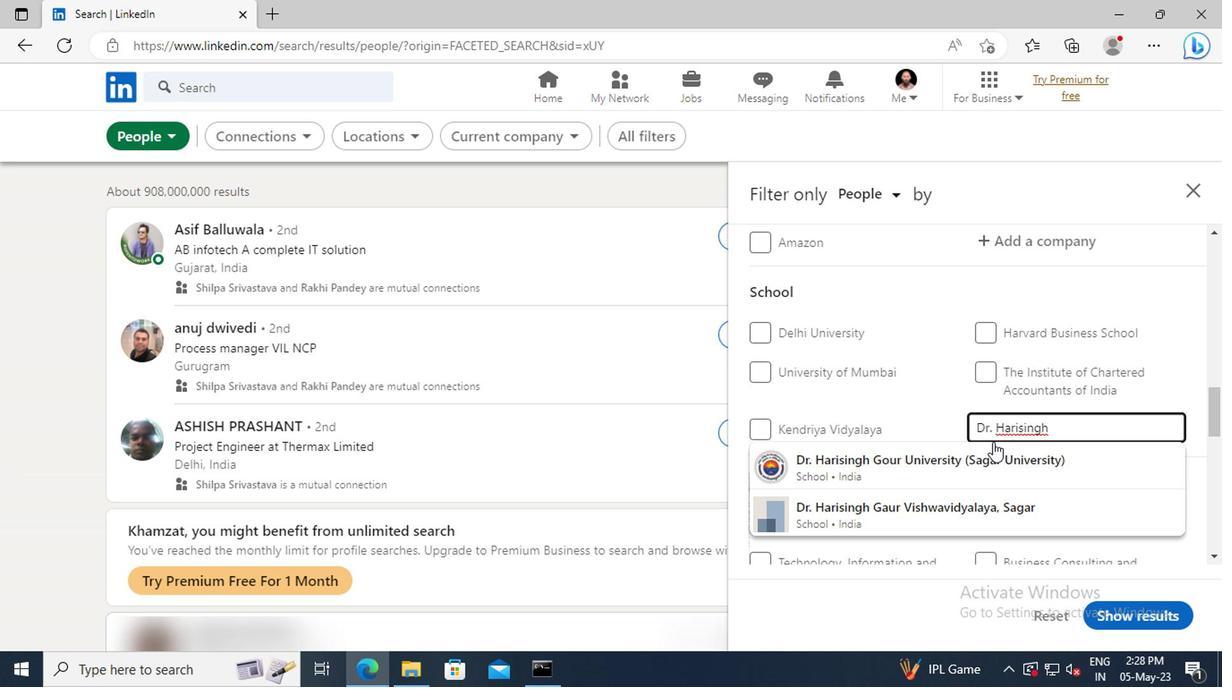 
Action: Mouse pressed left at (992, 459)
Screenshot: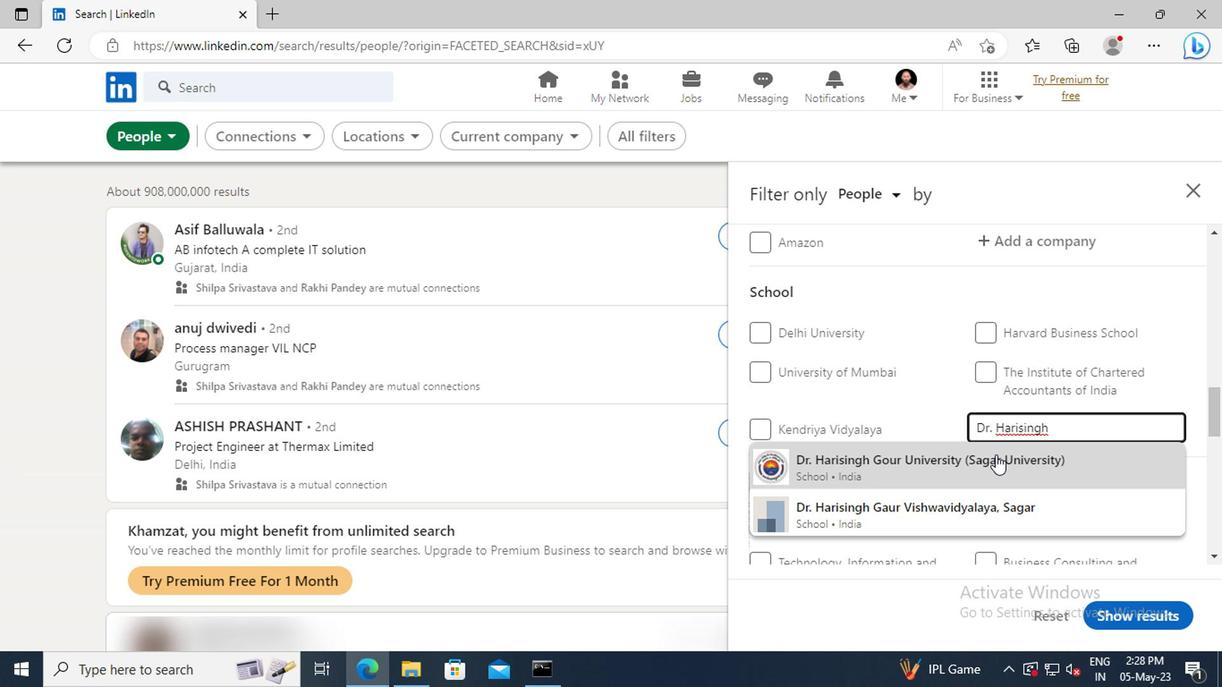 
Action: Mouse scrolled (992, 459) with delta (0, 0)
Screenshot: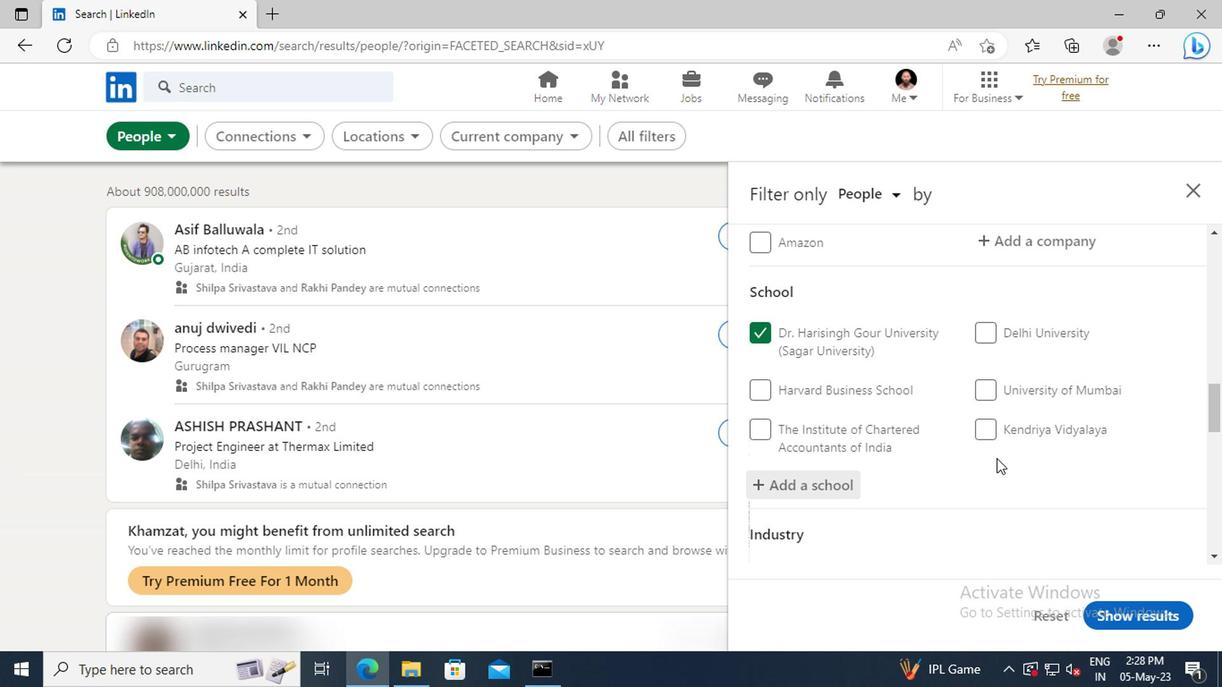 
Action: Mouse scrolled (992, 459) with delta (0, 0)
Screenshot: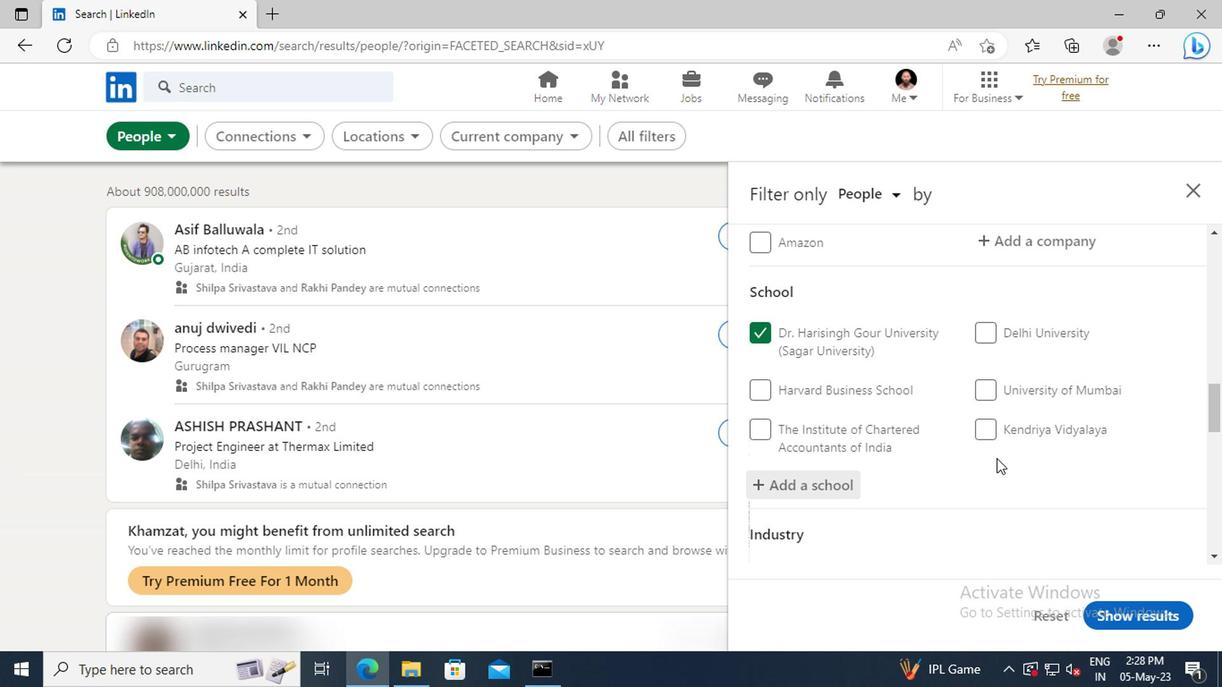 
Action: Mouse moved to (989, 441)
Screenshot: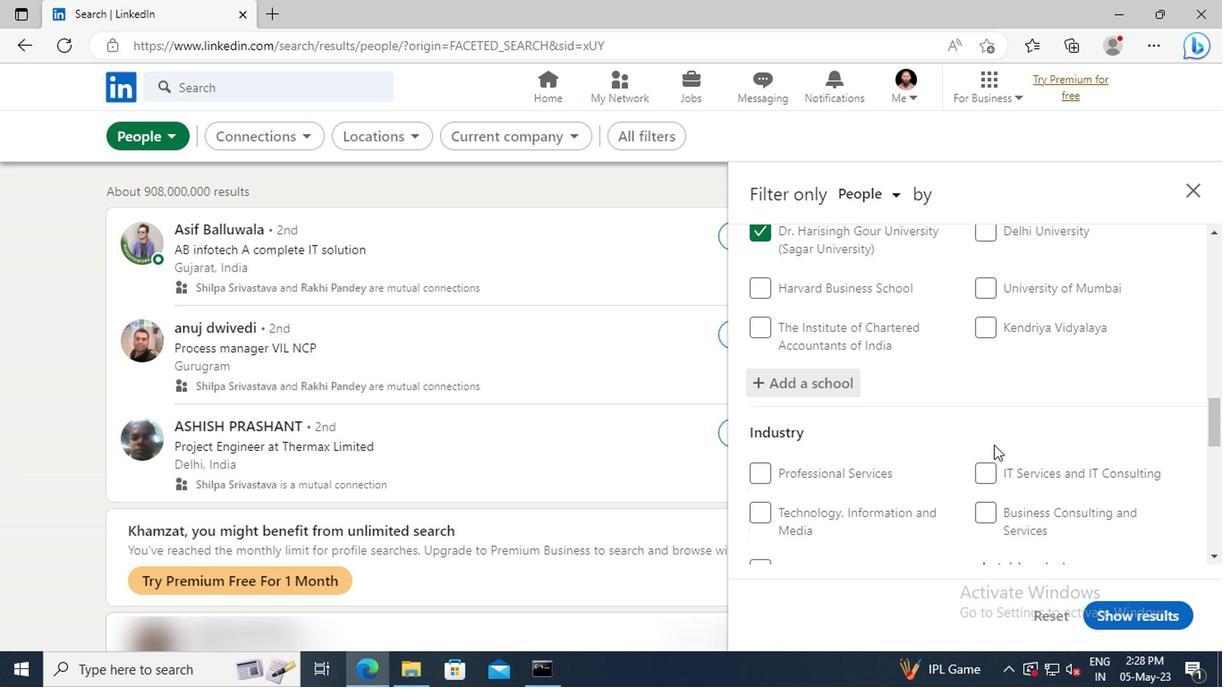 
Action: Mouse scrolled (989, 440) with delta (0, -1)
Screenshot: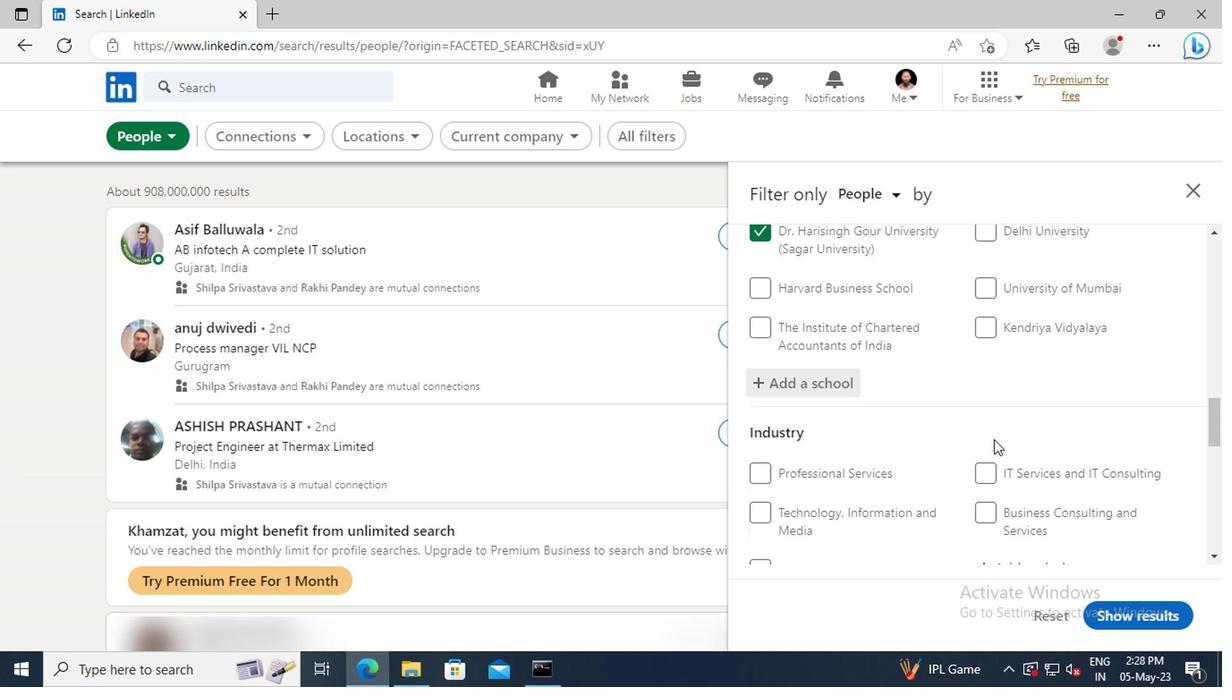
Action: Mouse moved to (988, 410)
Screenshot: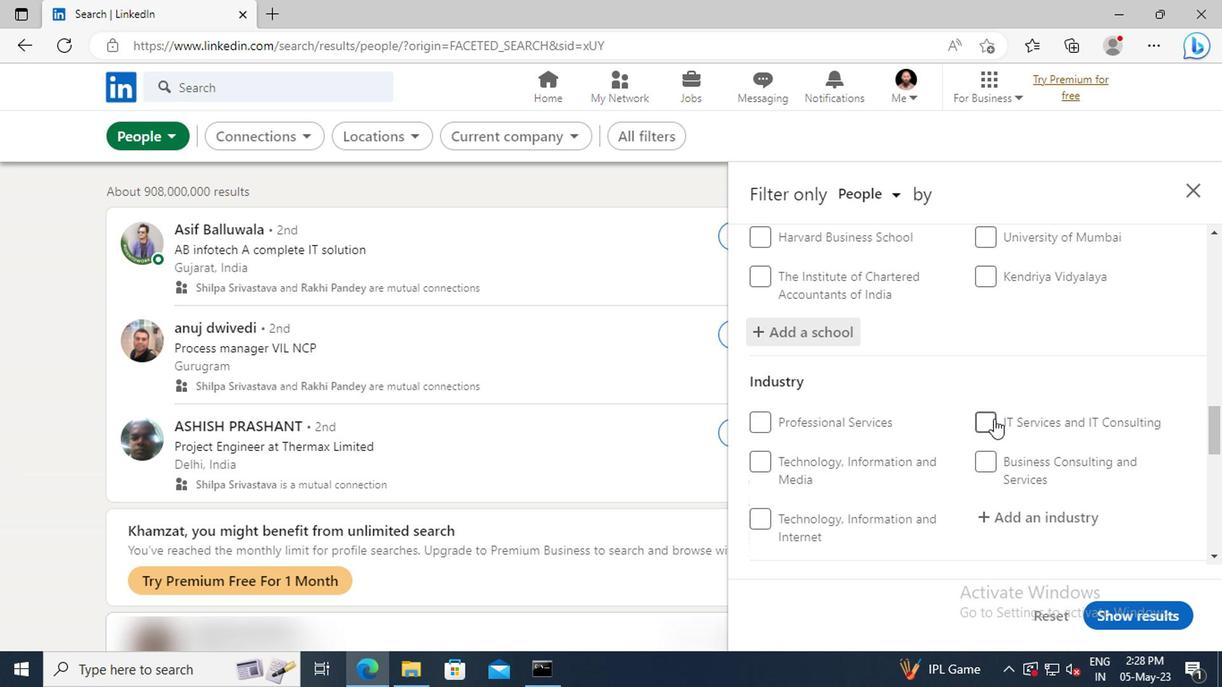 
Action: Mouse scrolled (988, 409) with delta (0, -1)
Screenshot: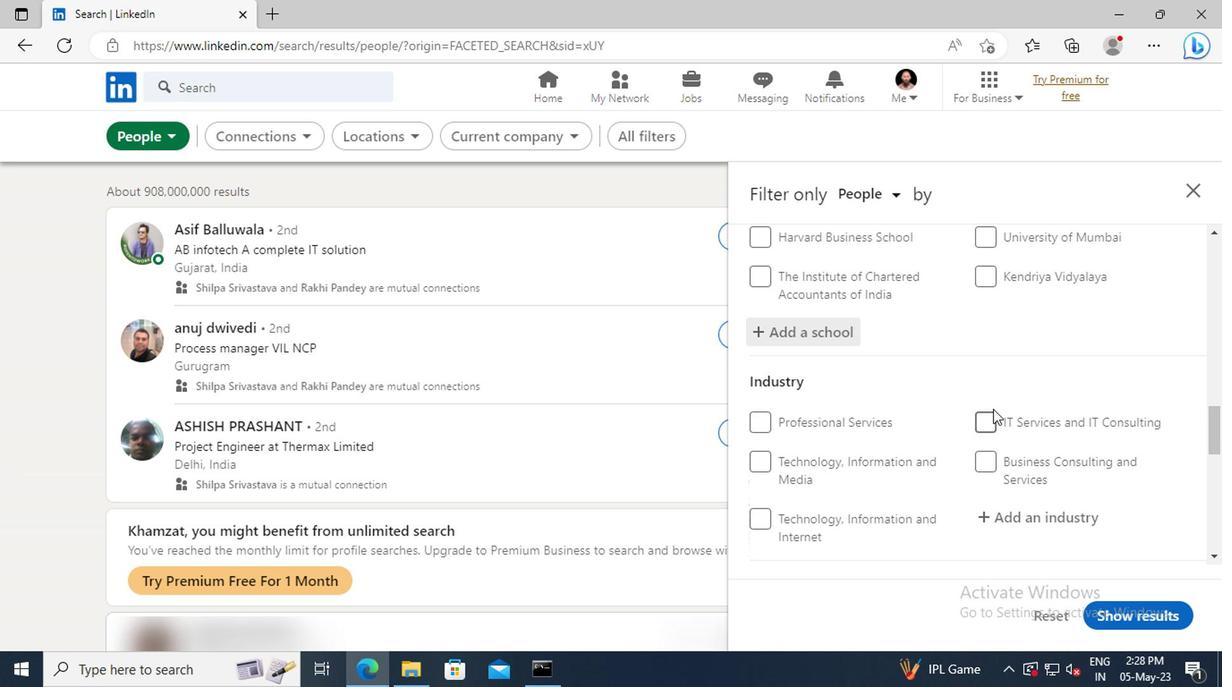 
Action: Mouse scrolled (988, 409) with delta (0, -1)
Screenshot: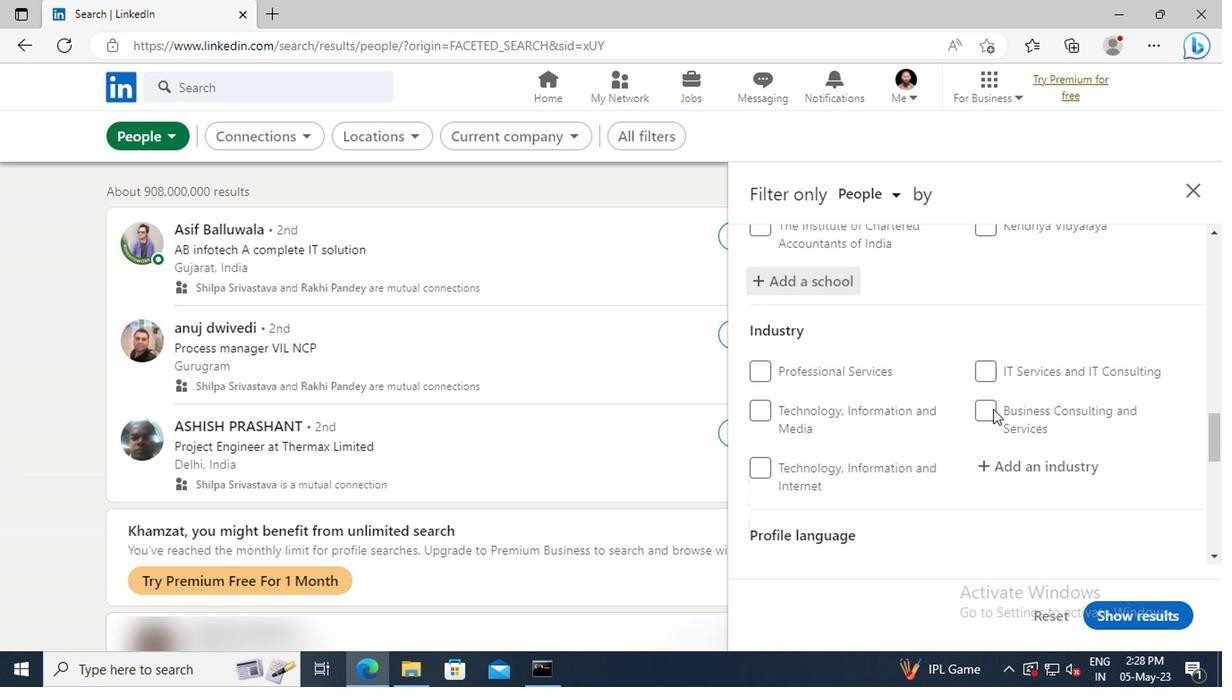 
Action: Mouse moved to (1001, 415)
Screenshot: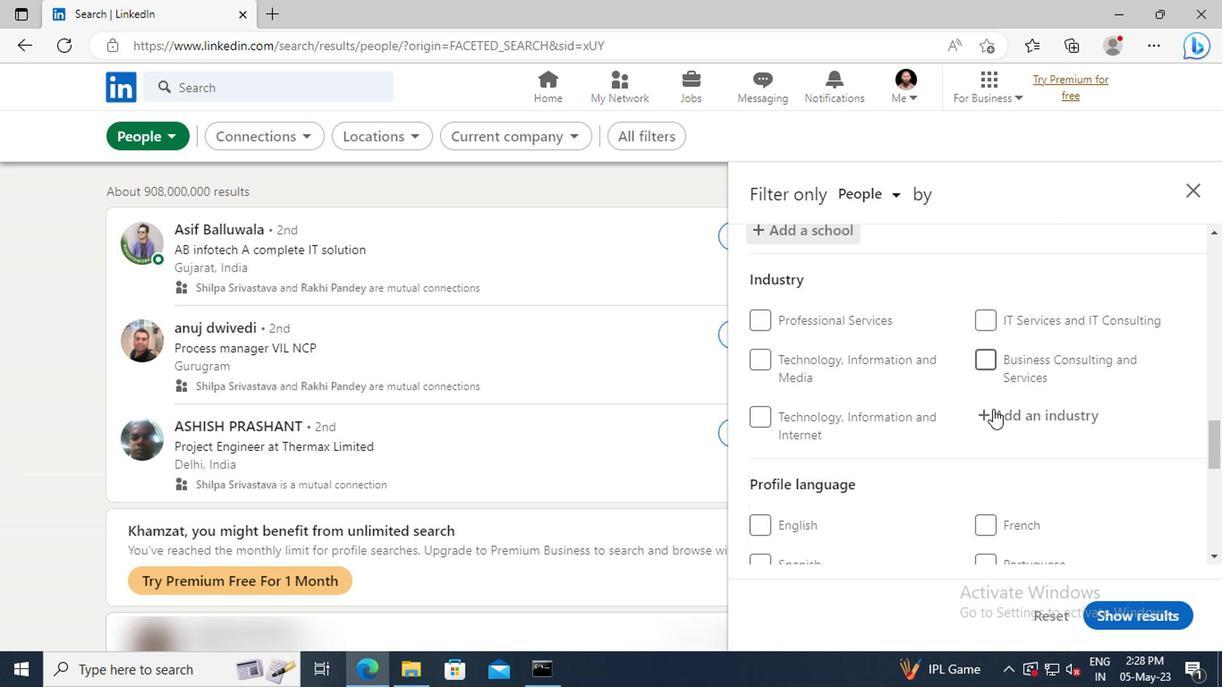 
Action: Mouse pressed left at (1001, 415)
Screenshot: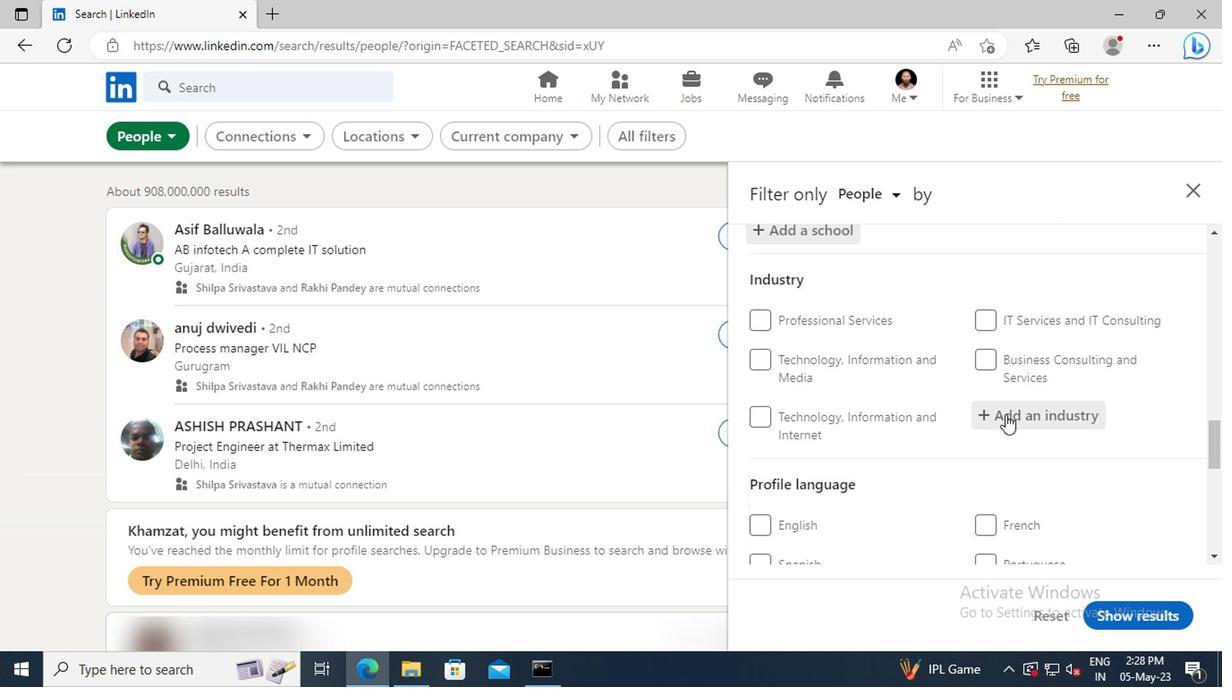 
Action: Key pressed <Key.shift>SPORTS<Key.space>AND<Key.space><Key.shift>RE
Screenshot: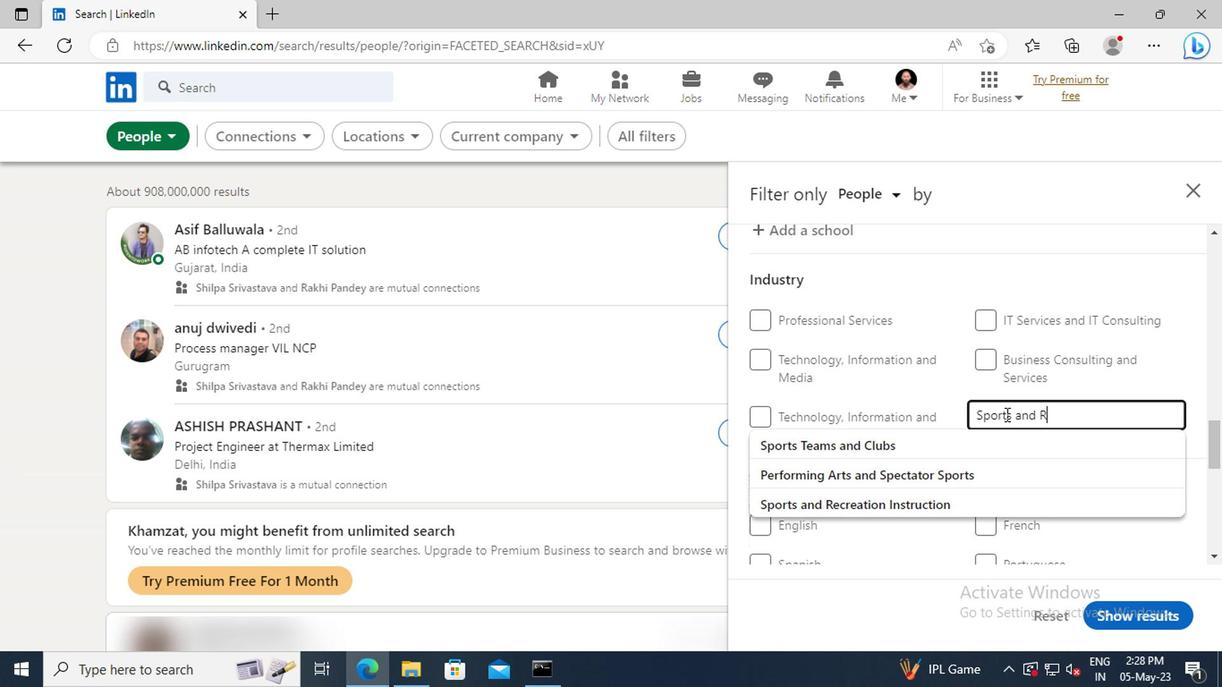 
Action: Mouse moved to (1005, 441)
Screenshot: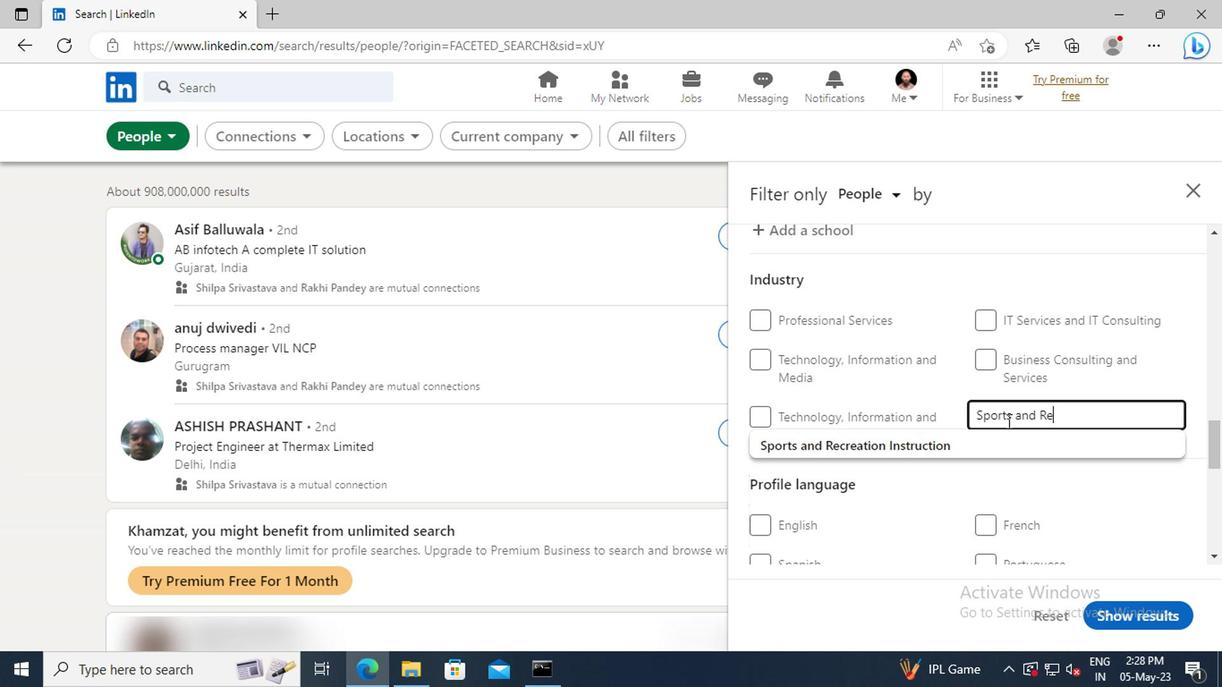 
Action: Mouse pressed left at (1005, 441)
Screenshot: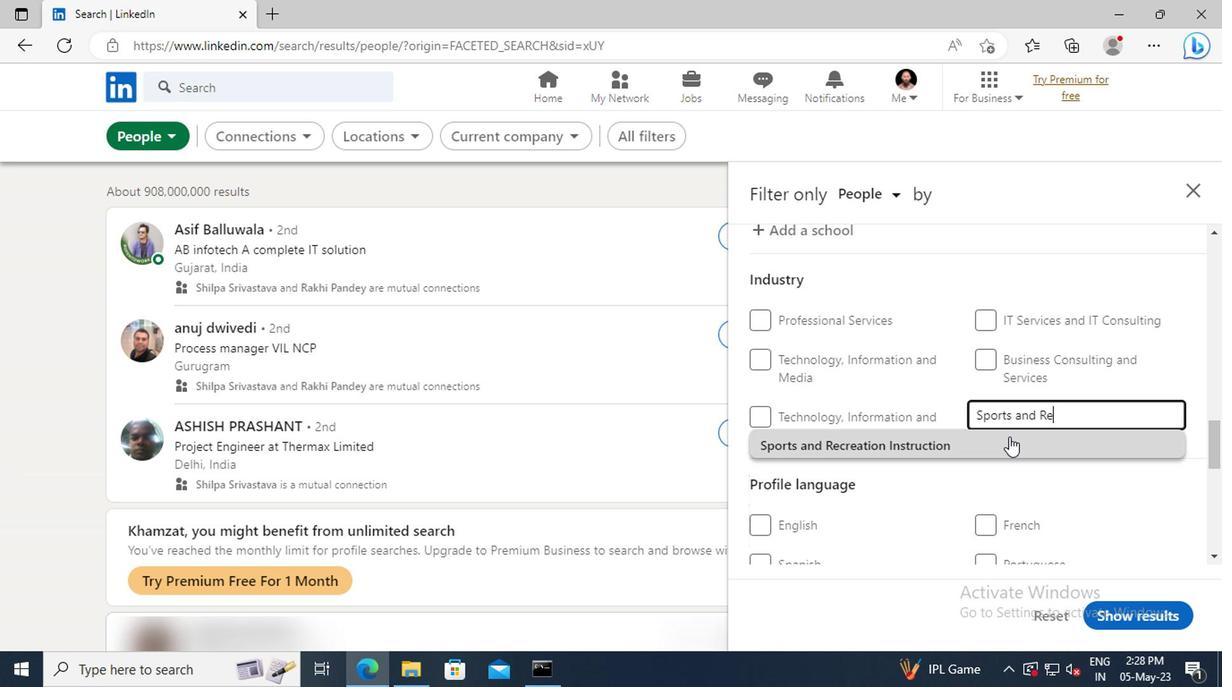 
Action: Mouse scrolled (1005, 440) with delta (0, -1)
Screenshot: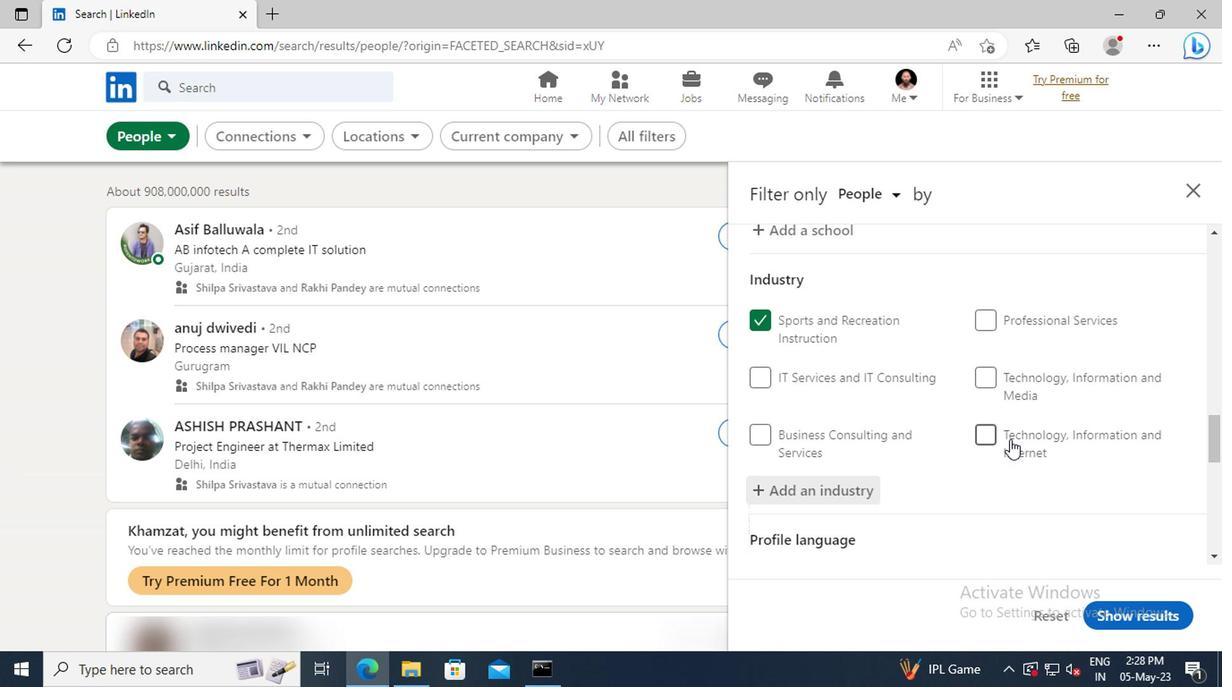 
Action: Mouse scrolled (1005, 440) with delta (0, -1)
Screenshot: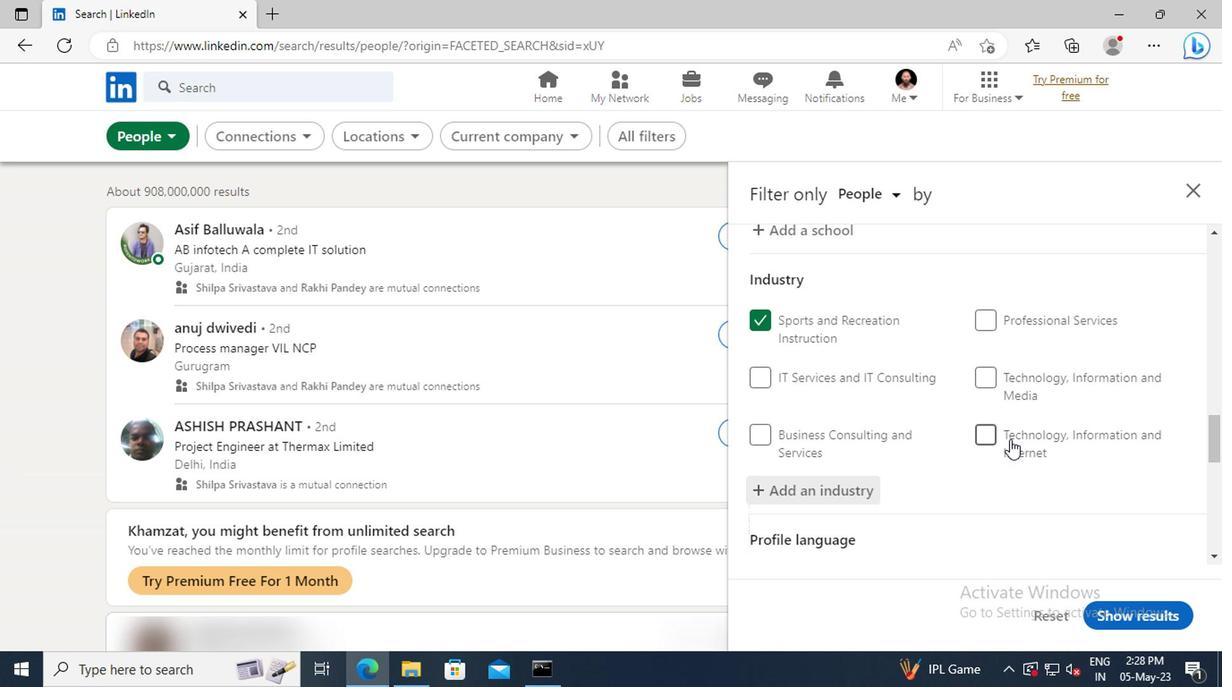 
Action: Mouse moved to (1005, 438)
Screenshot: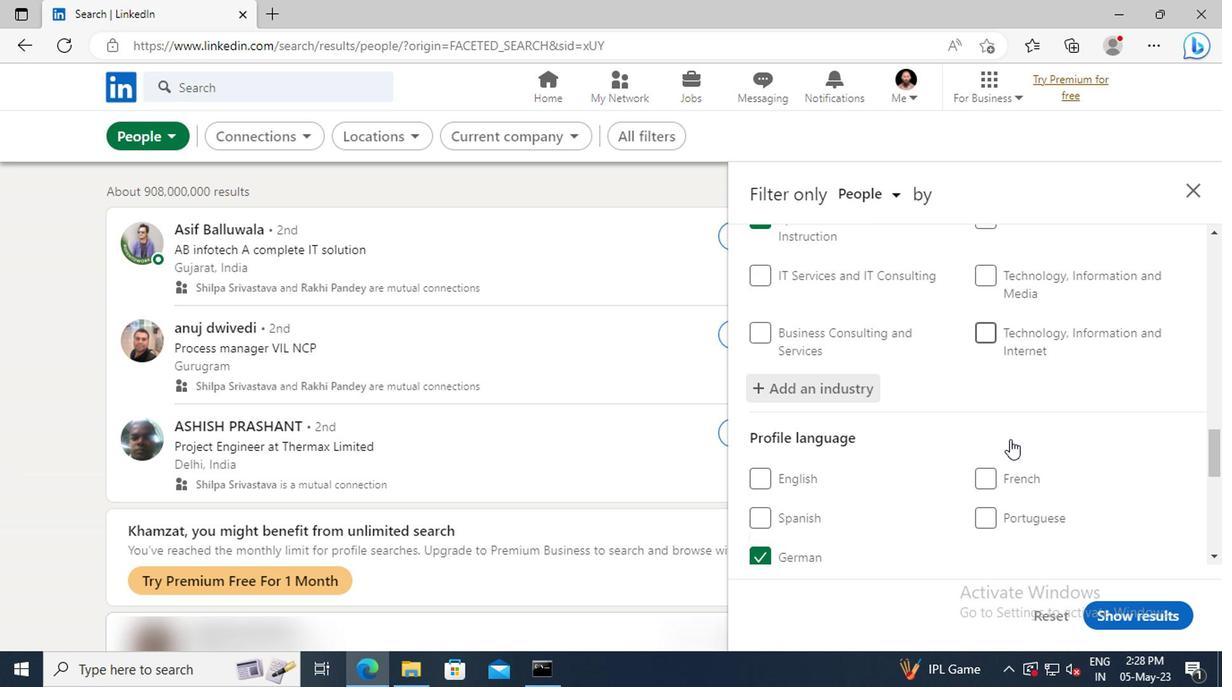 
Action: Mouse scrolled (1005, 437) with delta (0, 0)
Screenshot: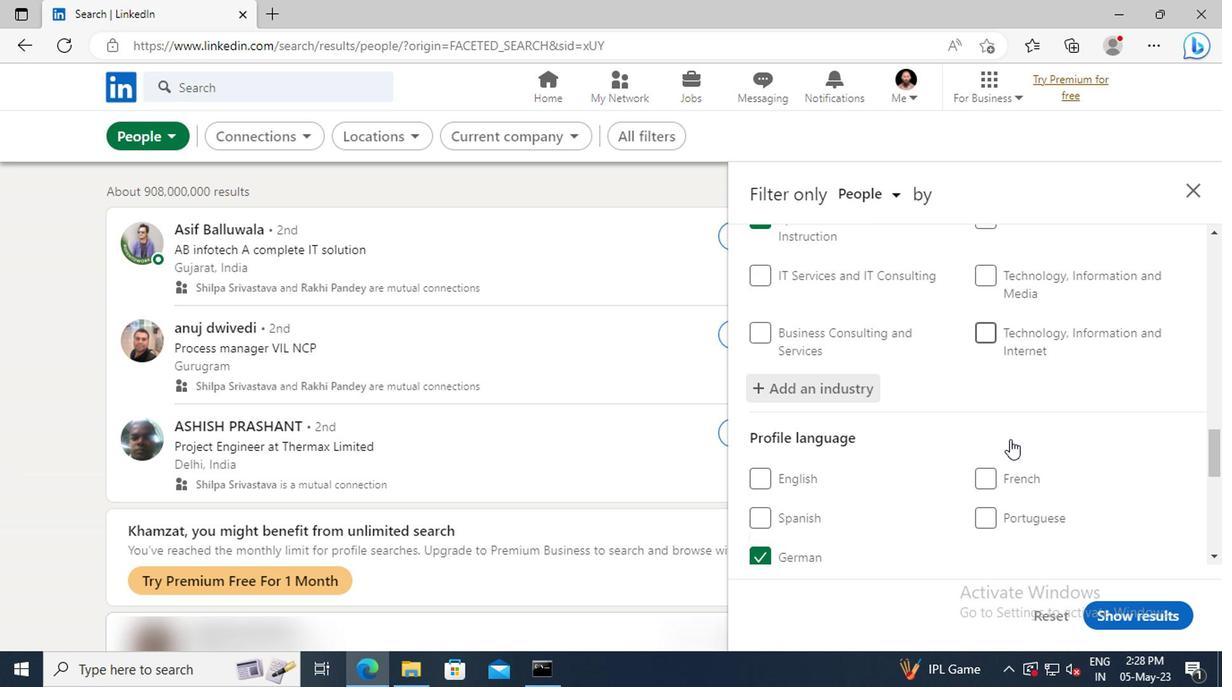 
Action: Mouse moved to (1004, 433)
Screenshot: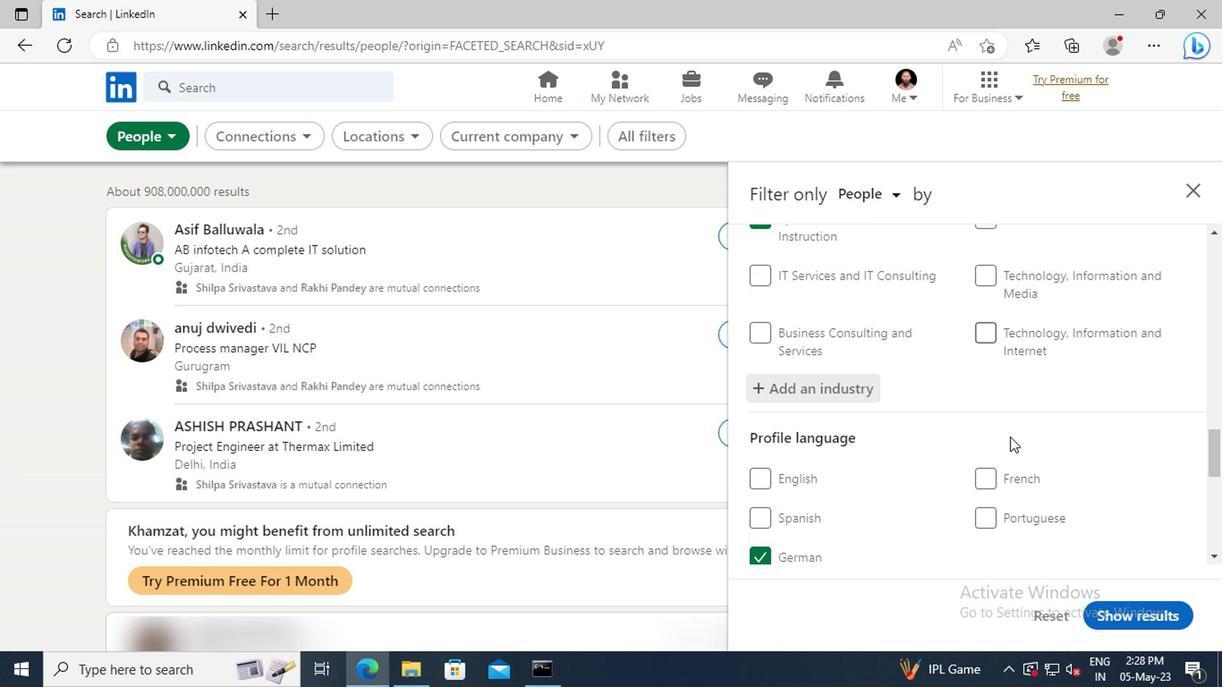 
Action: Mouse scrolled (1004, 433) with delta (0, 0)
Screenshot: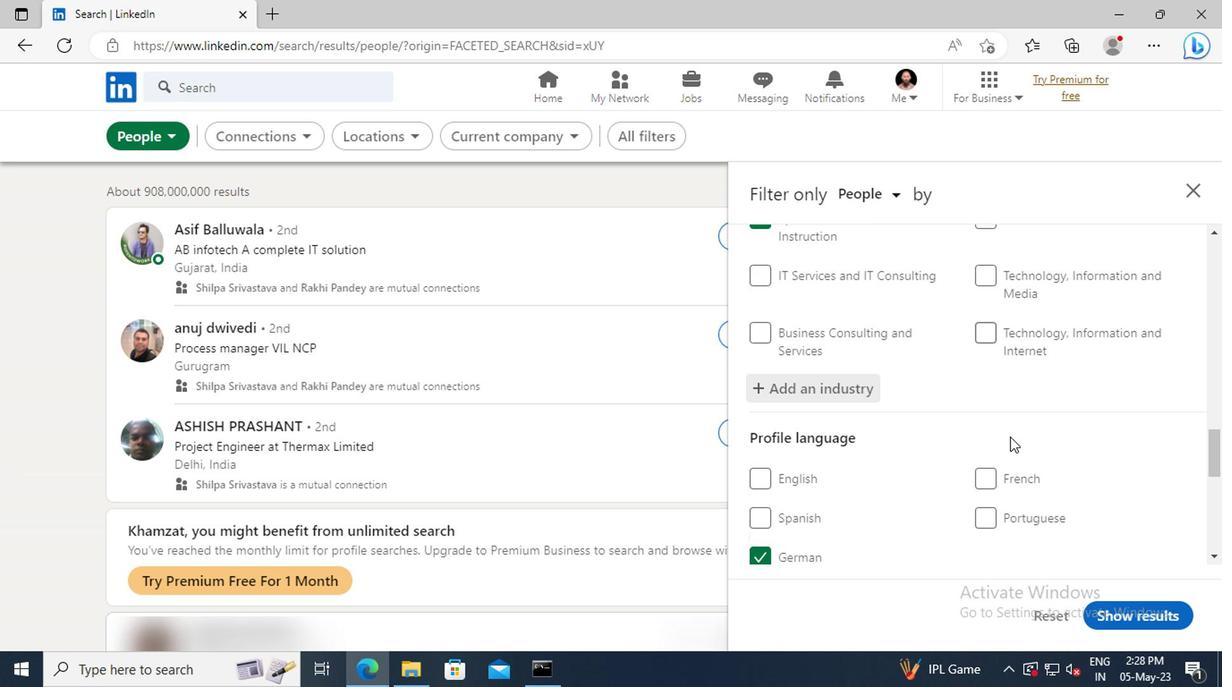 
Action: Mouse moved to (1001, 419)
Screenshot: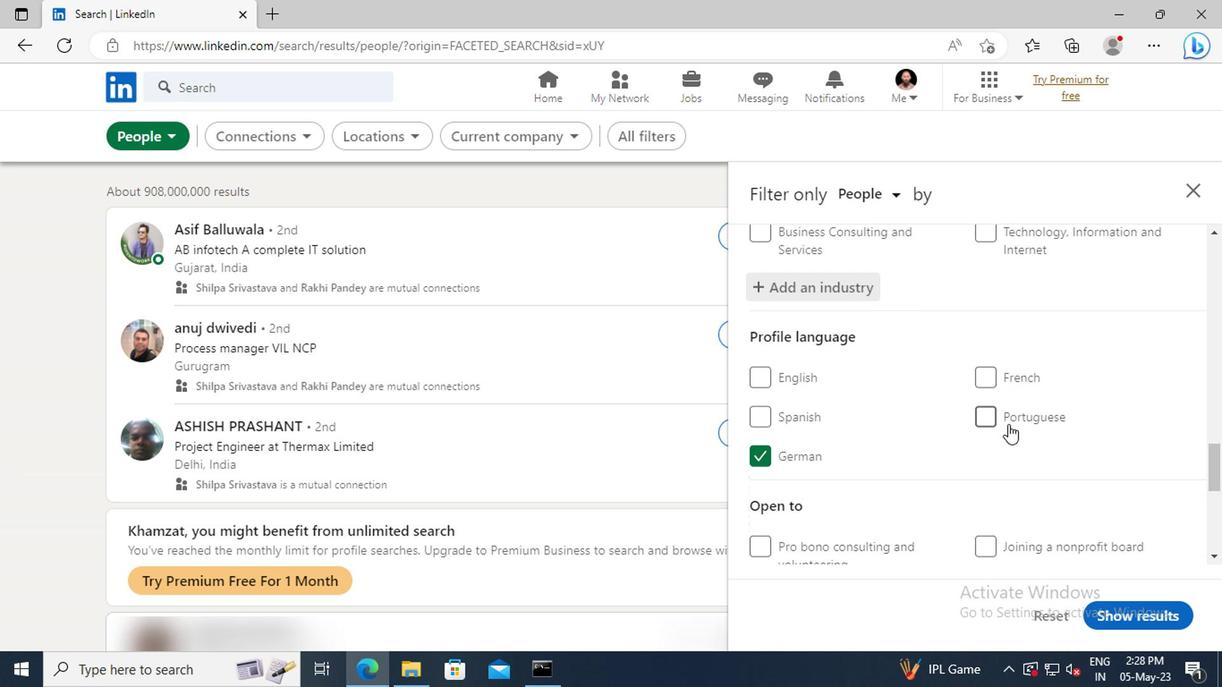 
Action: Mouse scrolled (1001, 418) with delta (0, -1)
Screenshot: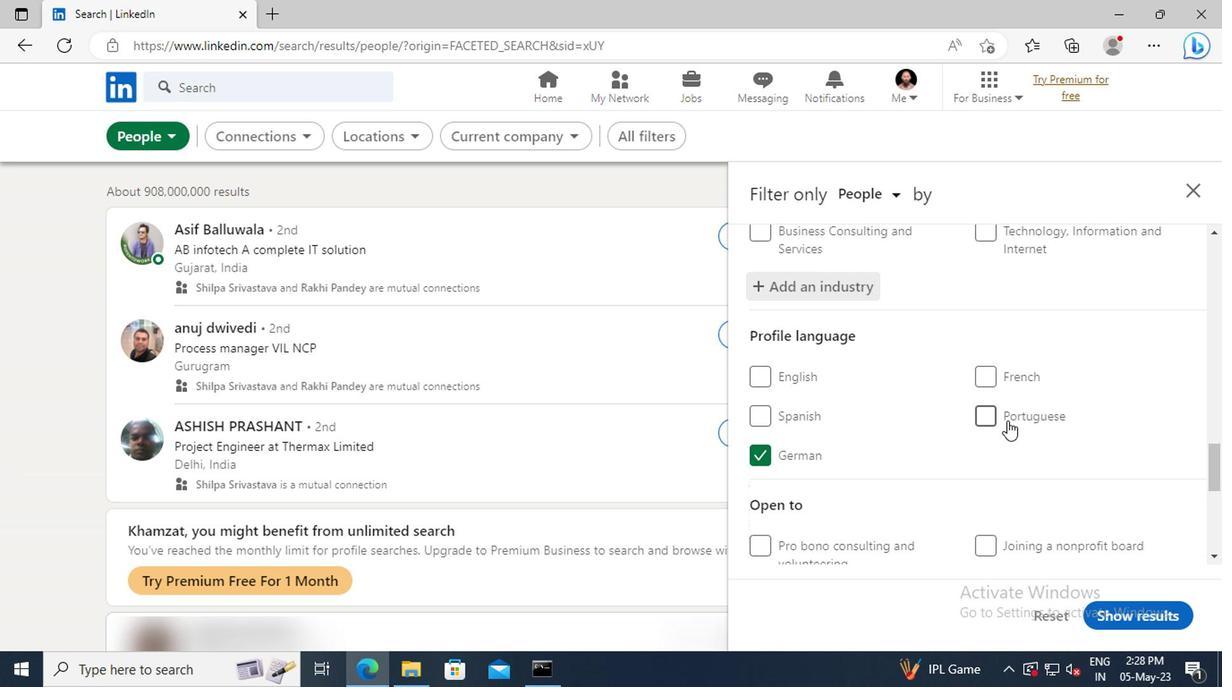 
Action: Mouse moved to (1000, 415)
Screenshot: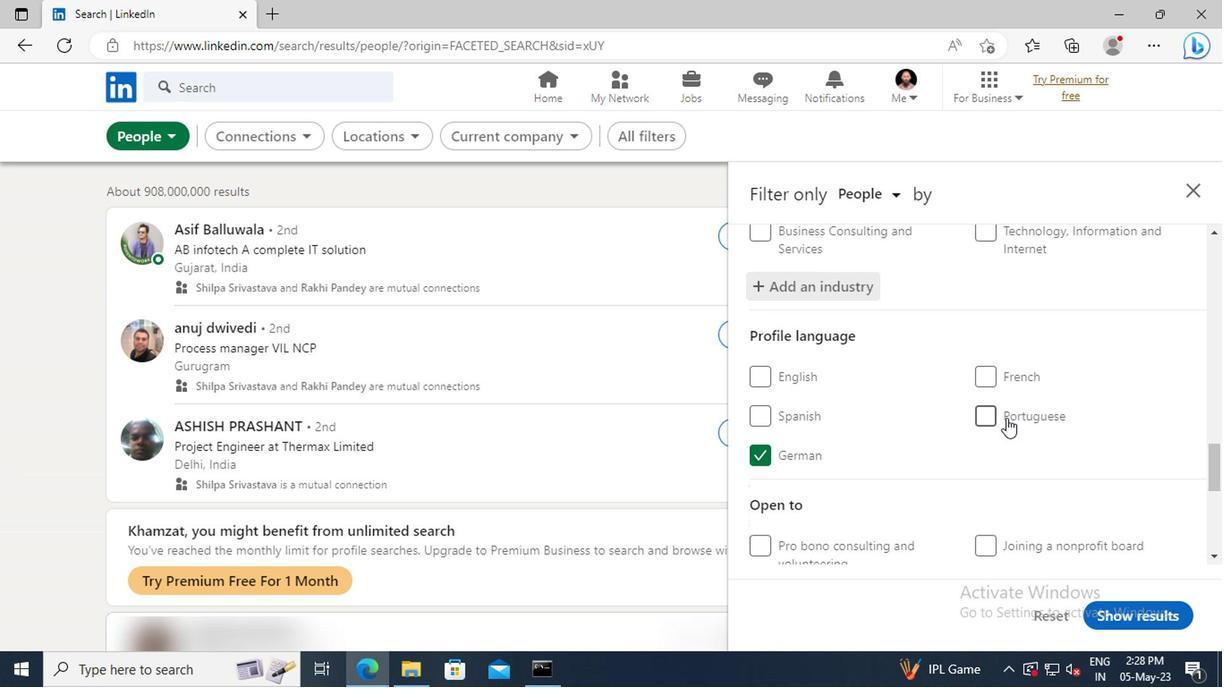 
Action: Mouse scrolled (1000, 415) with delta (0, 0)
Screenshot: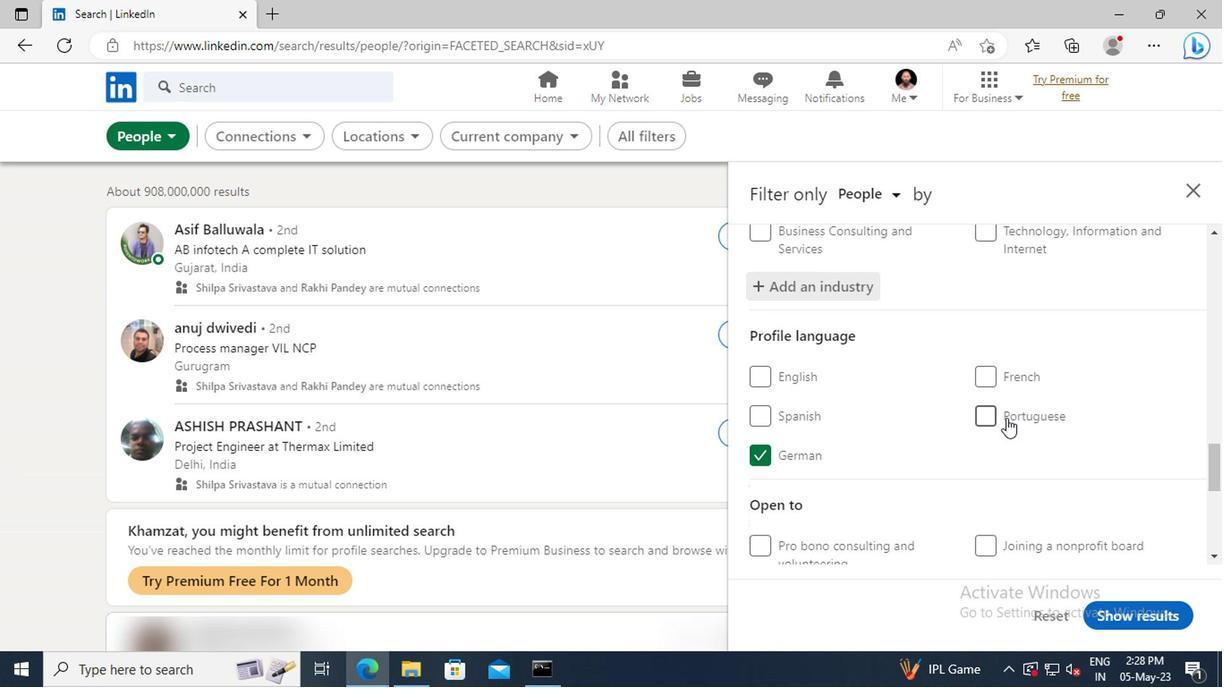 
Action: Mouse moved to (1000, 415)
Screenshot: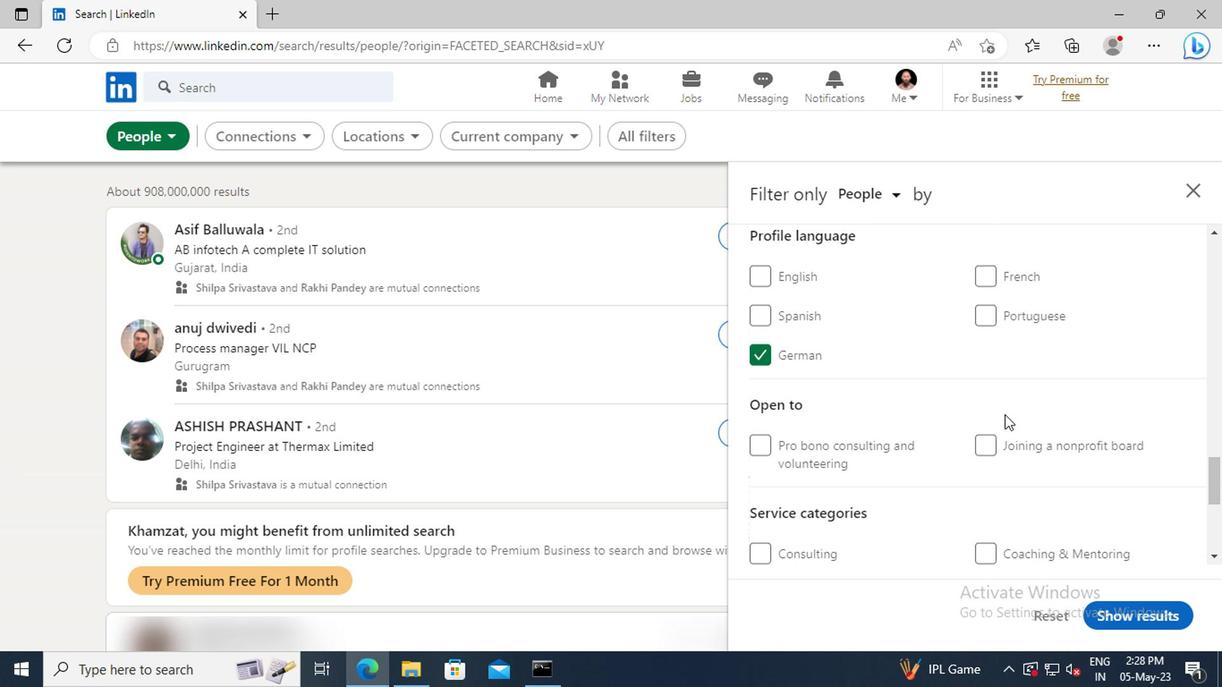 
Action: Mouse scrolled (1000, 414) with delta (0, -1)
Screenshot: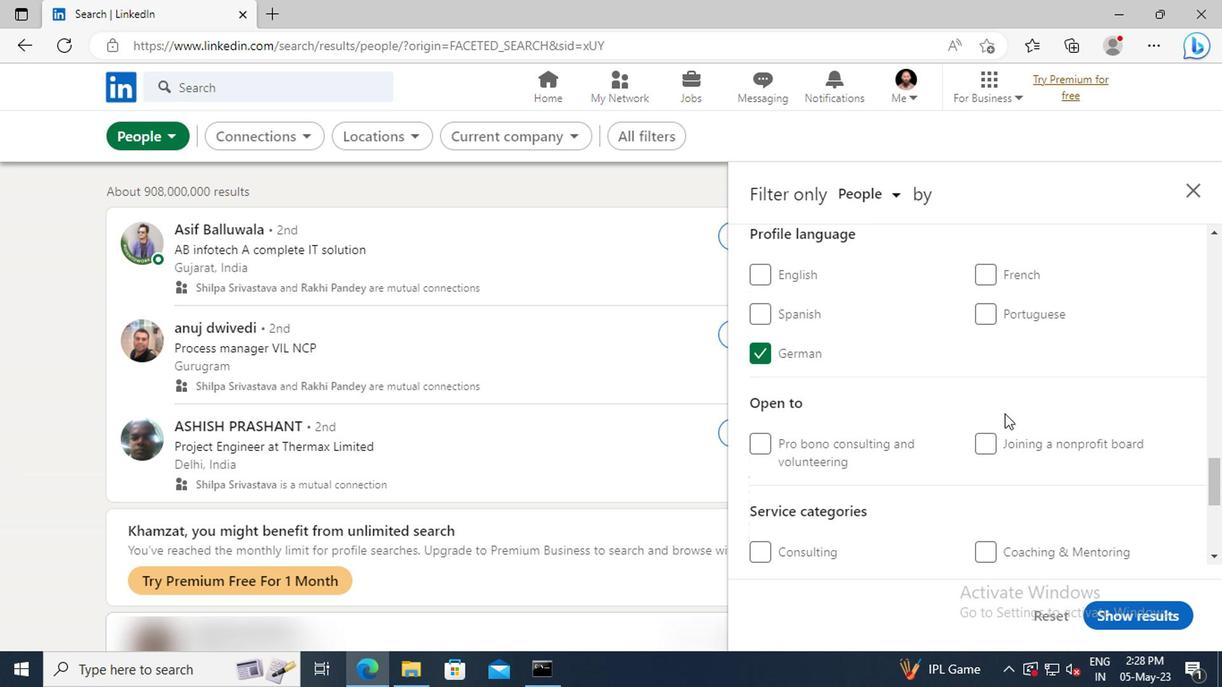 
Action: Mouse scrolled (1000, 414) with delta (0, -1)
Screenshot: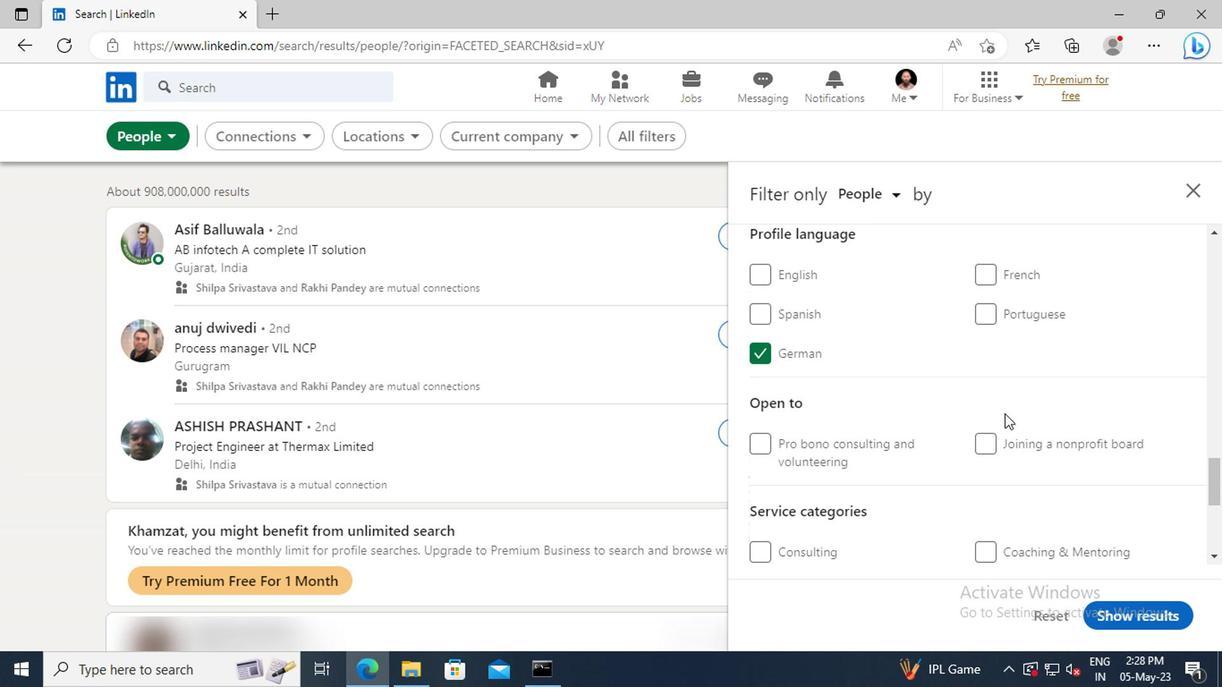 
Action: Mouse scrolled (1000, 414) with delta (0, -1)
Screenshot: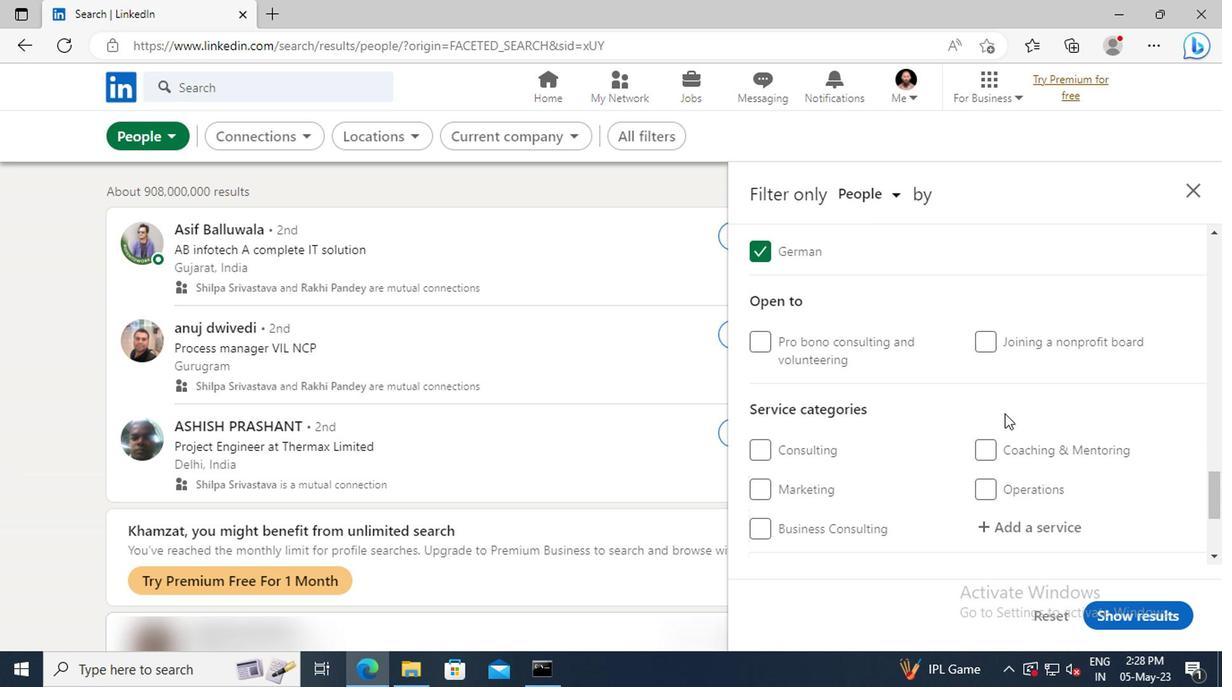 
Action: Mouse scrolled (1000, 414) with delta (0, -1)
Screenshot: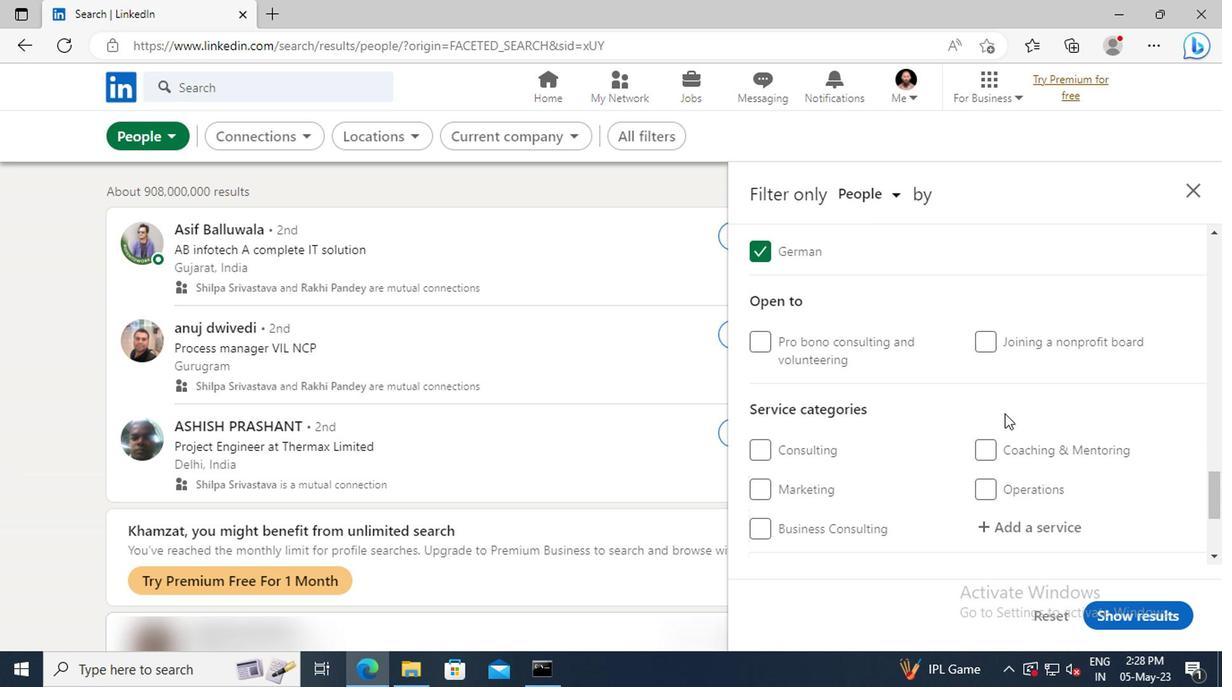 
Action: Mouse moved to (999, 427)
Screenshot: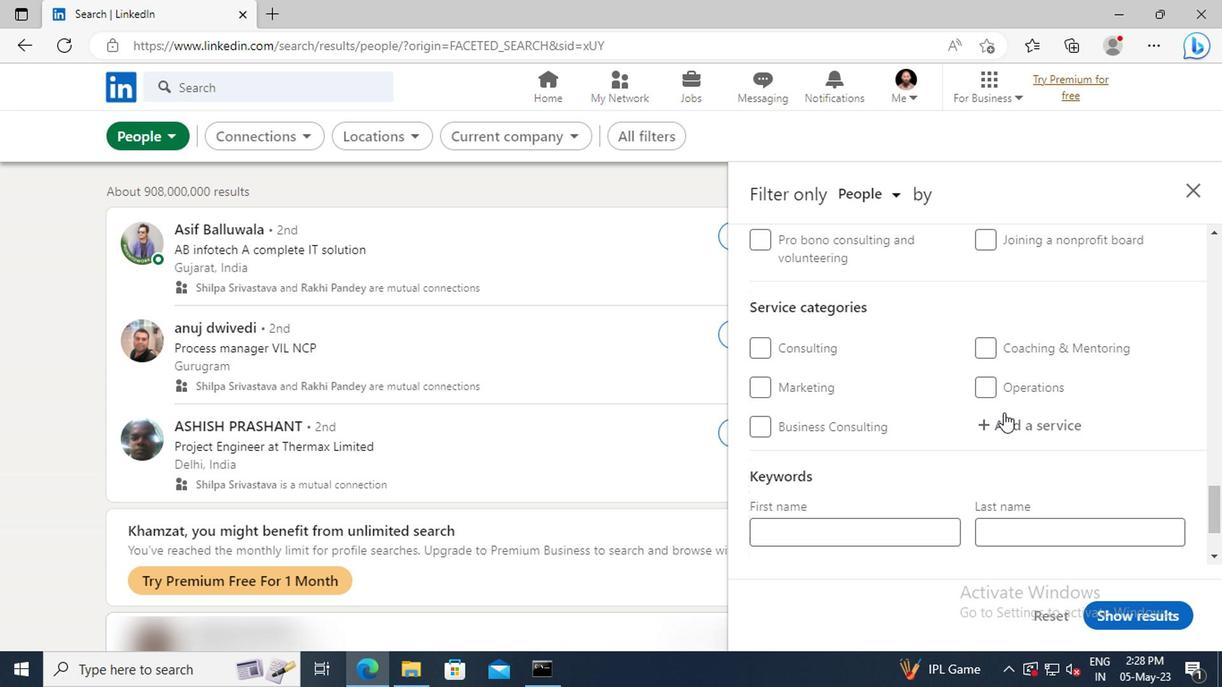 
Action: Mouse pressed left at (999, 427)
Screenshot: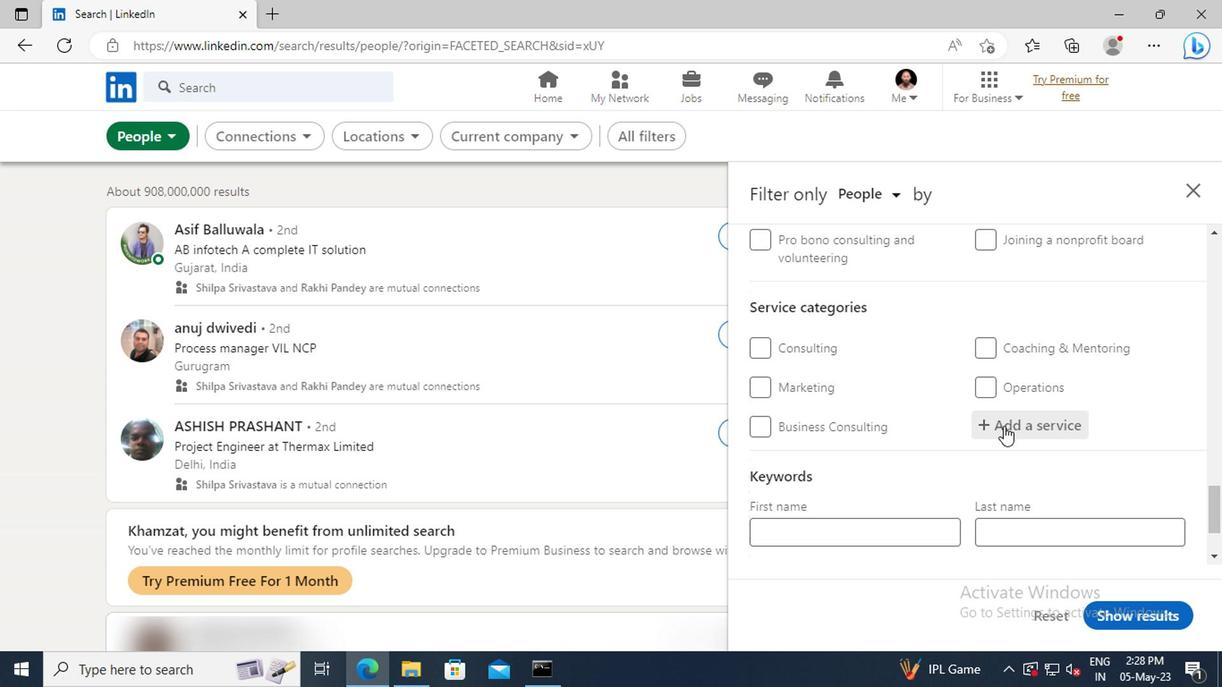 
Action: Key pressed <Key.shift>PUBLIC<Key.space>
Screenshot: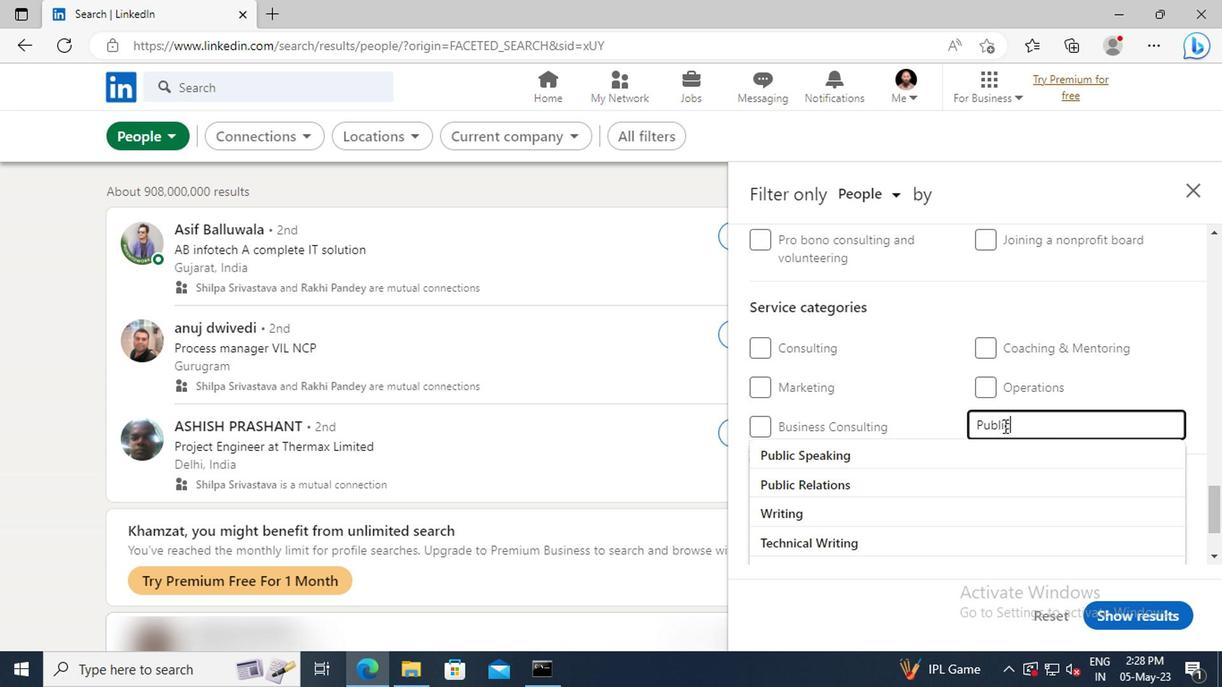 
Action: Mouse moved to (1001, 446)
Screenshot: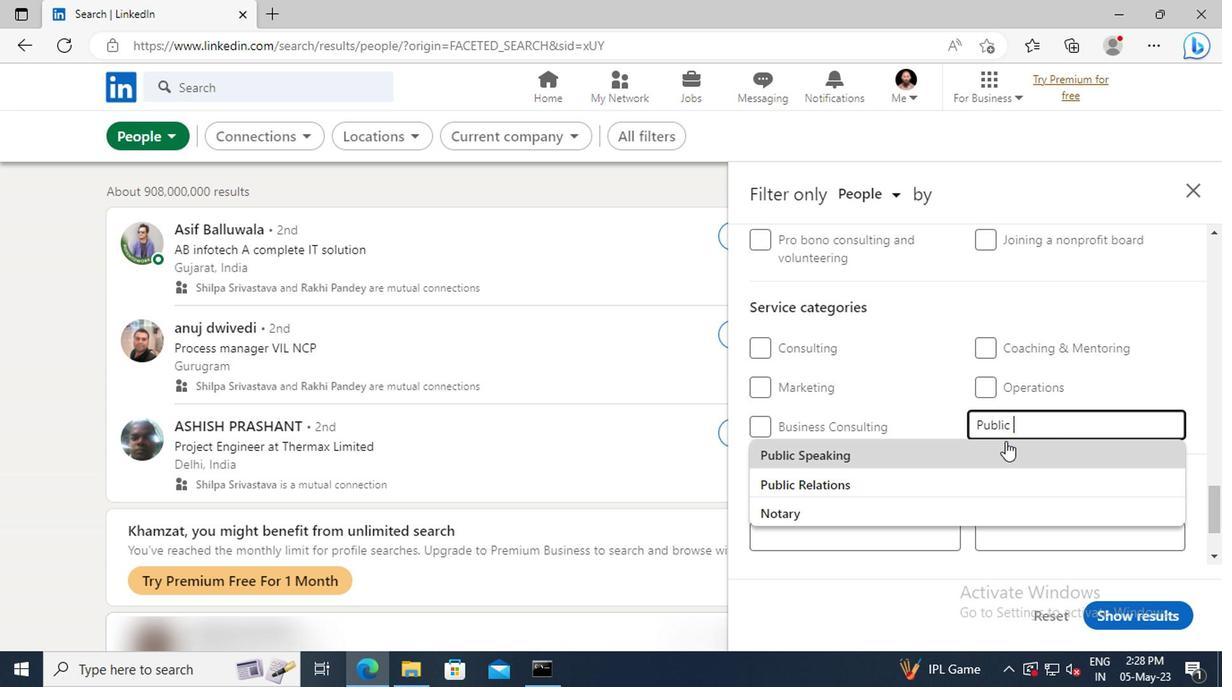 
Action: Mouse pressed left at (1001, 446)
Screenshot: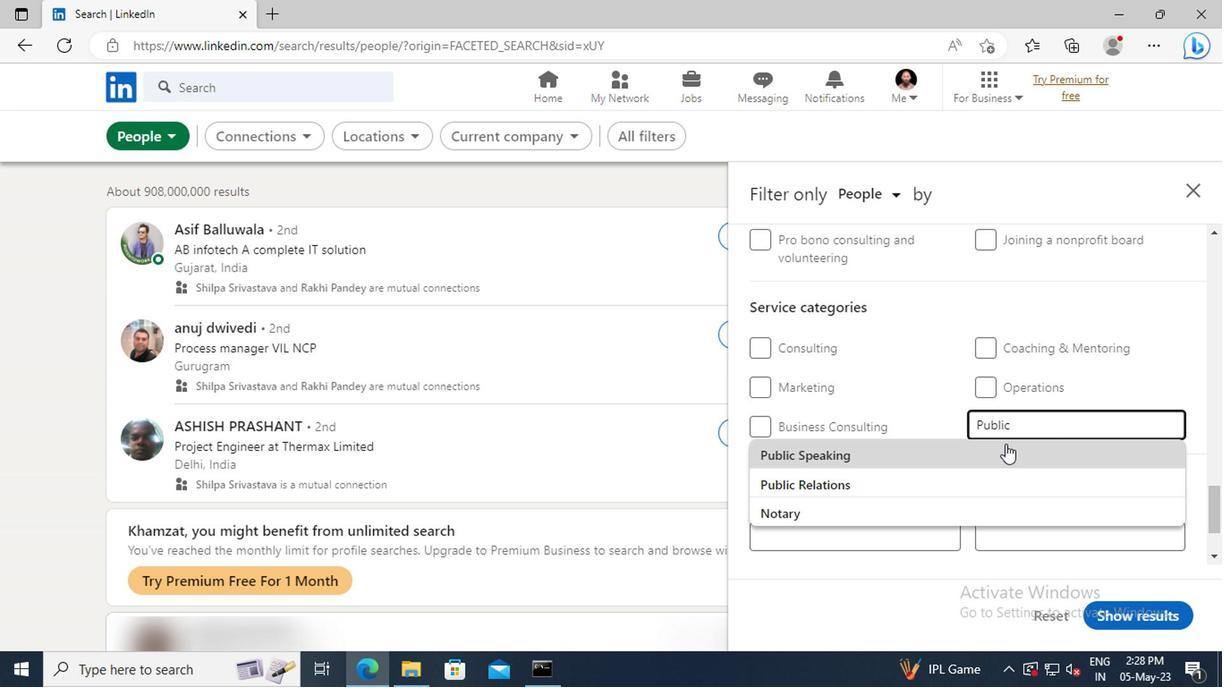 
Action: Mouse scrolled (1001, 445) with delta (0, 0)
Screenshot: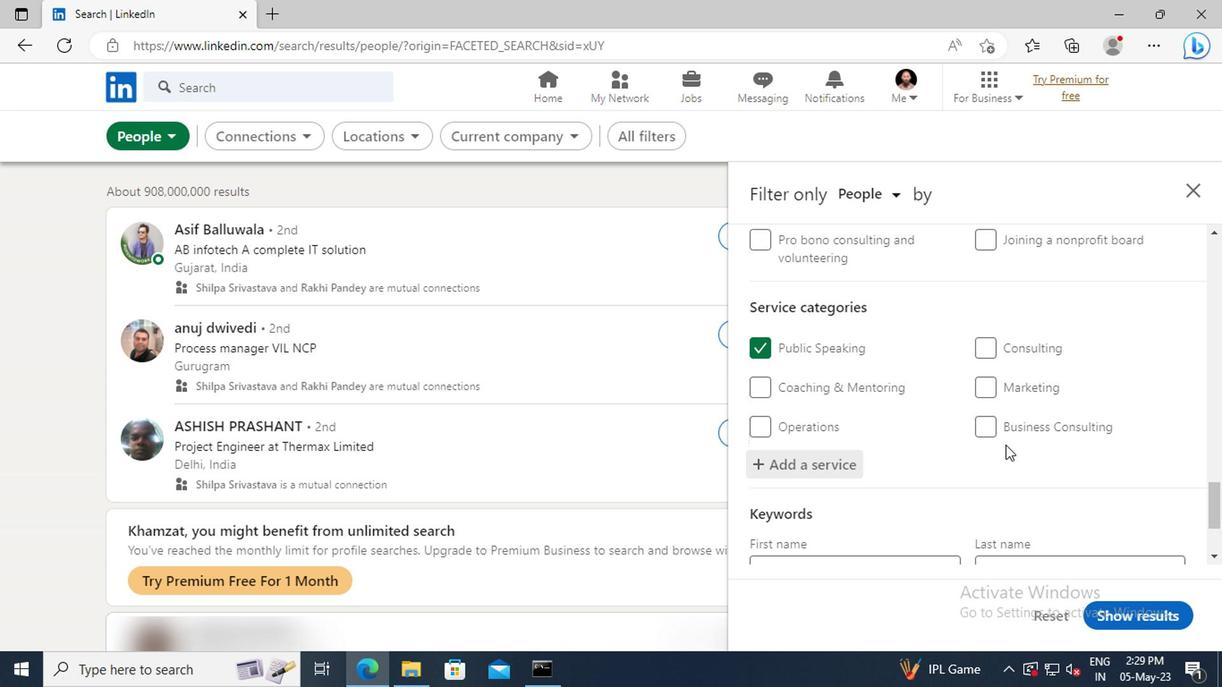
Action: Mouse scrolled (1001, 445) with delta (0, 0)
Screenshot: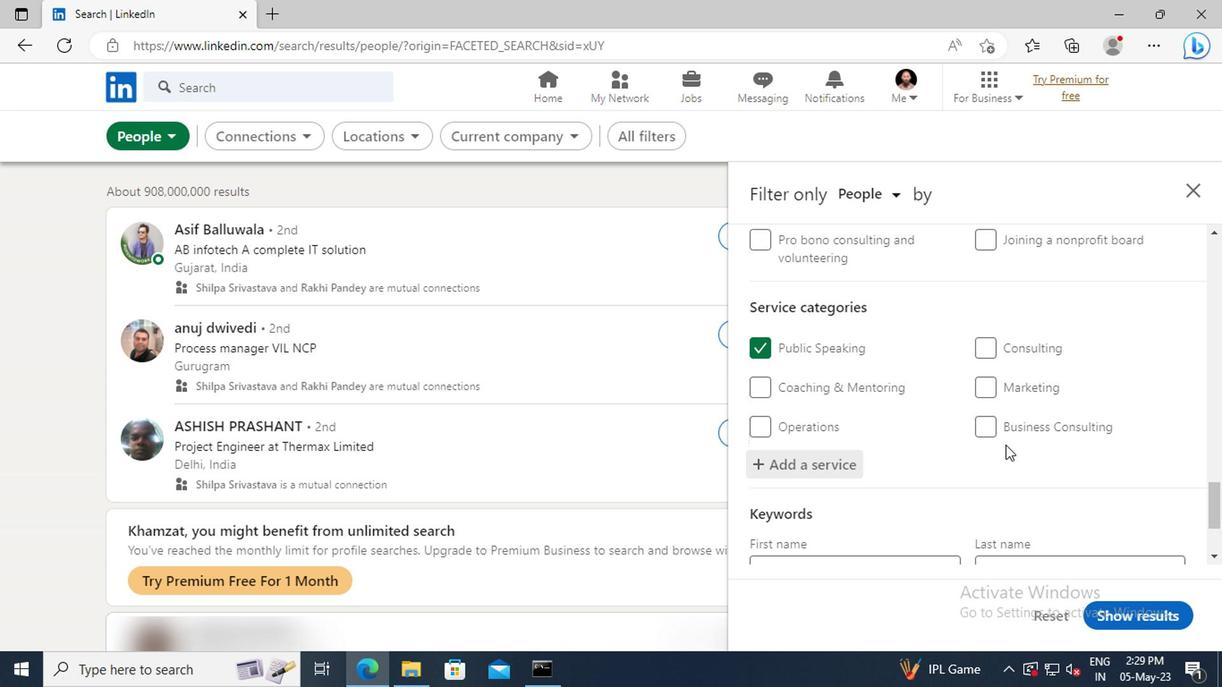 
Action: Mouse scrolled (1001, 445) with delta (0, 0)
Screenshot: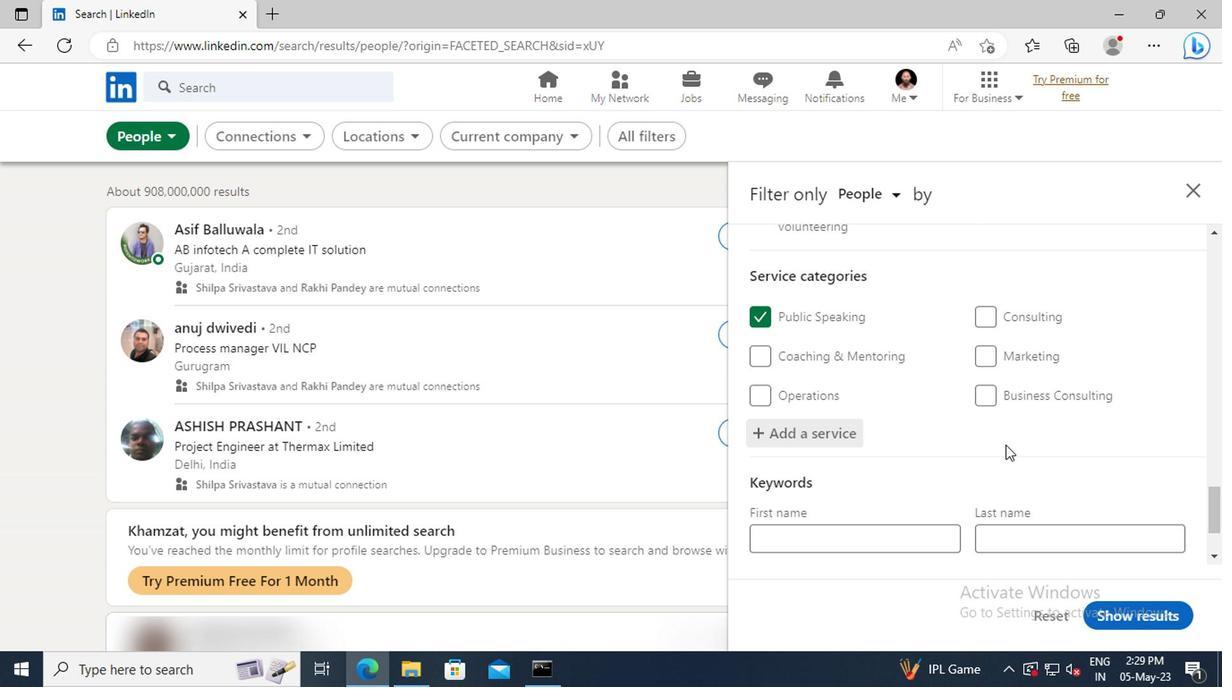 
Action: Mouse scrolled (1001, 445) with delta (0, 0)
Screenshot: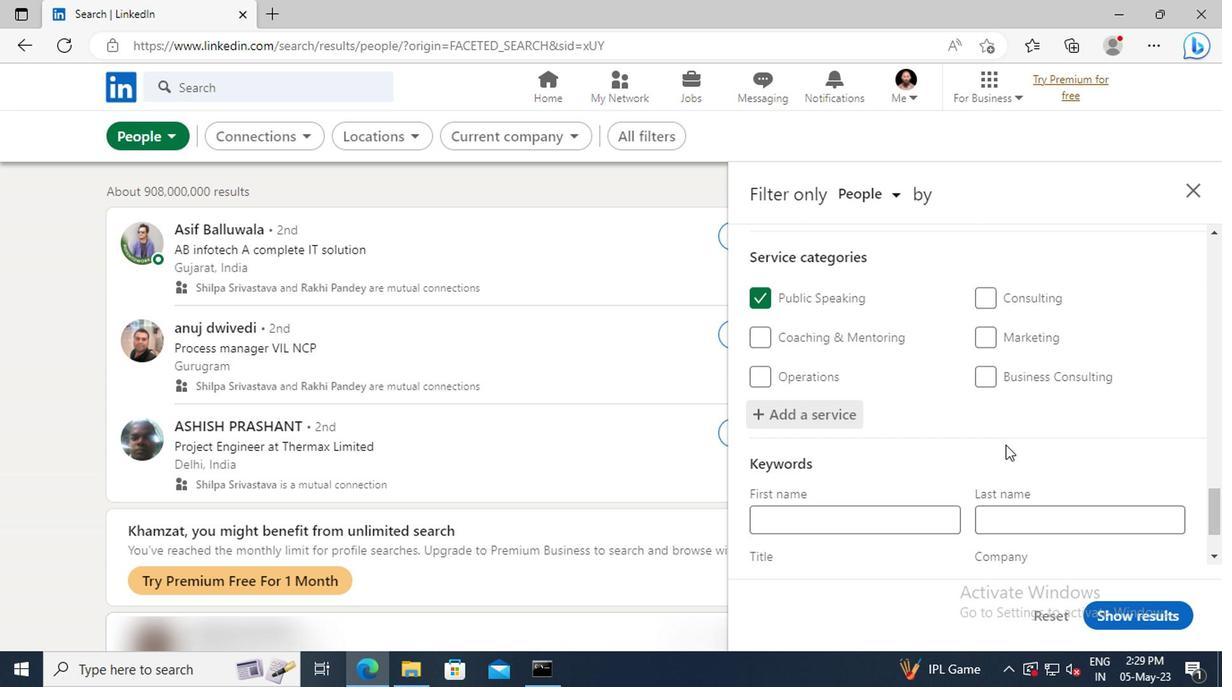 
Action: Mouse moved to (865, 483)
Screenshot: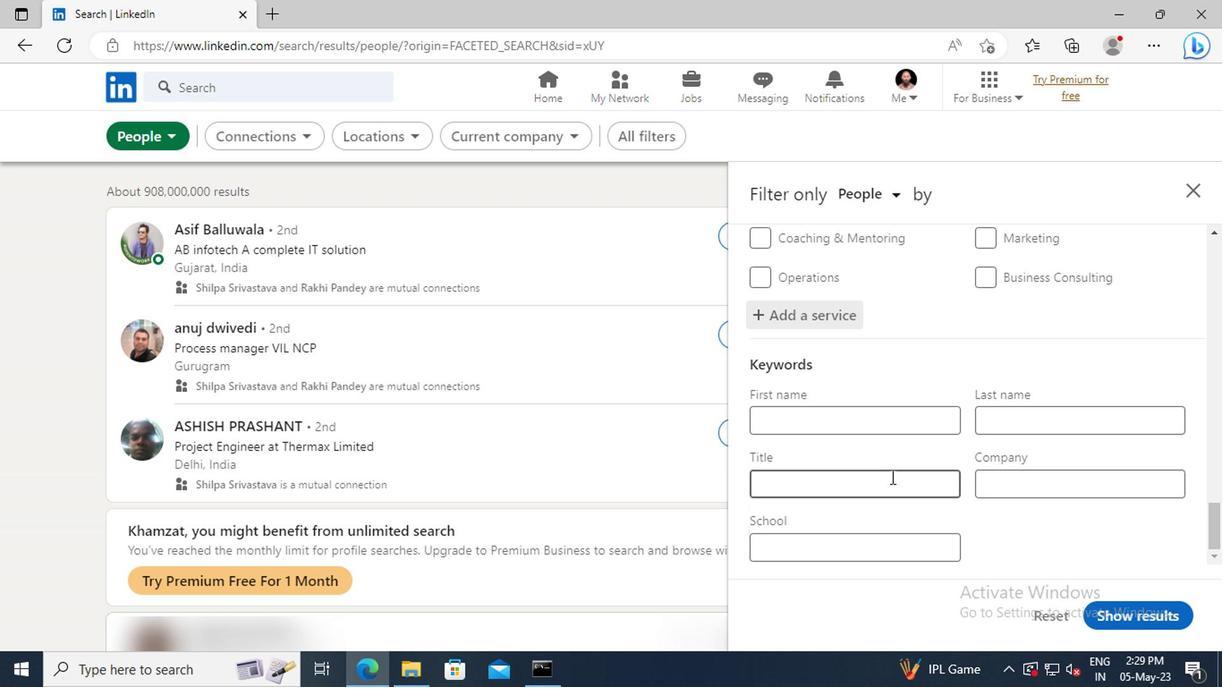 
Action: Mouse pressed left at (865, 483)
Screenshot: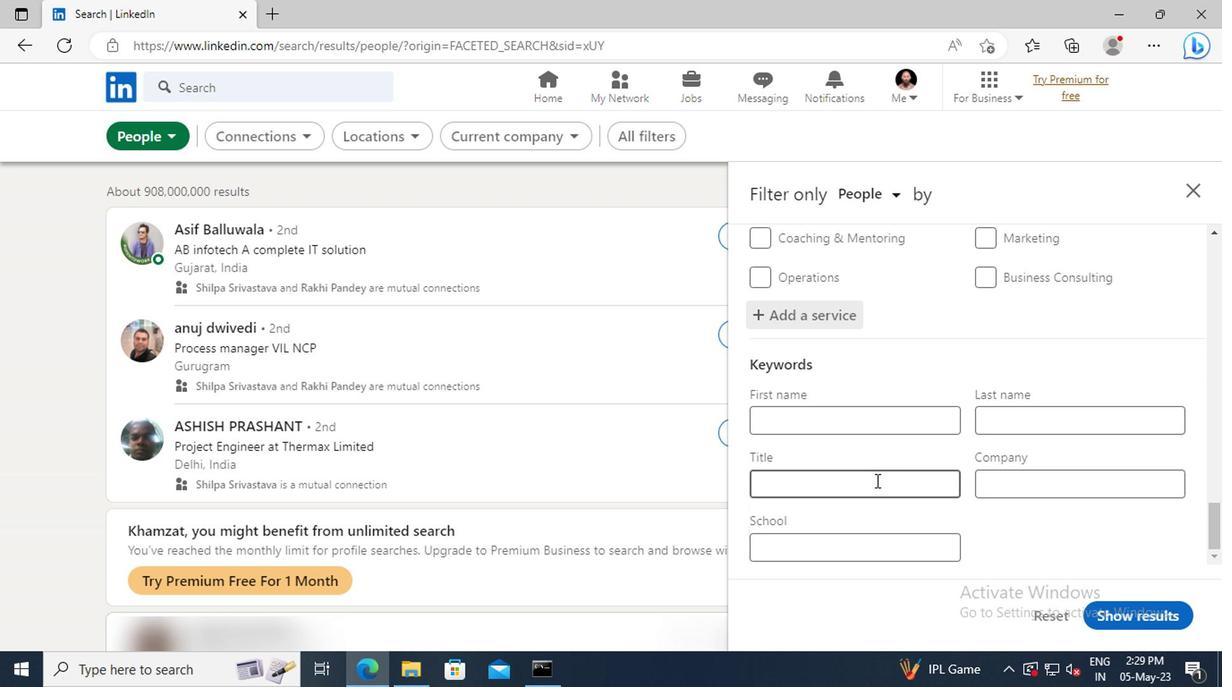 
Action: Key pressed <Key.shift>FRONT-<Key.shift>LINE<Key.space><Key.shift>EMPLOYEES<Key.enter>
Screenshot: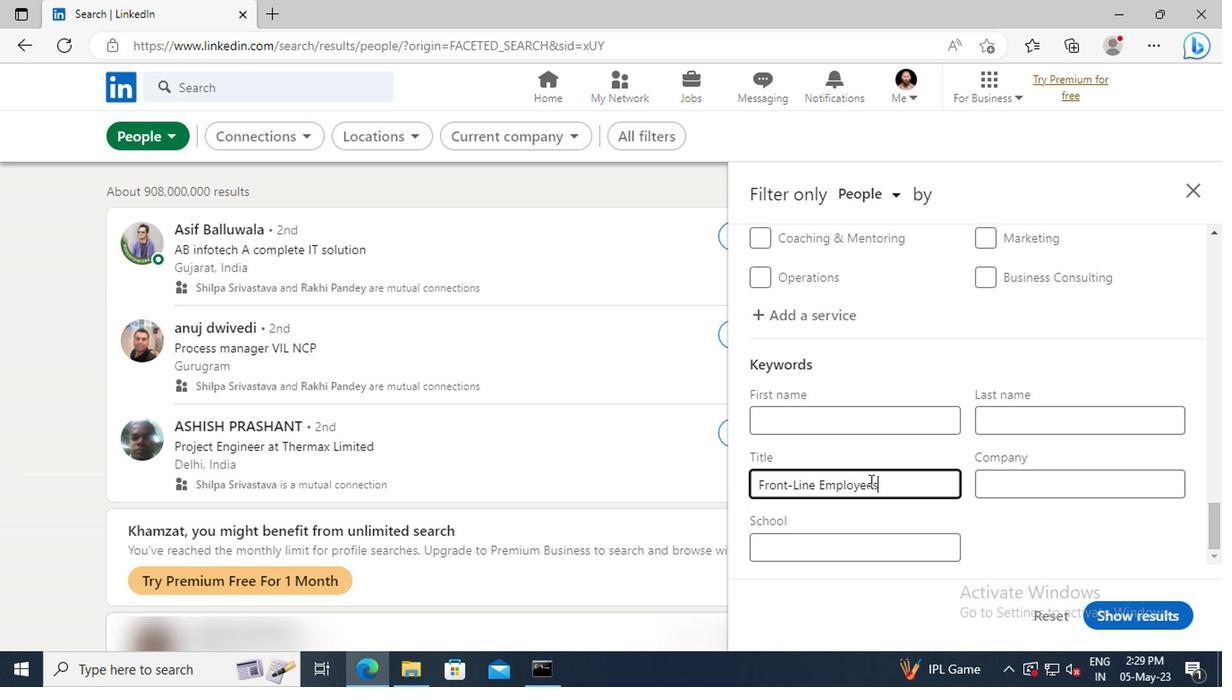 
Action: Mouse moved to (1105, 618)
Screenshot: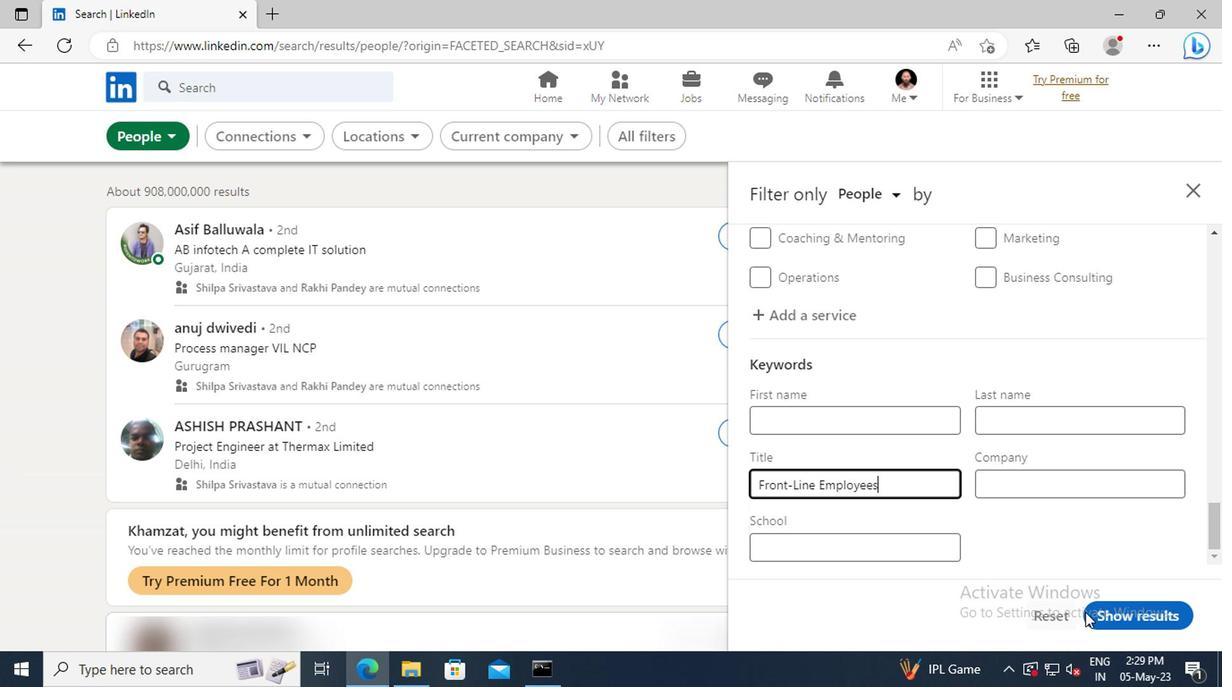 
Action: Mouse pressed left at (1105, 618)
Screenshot: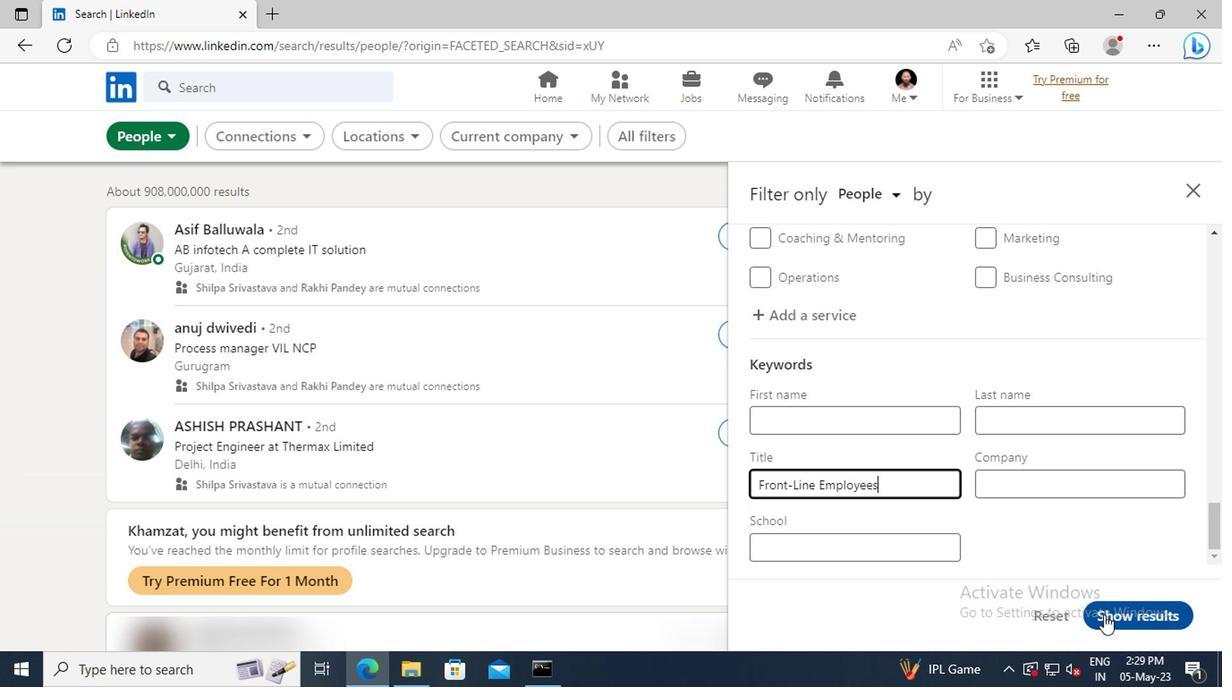 
